 Task: Find connections with filter location Tangzhai with filter topic #lawfirmmarketingwith filter profile language English with filter current company Shahi Exports Pvt Ltd with filter school Manipal Academy of Higher Education with filter industry Measuring and Control Instrument Manufacturing with filter service category Bartending with filter keywords title Administrative Analyst
Action: Mouse moved to (186, 269)
Screenshot: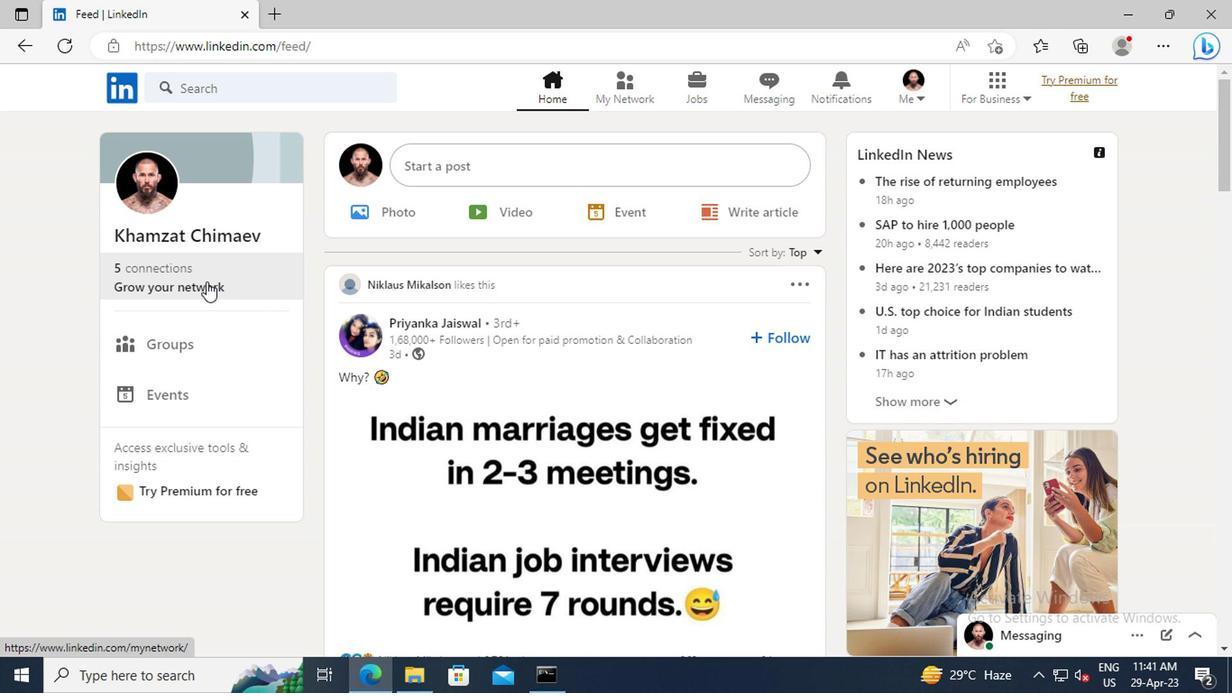 
Action: Mouse pressed left at (186, 269)
Screenshot: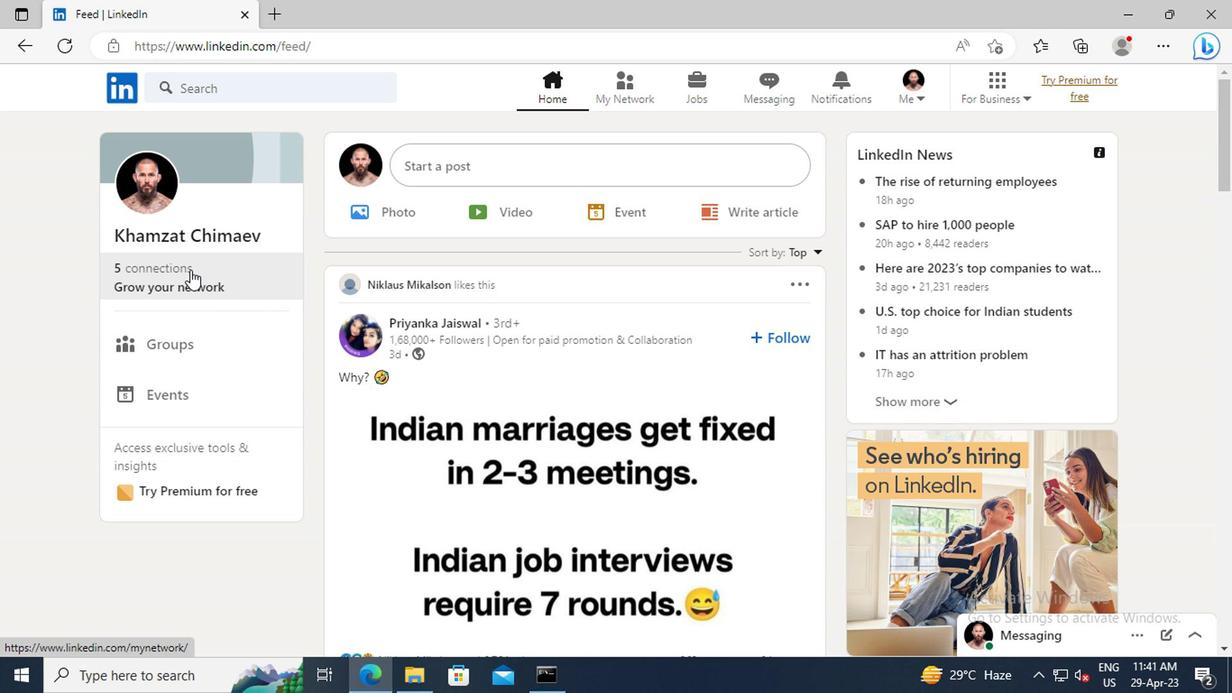
Action: Mouse moved to (181, 190)
Screenshot: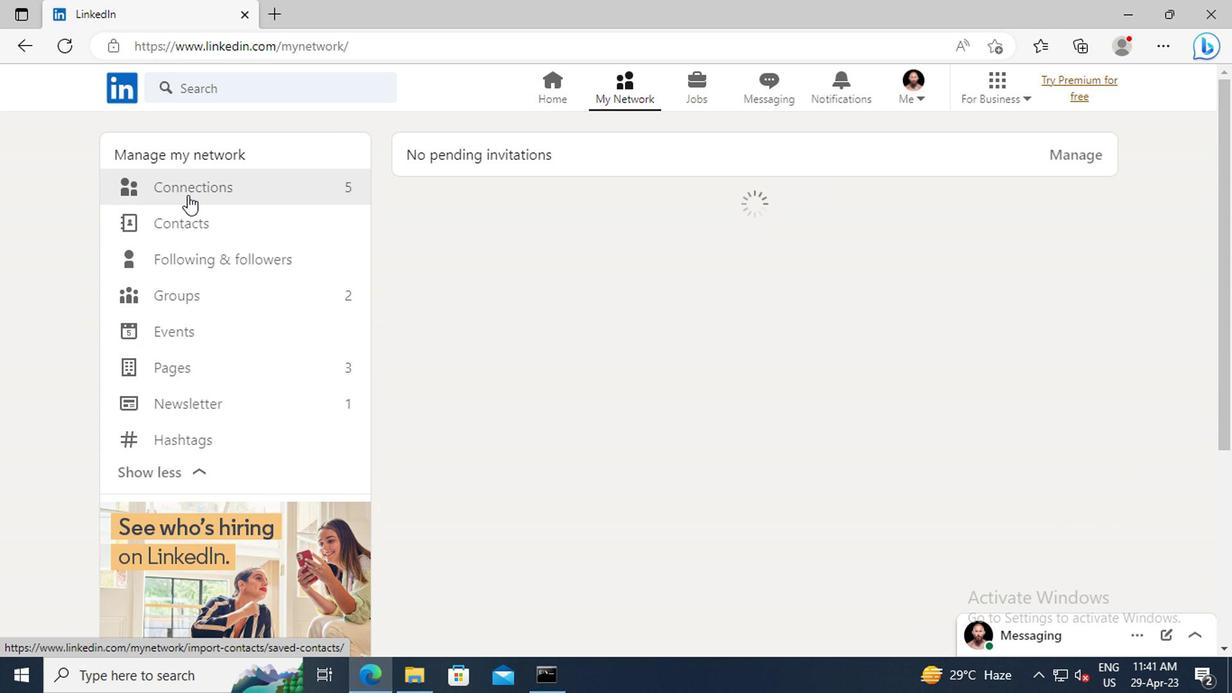 
Action: Mouse pressed left at (181, 190)
Screenshot: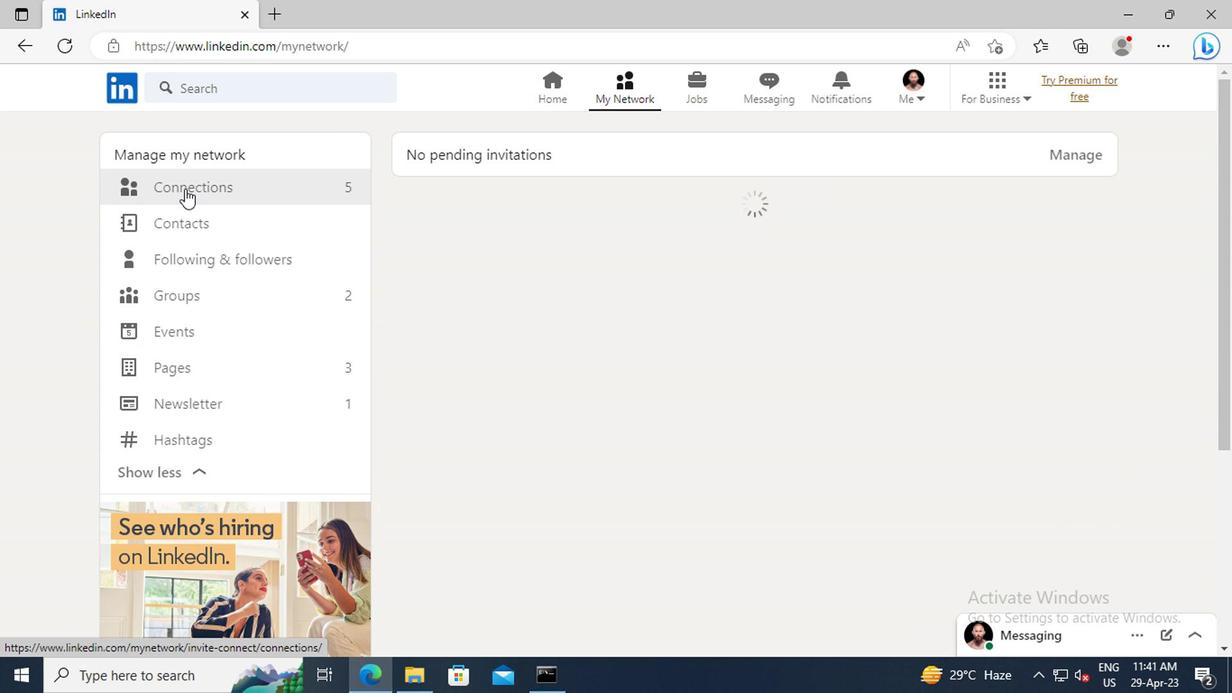 
Action: Mouse moved to (727, 193)
Screenshot: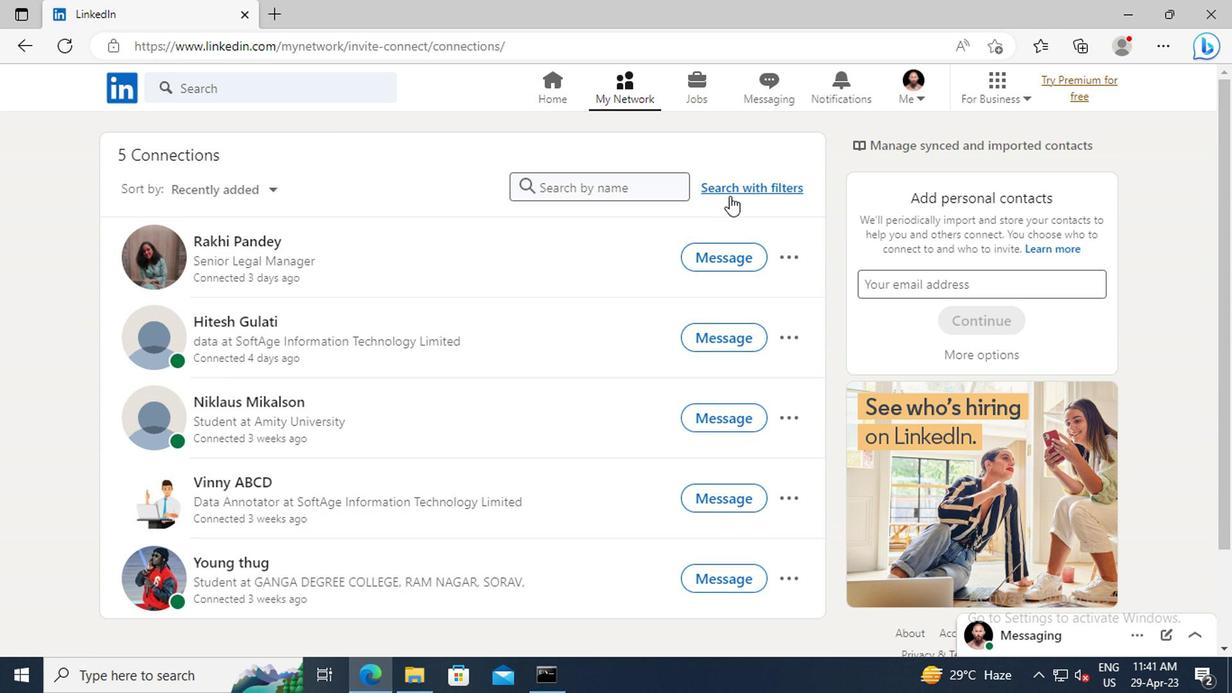 
Action: Mouse pressed left at (727, 193)
Screenshot: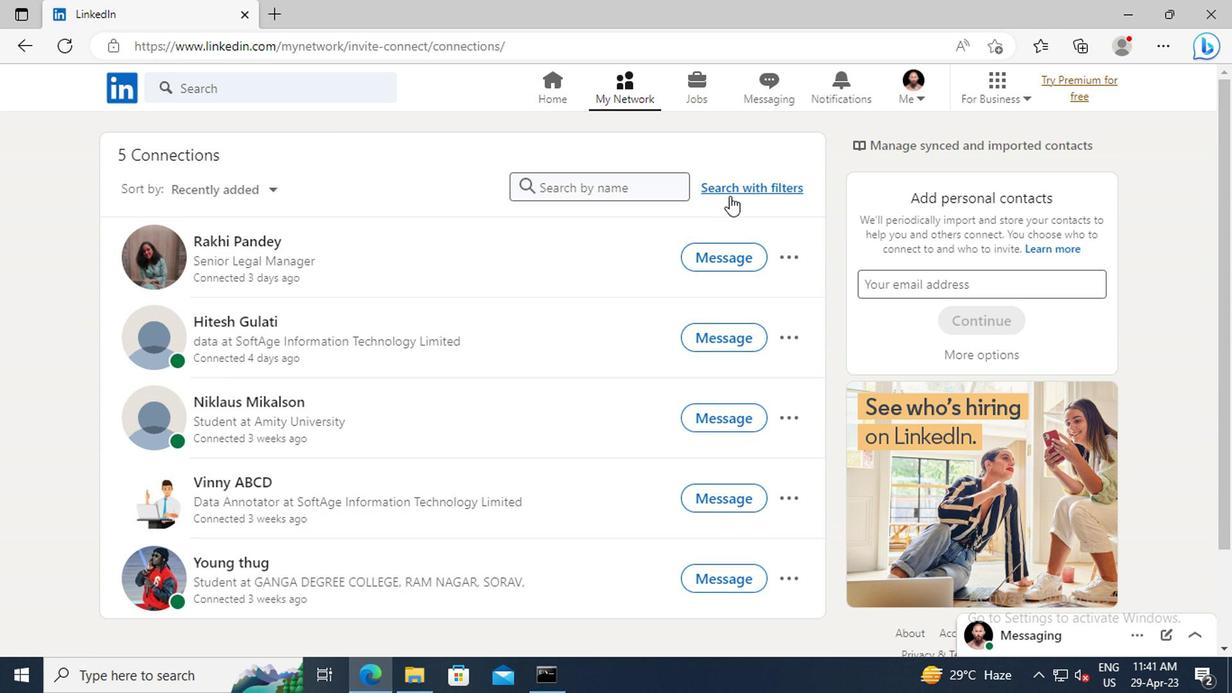 
Action: Mouse moved to (679, 144)
Screenshot: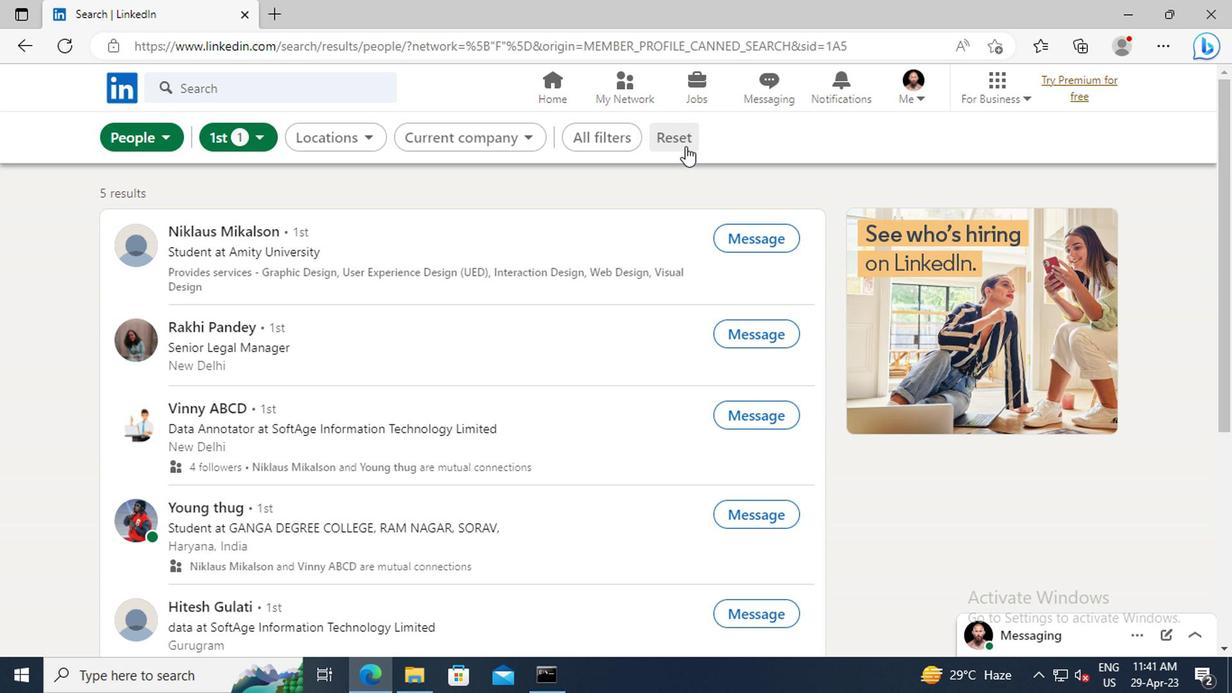 
Action: Mouse pressed left at (679, 144)
Screenshot: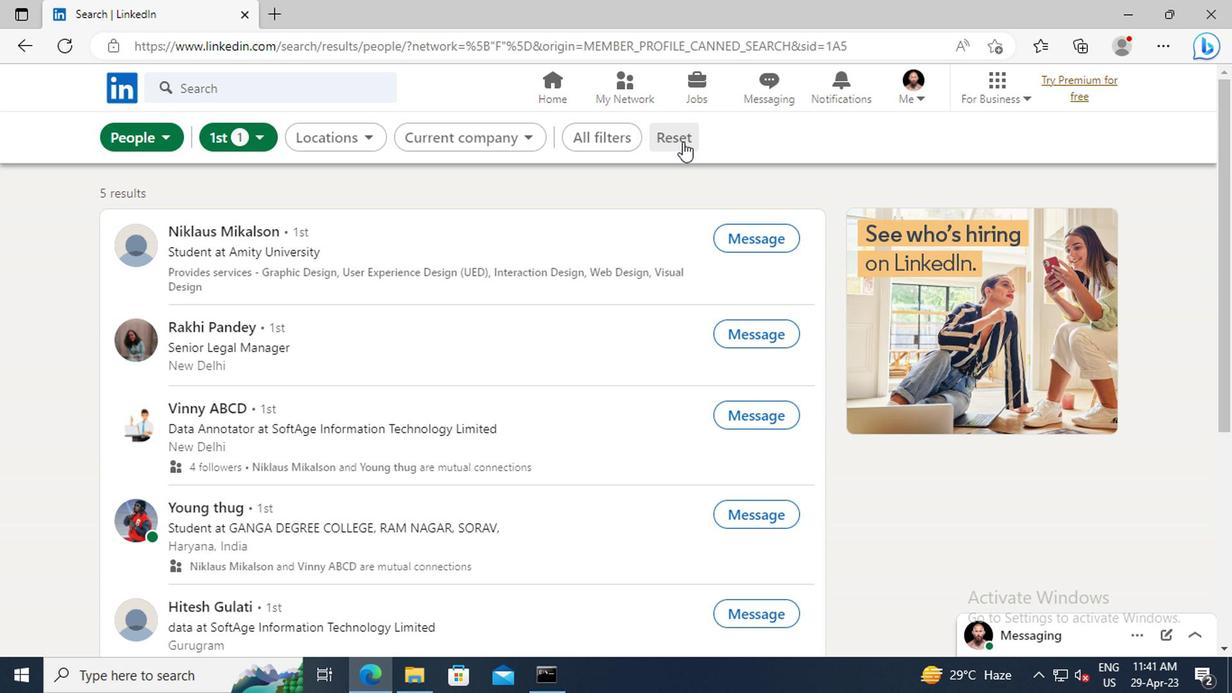 
Action: Mouse moved to (644, 139)
Screenshot: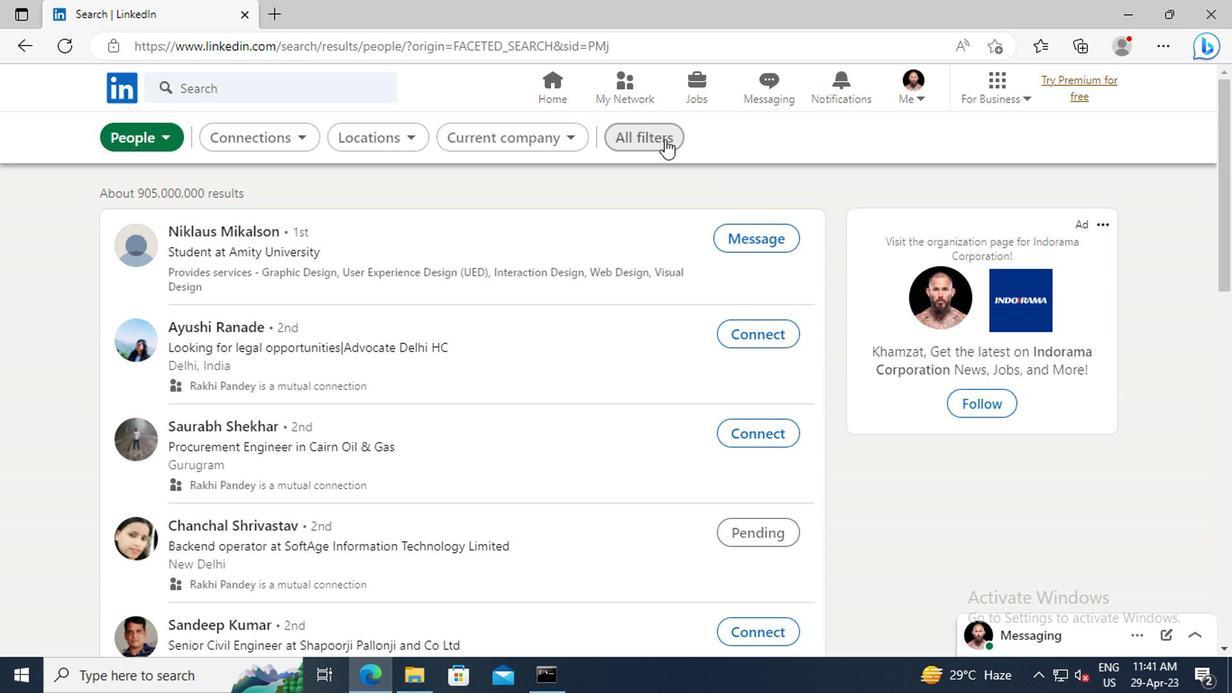 
Action: Mouse pressed left at (644, 139)
Screenshot: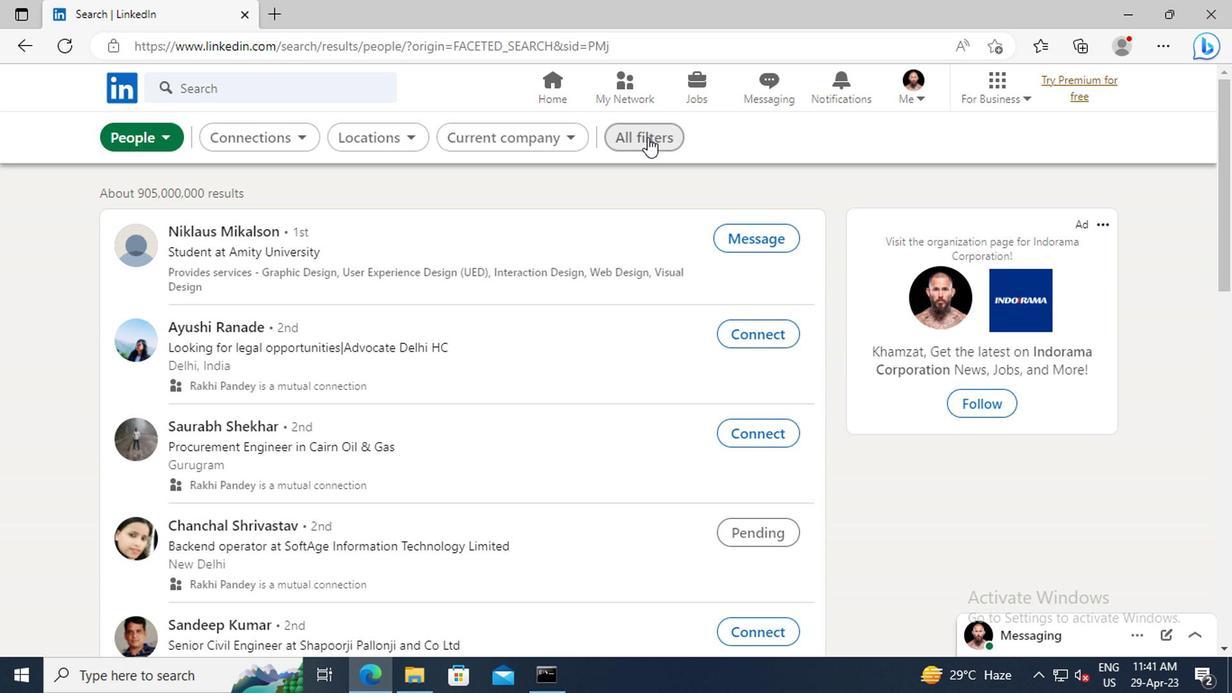
Action: Mouse moved to (1045, 324)
Screenshot: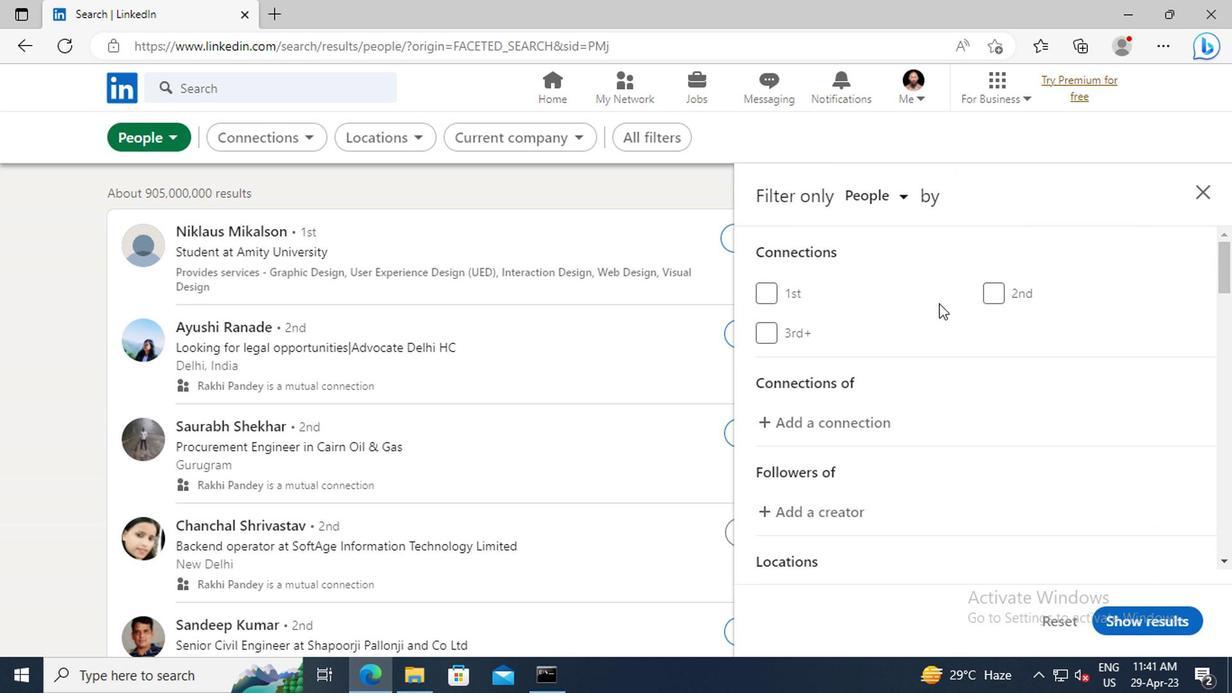 
Action: Mouse scrolled (1045, 324) with delta (0, 0)
Screenshot: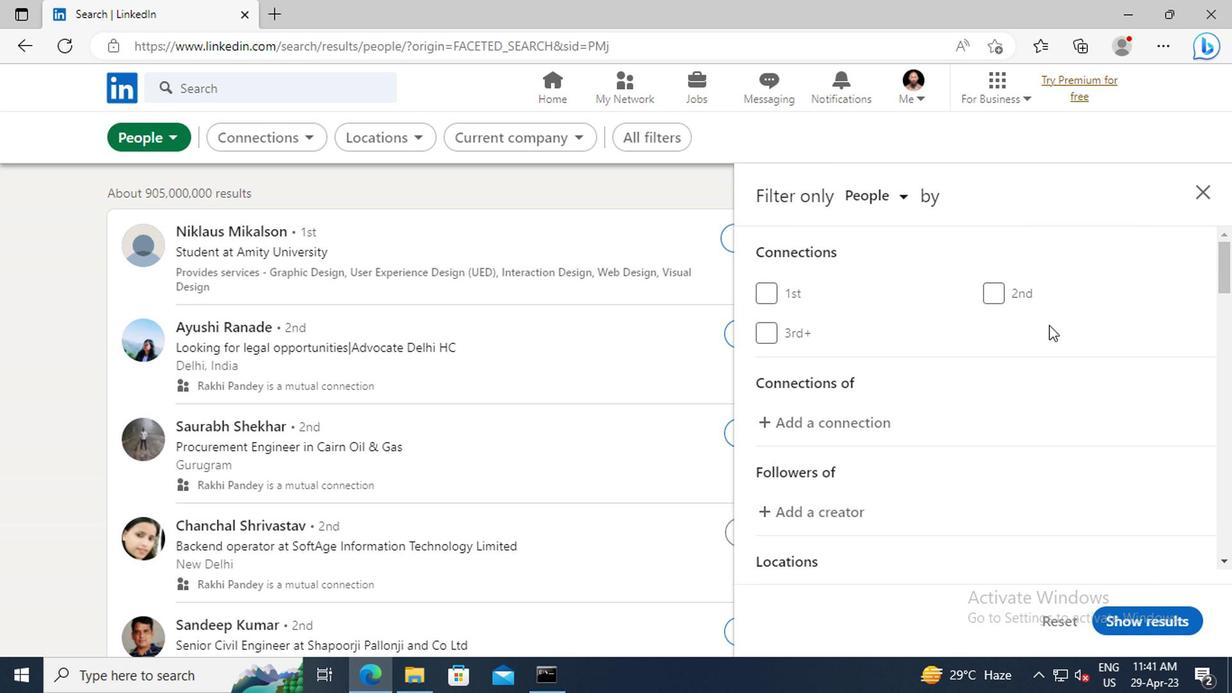 
Action: Mouse moved to (1044, 333)
Screenshot: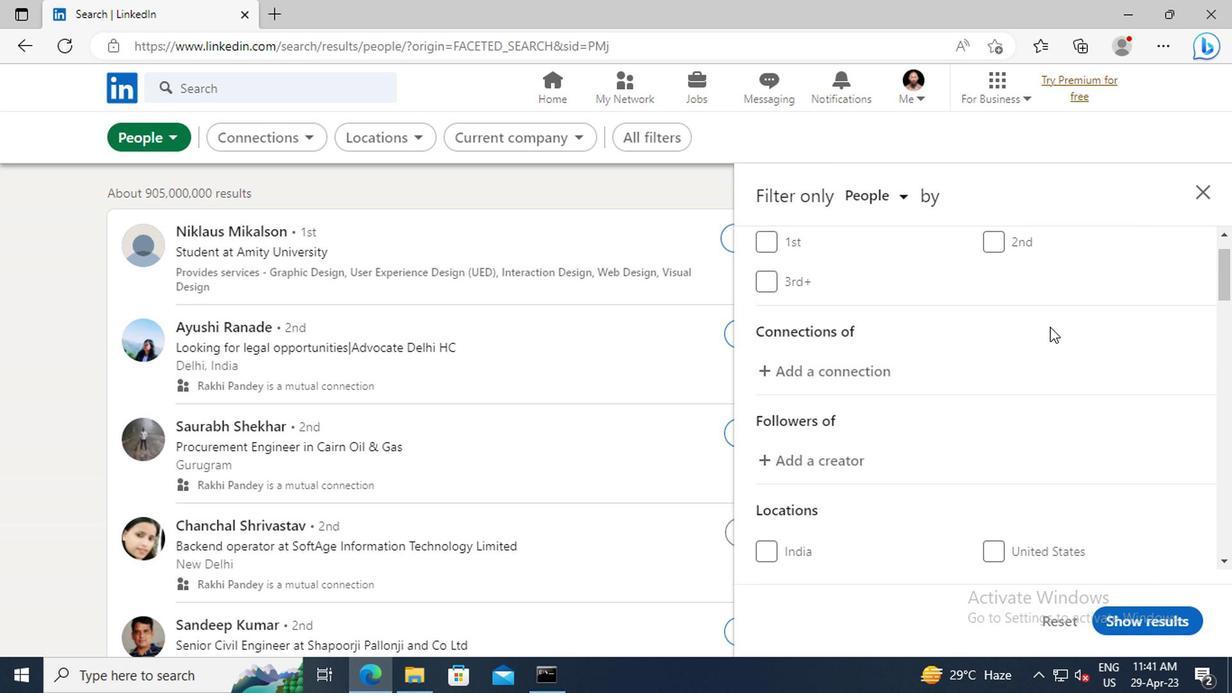 
Action: Mouse scrolled (1044, 331) with delta (0, -1)
Screenshot: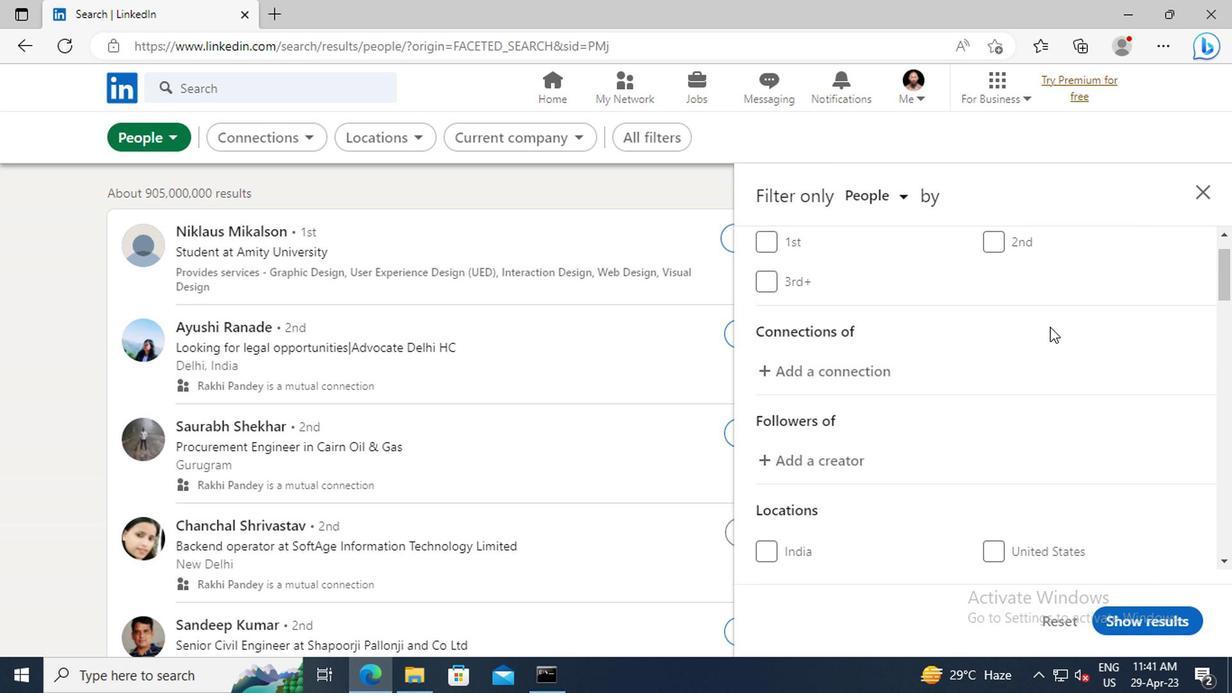
Action: Mouse scrolled (1044, 331) with delta (0, -1)
Screenshot: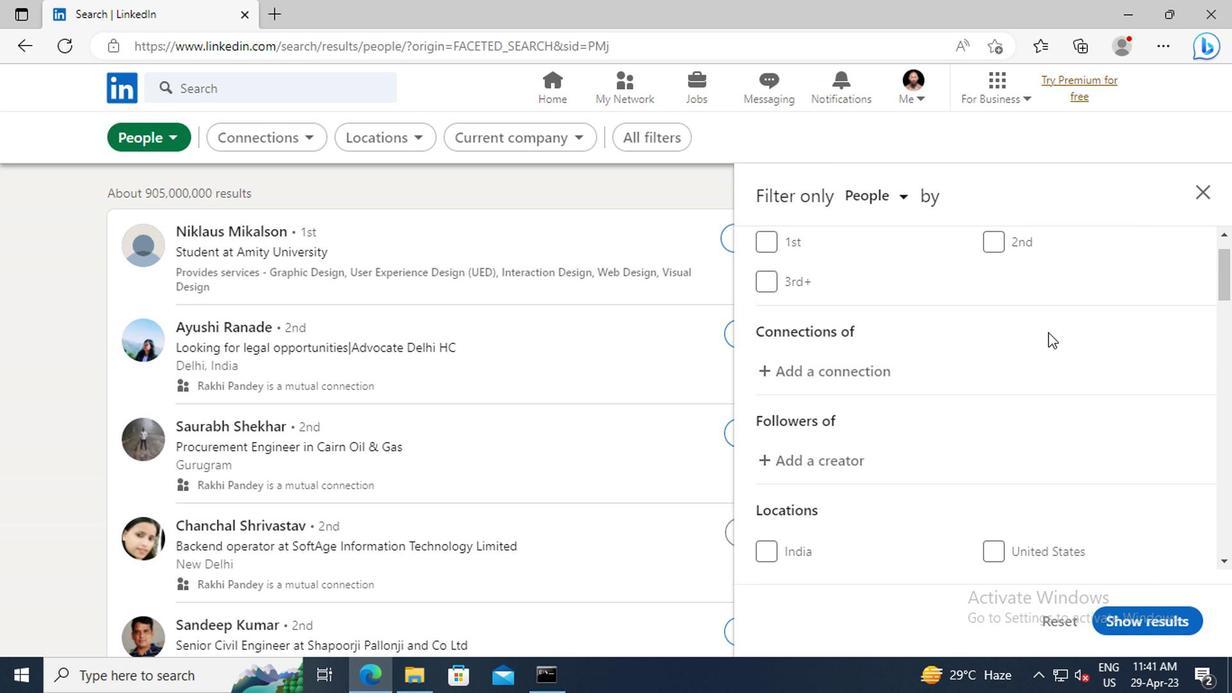 
Action: Mouse scrolled (1044, 331) with delta (0, -1)
Screenshot: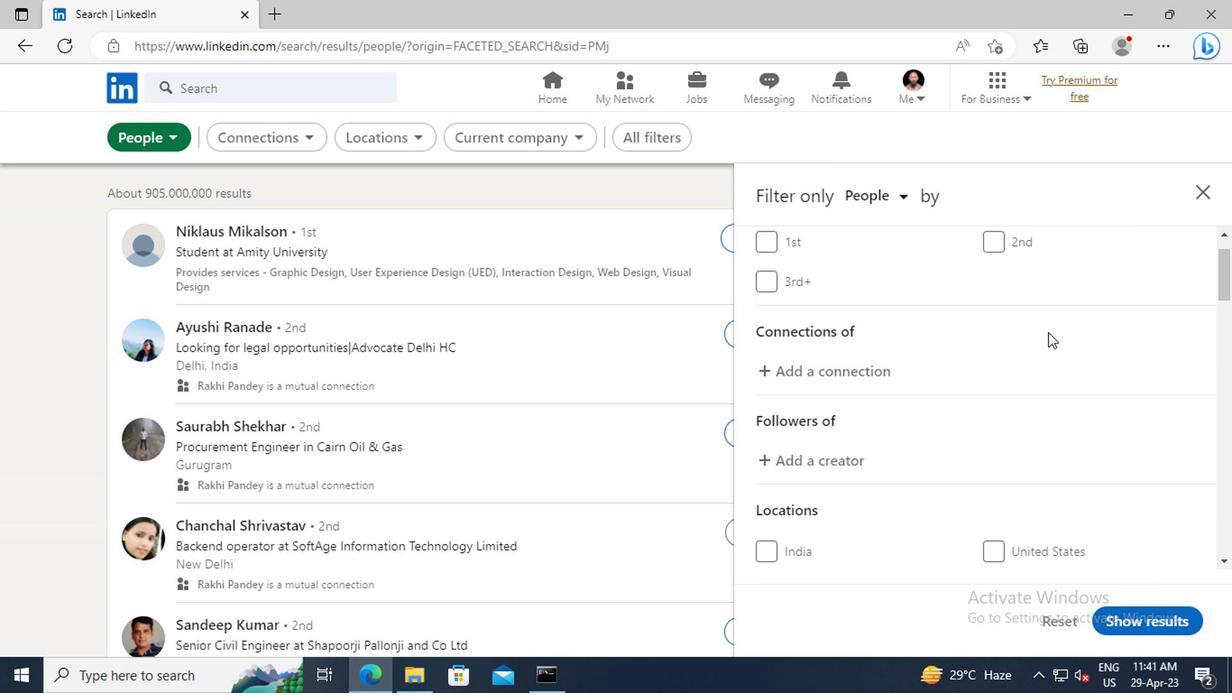 
Action: Mouse scrolled (1044, 331) with delta (0, -1)
Screenshot: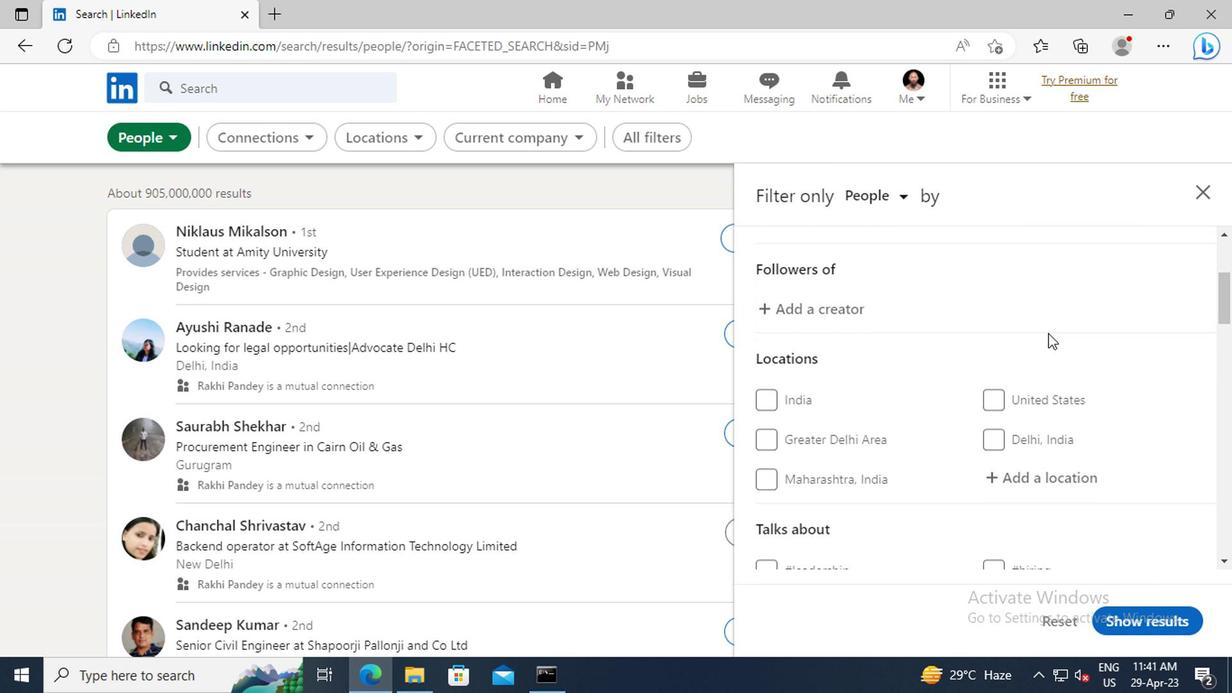 
Action: Mouse scrolled (1044, 331) with delta (0, -1)
Screenshot: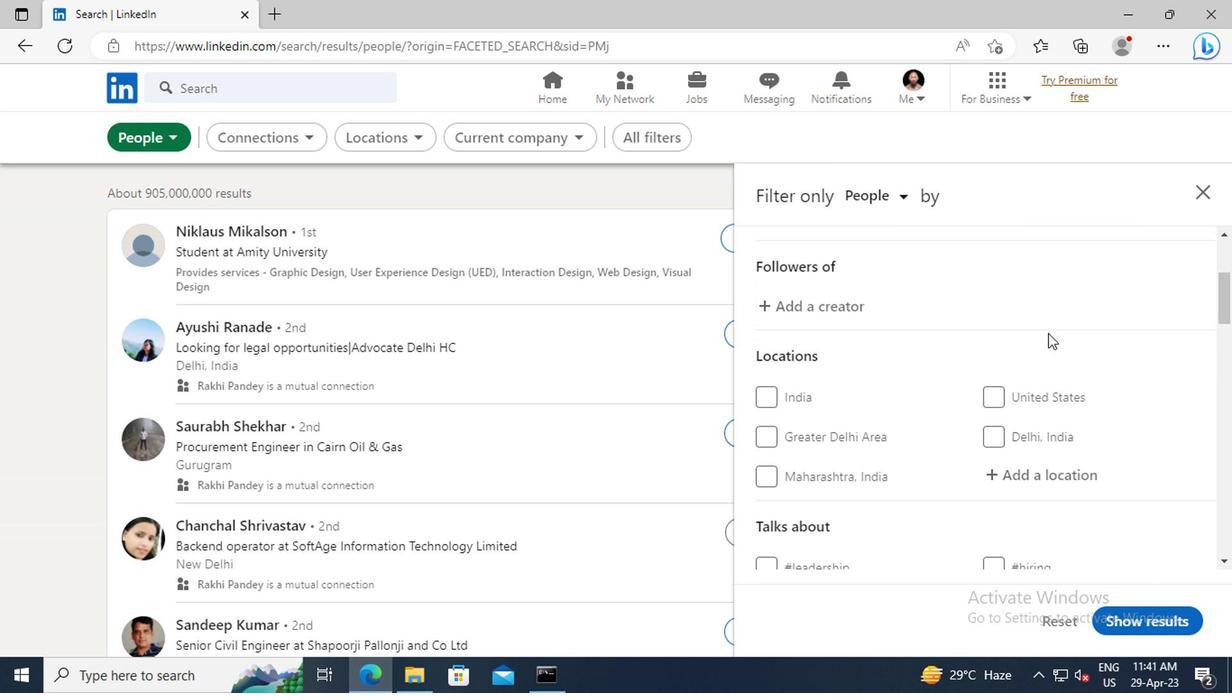 
Action: Mouse moved to (1001, 367)
Screenshot: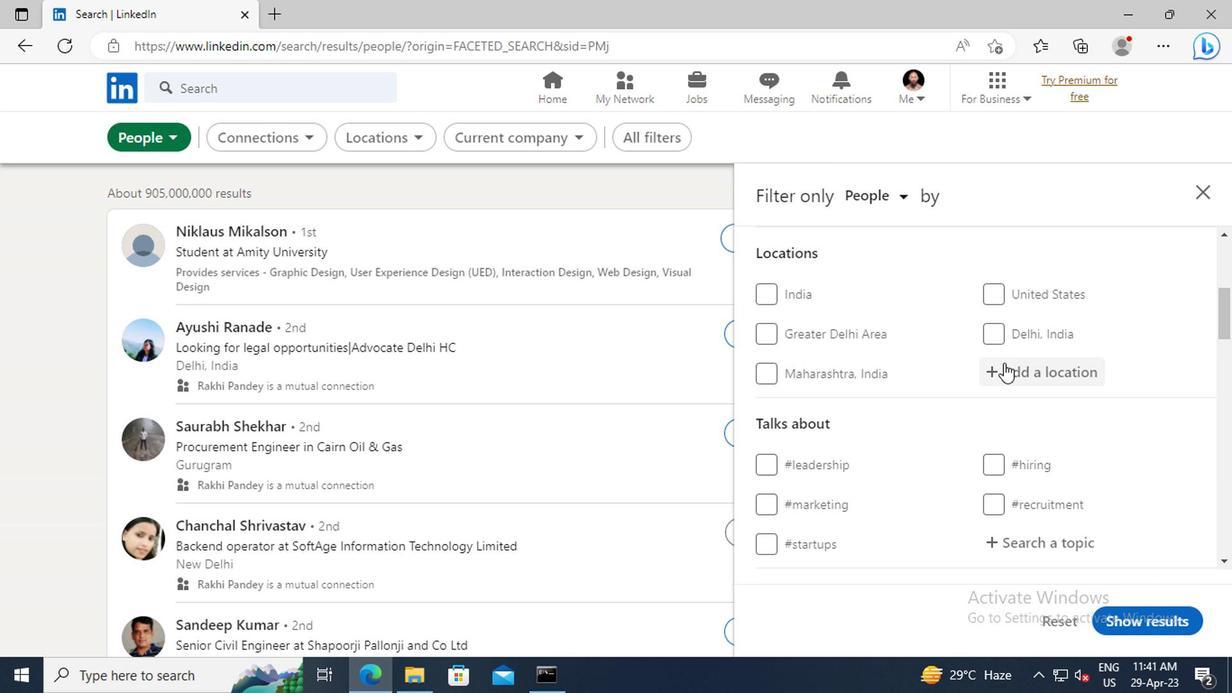 
Action: Mouse pressed left at (1001, 367)
Screenshot: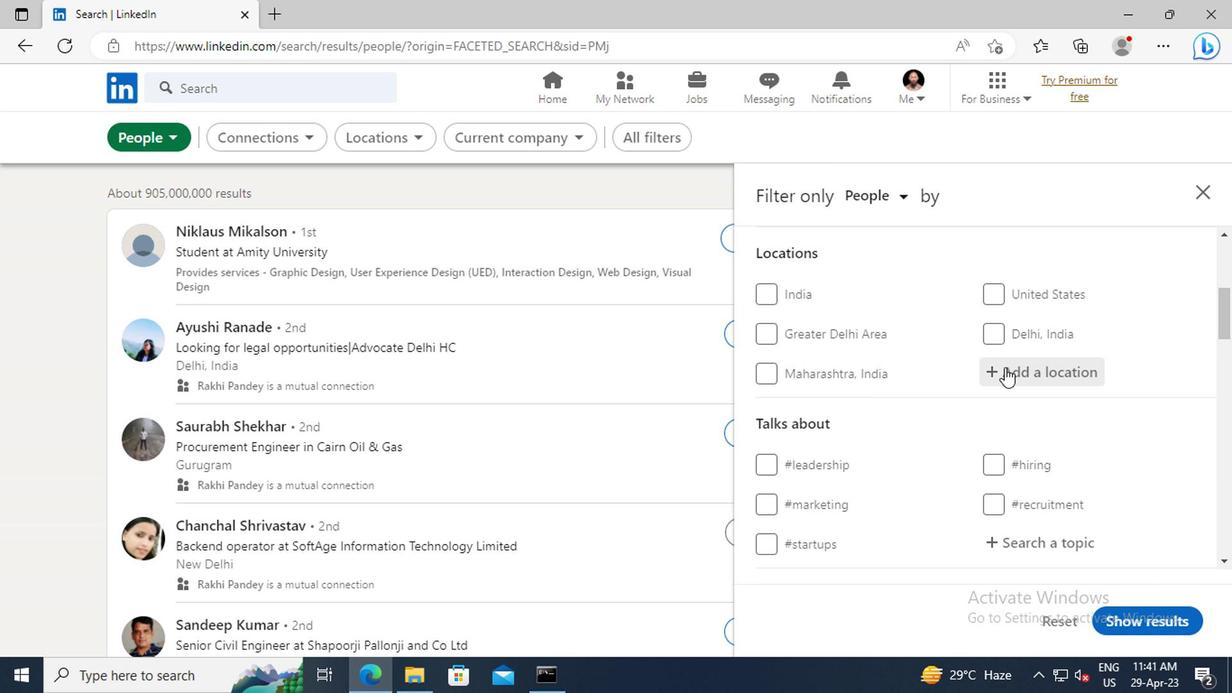 
Action: Key pressed <Key.shift>TANGZHAI<Key.enter>
Screenshot: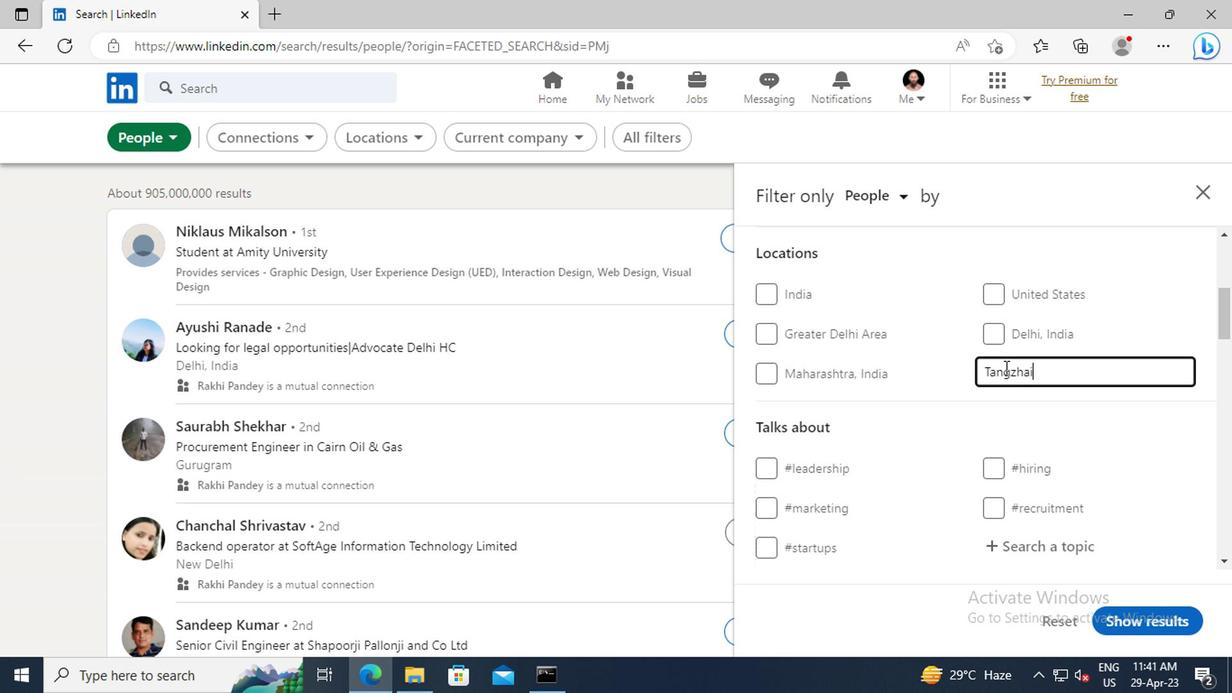 
Action: Mouse scrolled (1001, 365) with delta (0, -1)
Screenshot: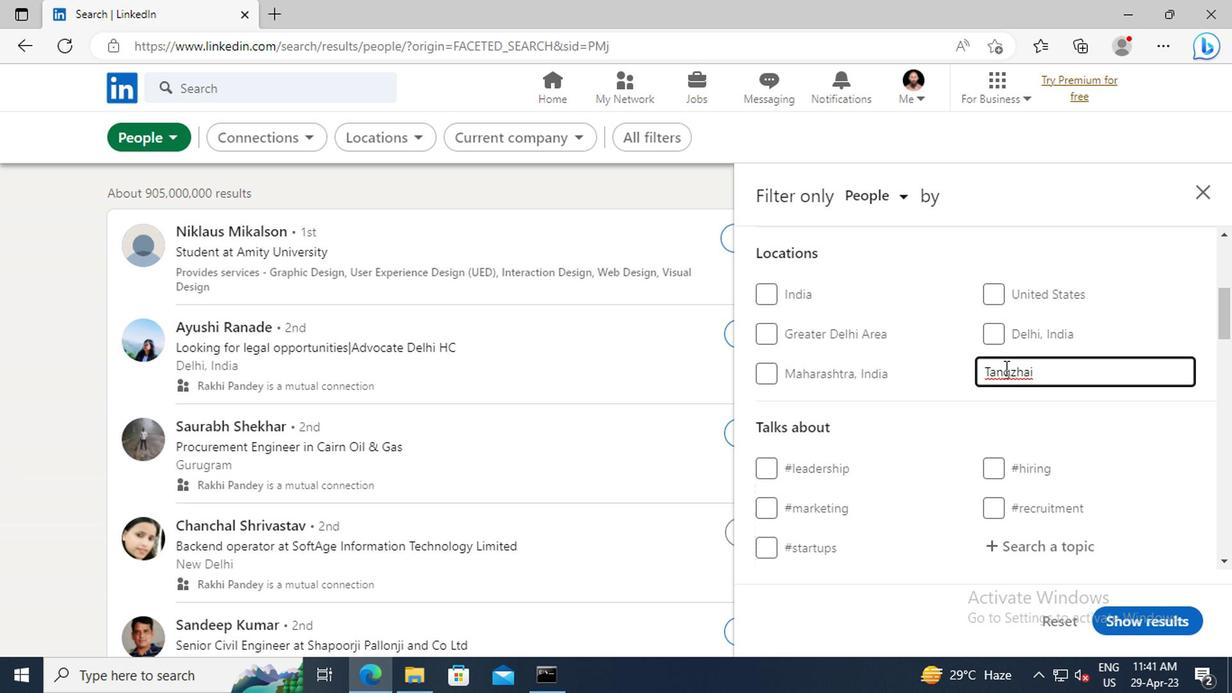 
Action: Mouse scrolled (1001, 365) with delta (0, -1)
Screenshot: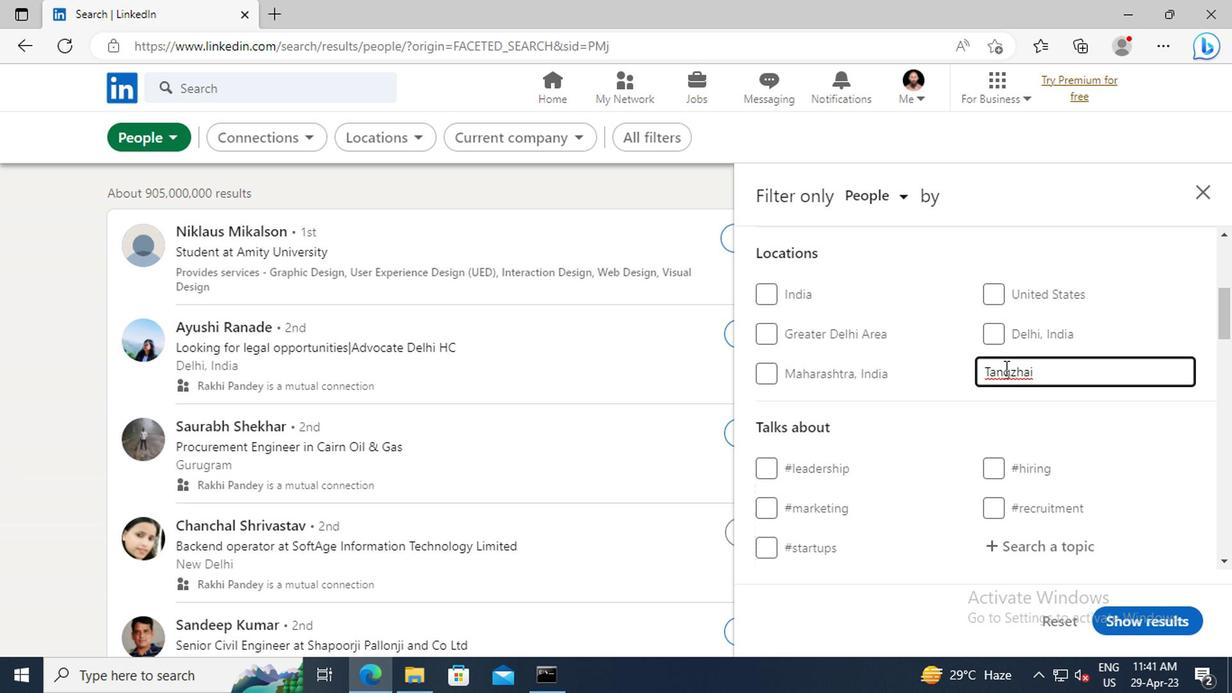 
Action: Mouse scrolled (1001, 365) with delta (0, -1)
Screenshot: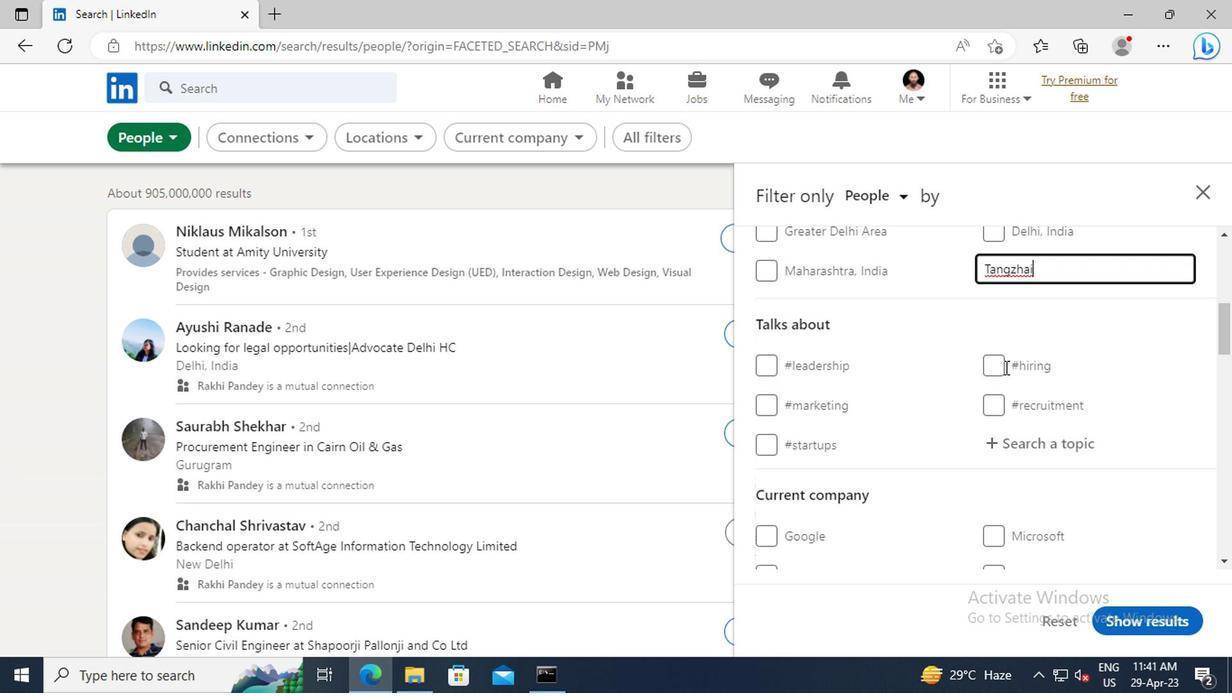 
Action: Mouse scrolled (1001, 365) with delta (0, -1)
Screenshot: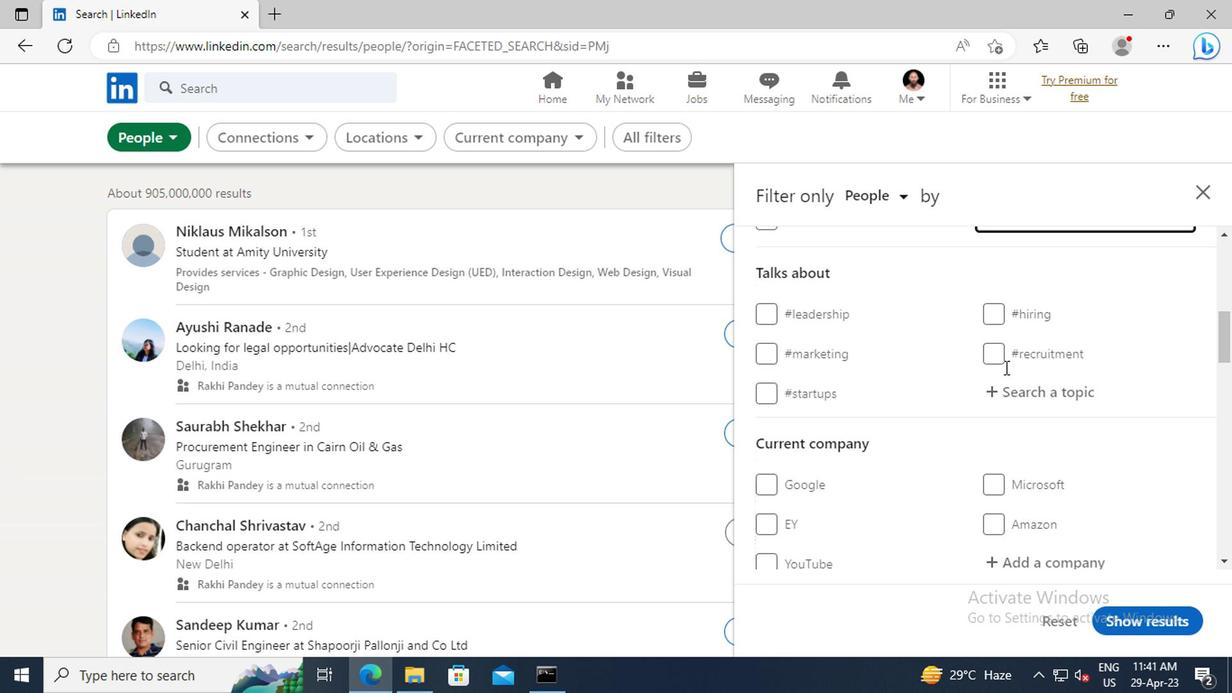 
Action: Mouse moved to (1004, 346)
Screenshot: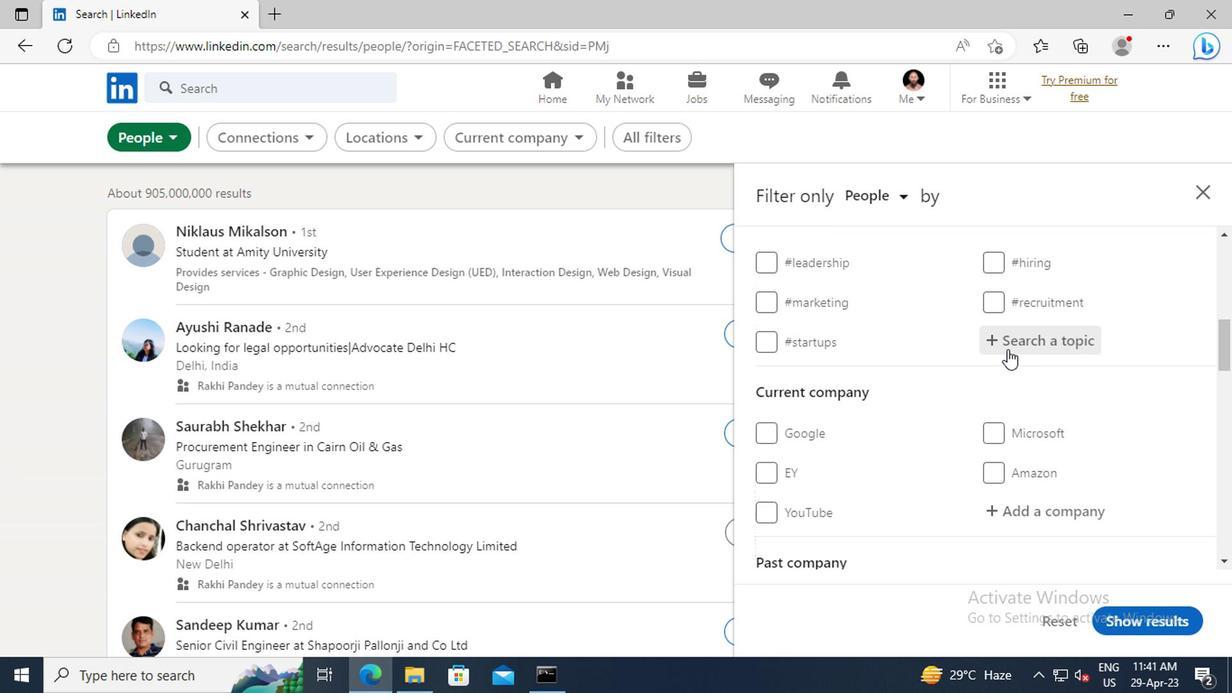 
Action: Mouse pressed left at (1004, 346)
Screenshot: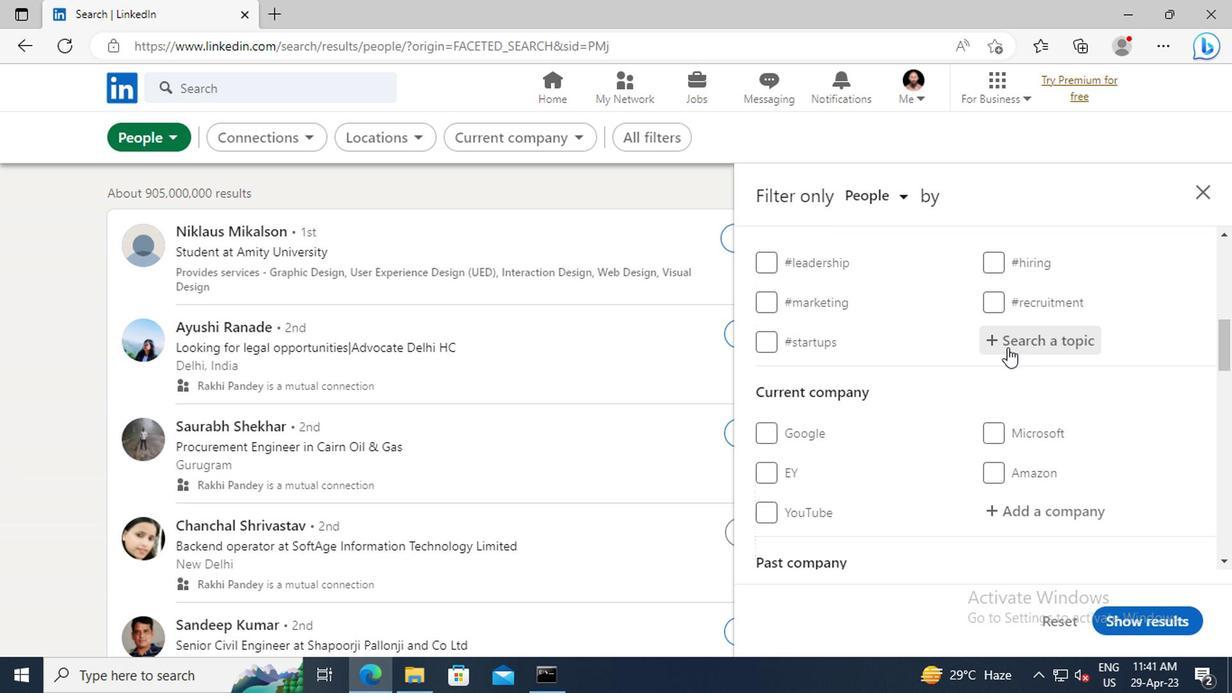 
Action: Key pressed LAWFIRMMARK
Screenshot: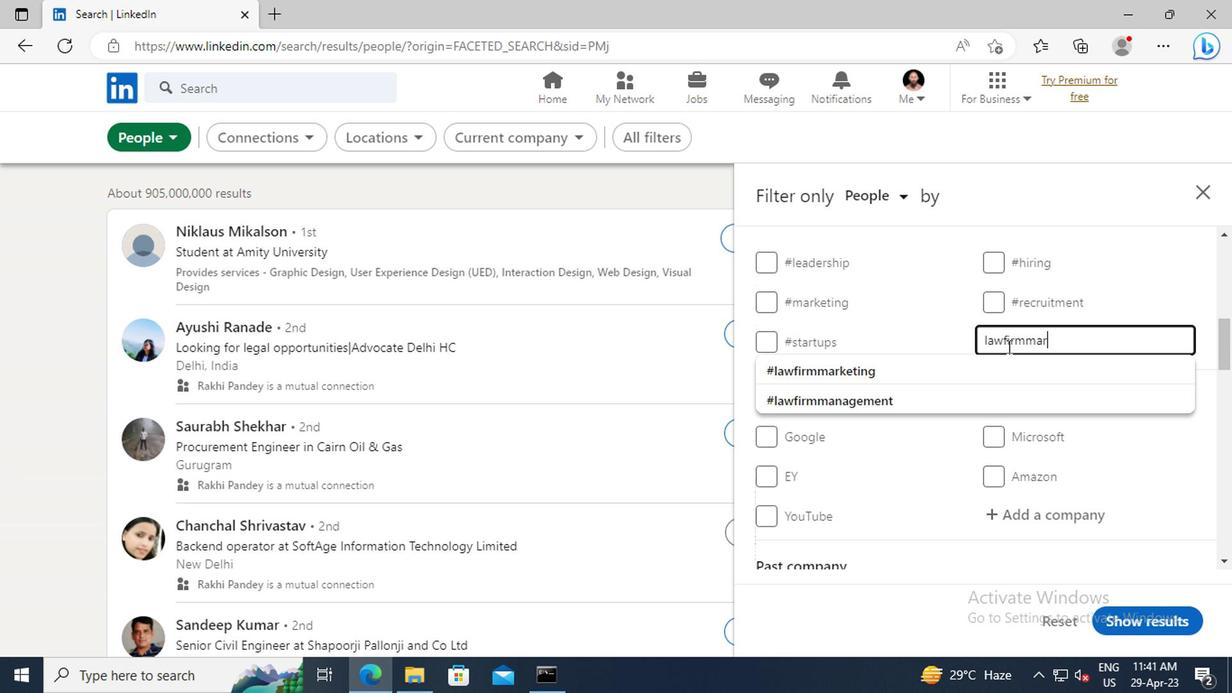
Action: Mouse moved to (997, 365)
Screenshot: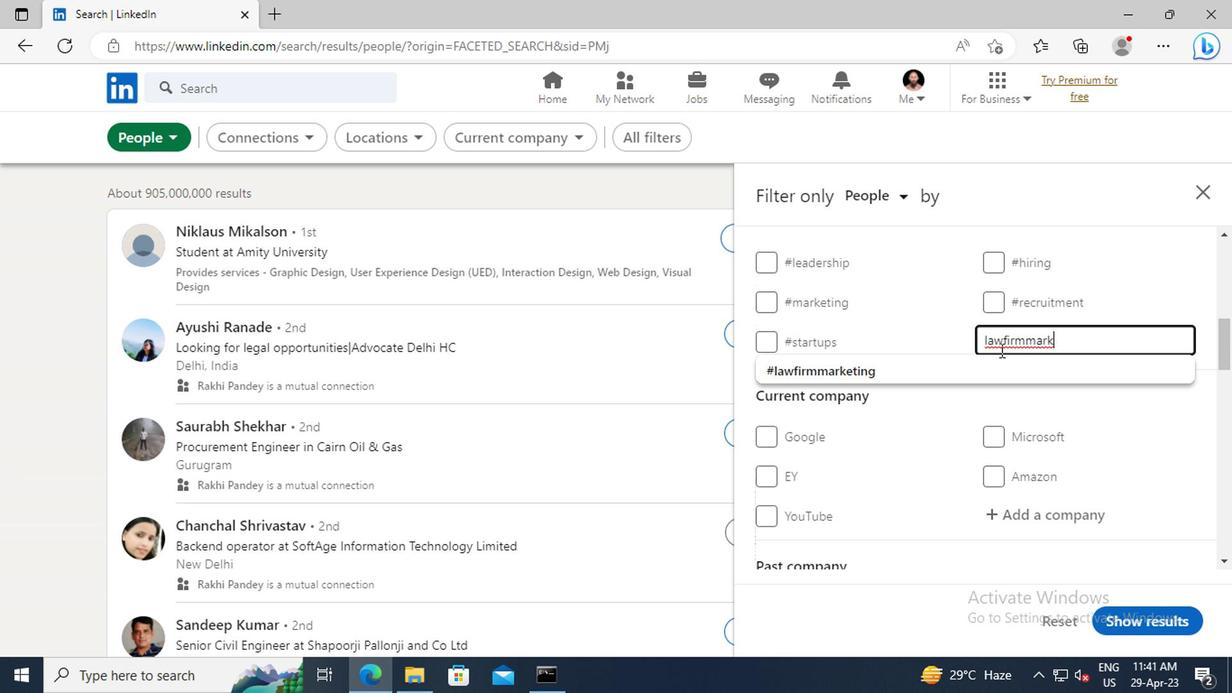 
Action: Mouse pressed left at (997, 365)
Screenshot: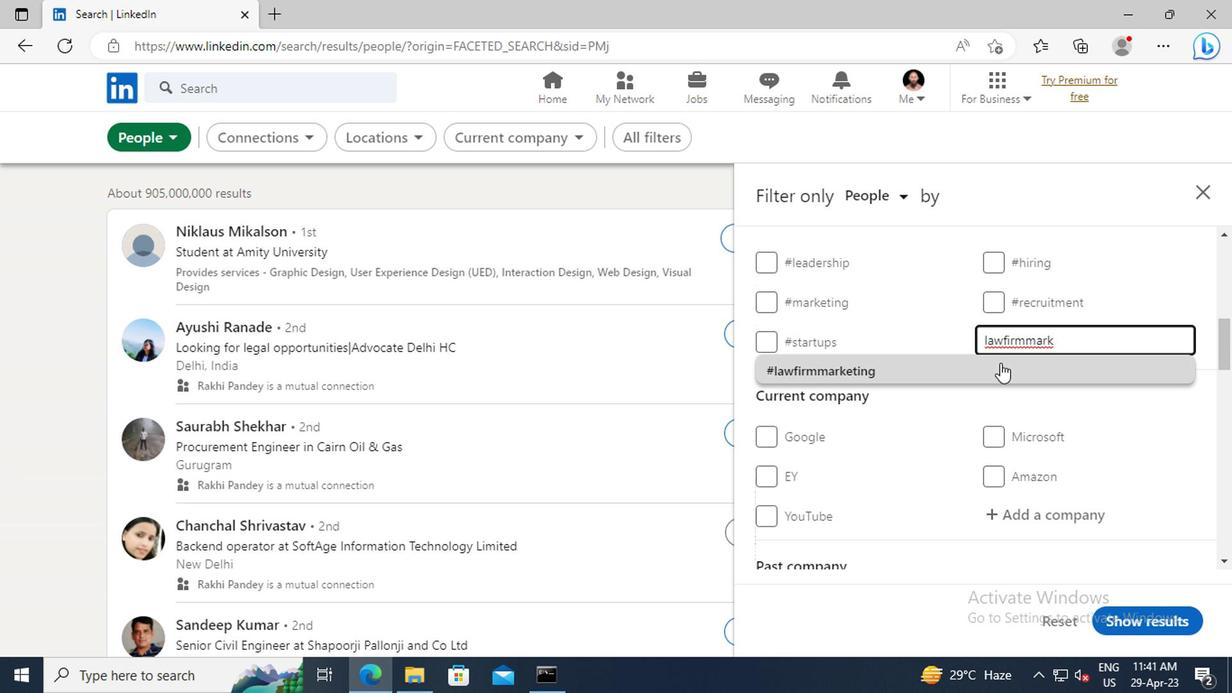 
Action: Mouse scrolled (997, 364) with delta (0, -1)
Screenshot: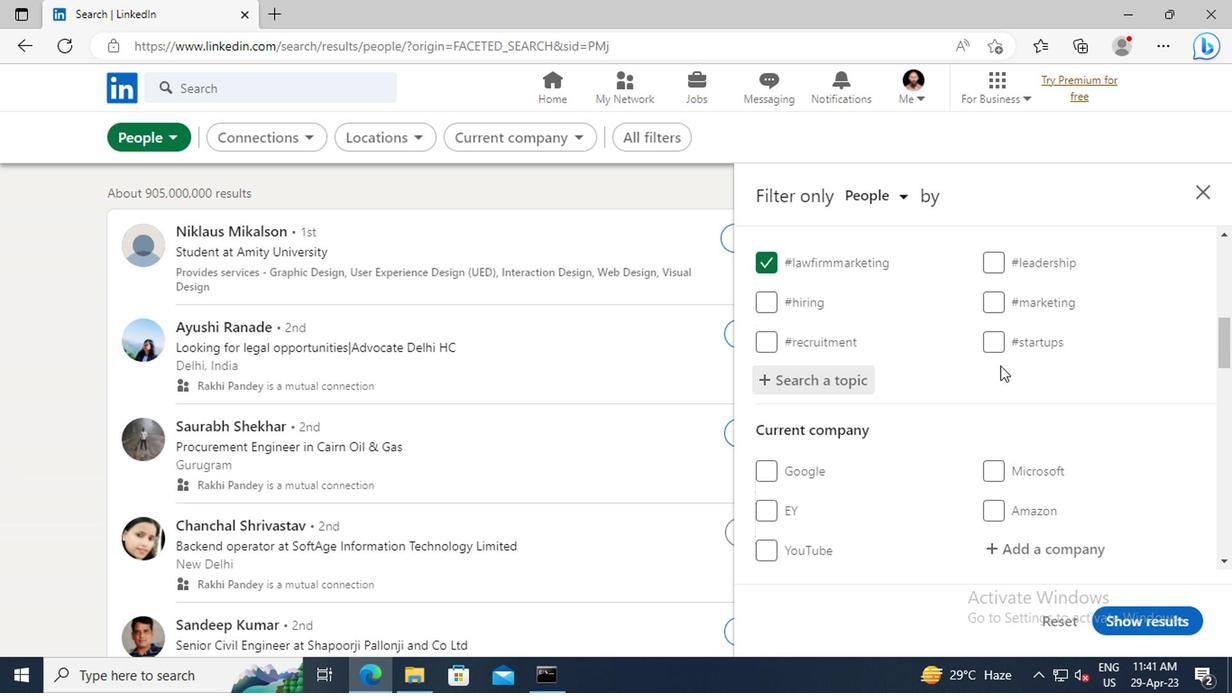 
Action: Mouse scrolled (997, 364) with delta (0, -1)
Screenshot: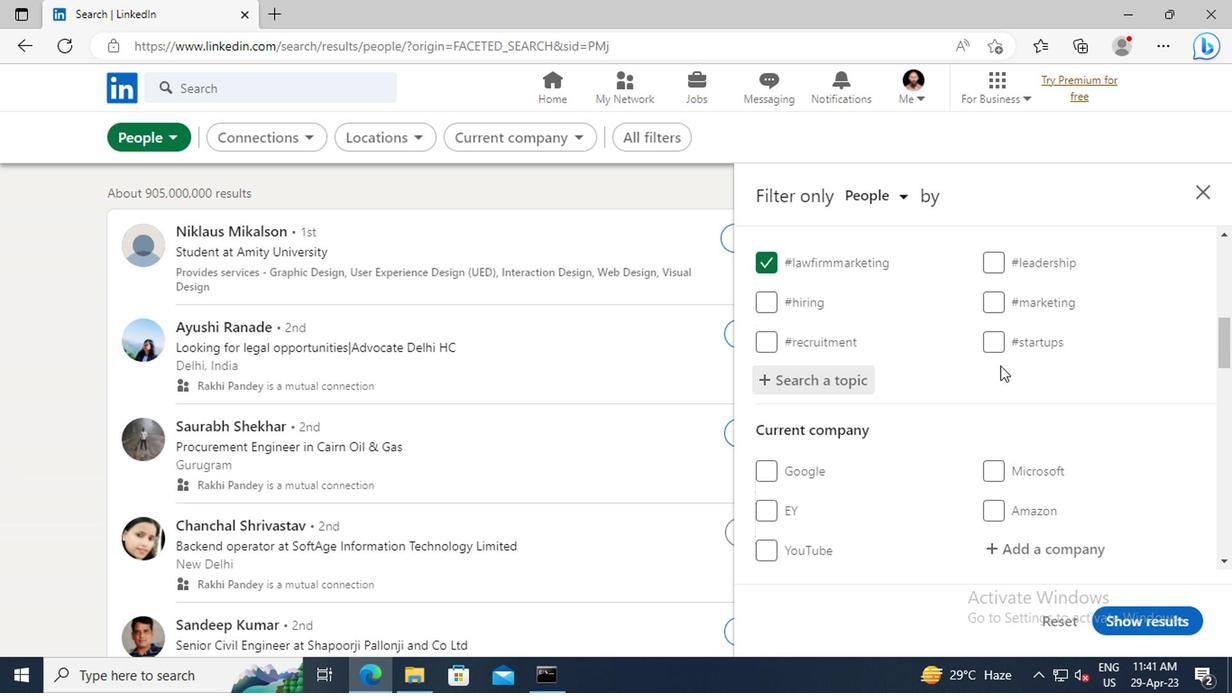 
Action: Mouse scrolled (997, 364) with delta (0, -1)
Screenshot: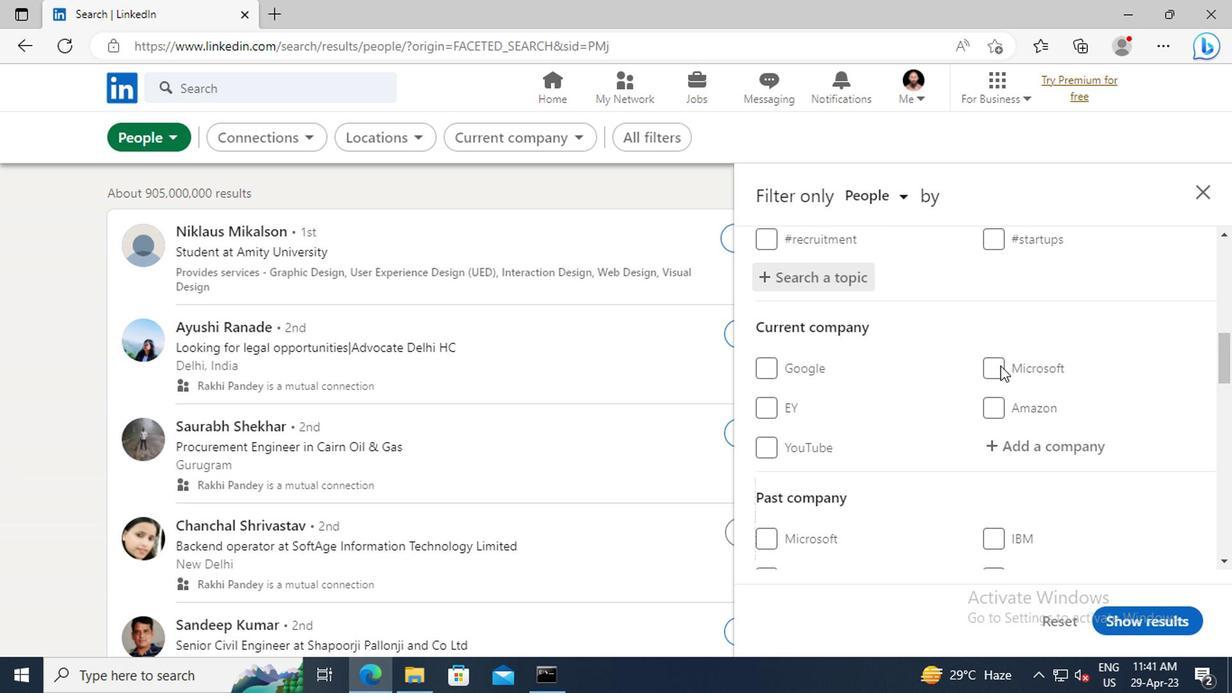
Action: Mouse scrolled (997, 364) with delta (0, -1)
Screenshot: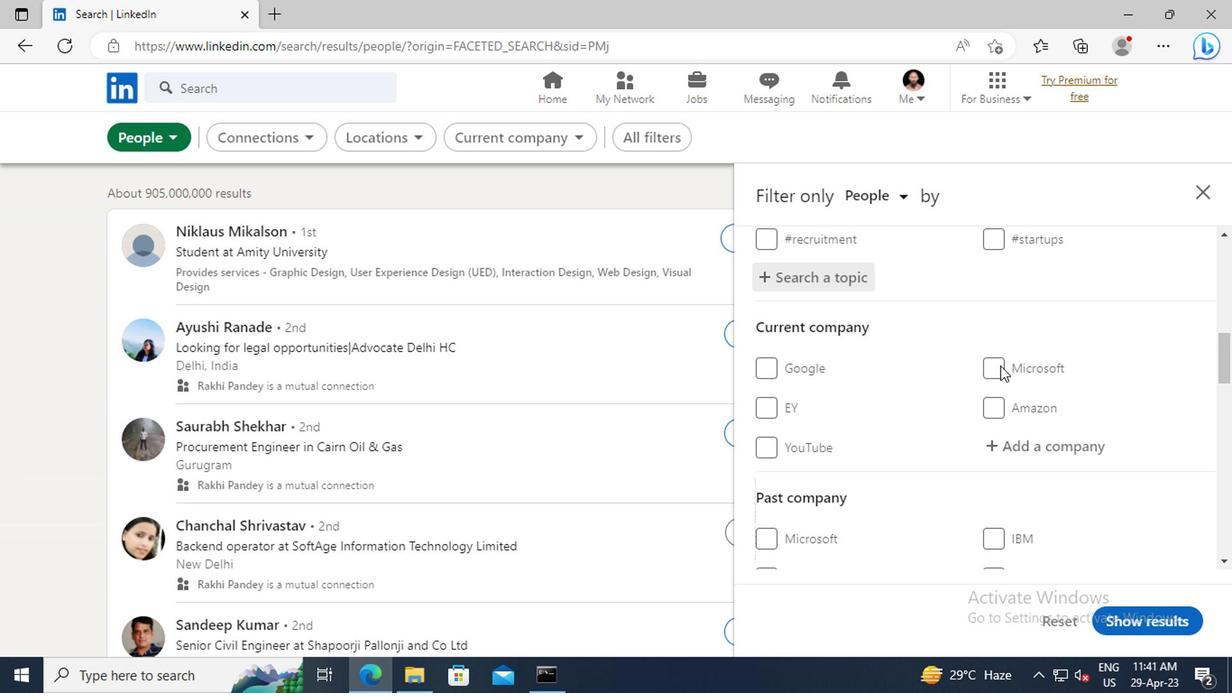 
Action: Mouse scrolled (997, 364) with delta (0, -1)
Screenshot: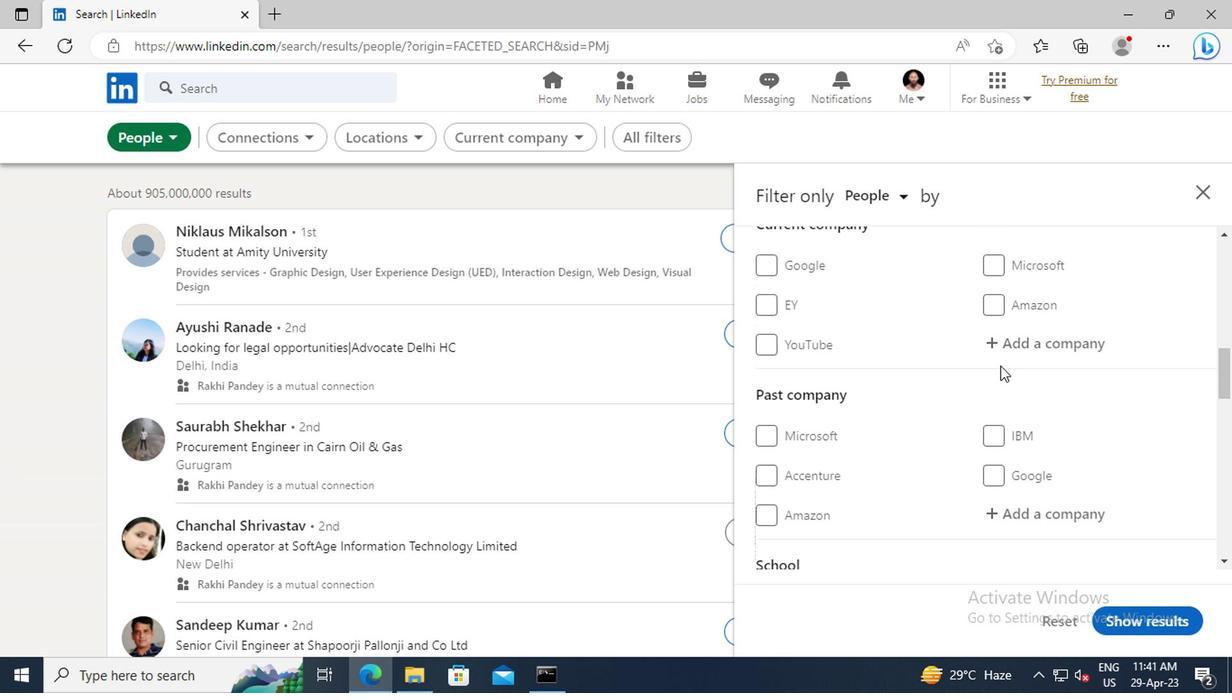 
Action: Mouse scrolled (997, 364) with delta (0, -1)
Screenshot: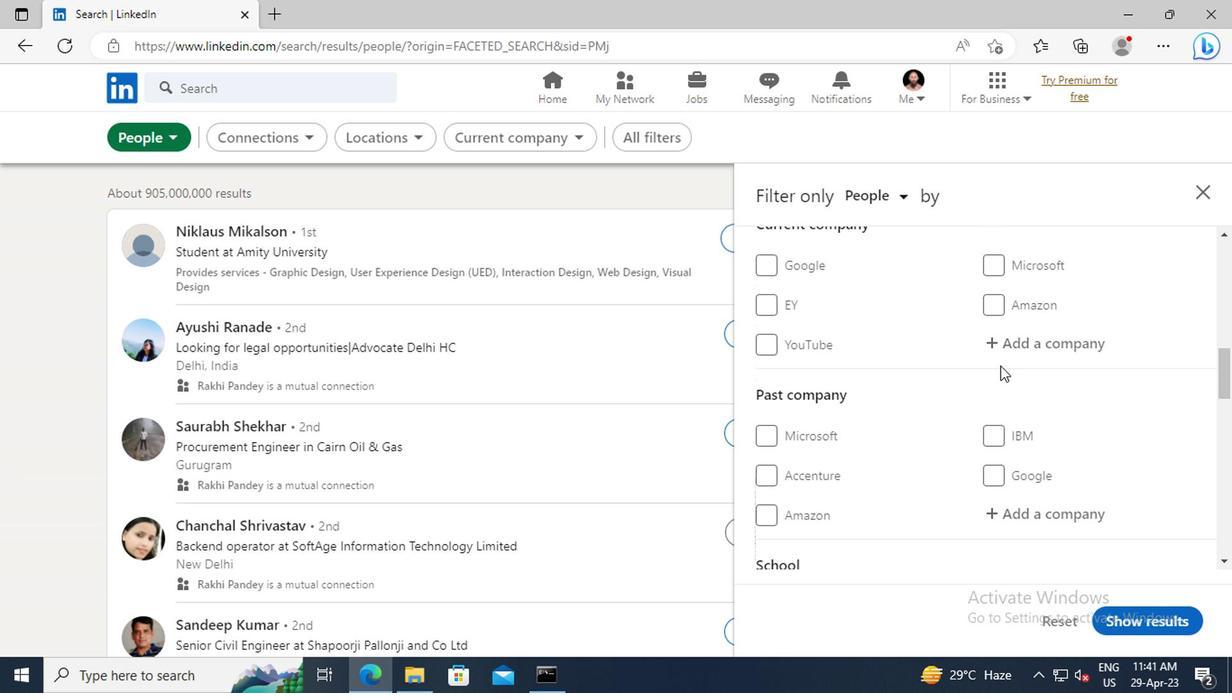 
Action: Mouse scrolled (997, 364) with delta (0, -1)
Screenshot: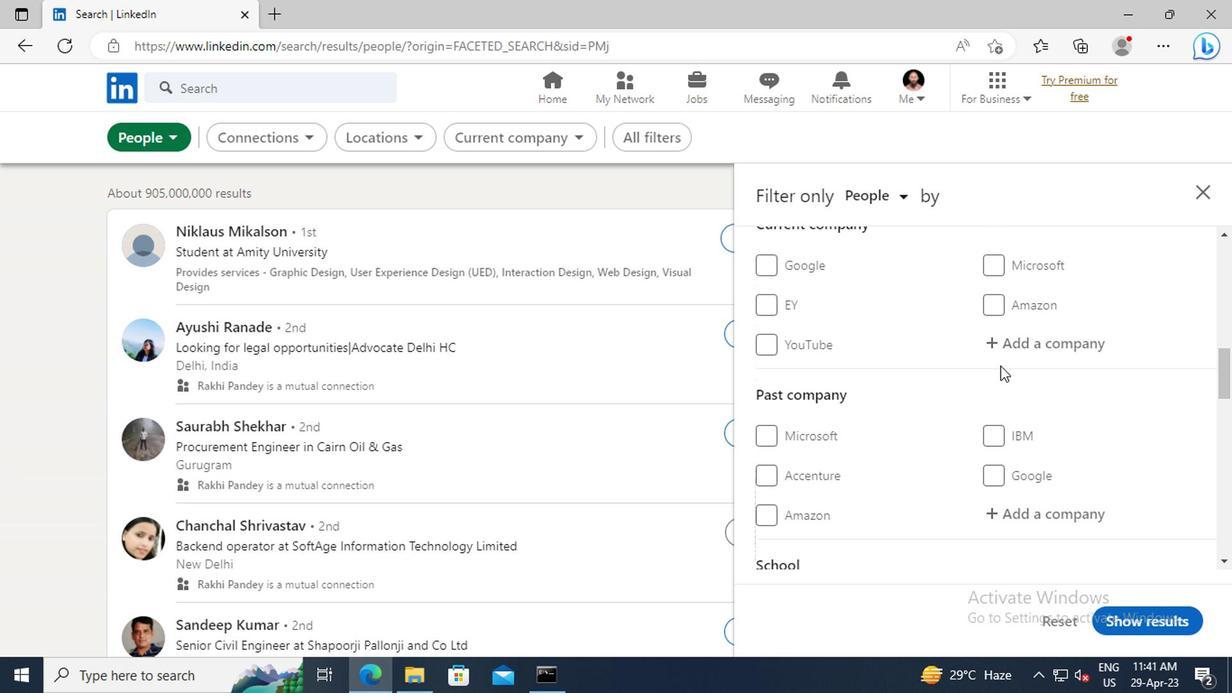 
Action: Mouse scrolled (997, 364) with delta (0, -1)
Screenshot: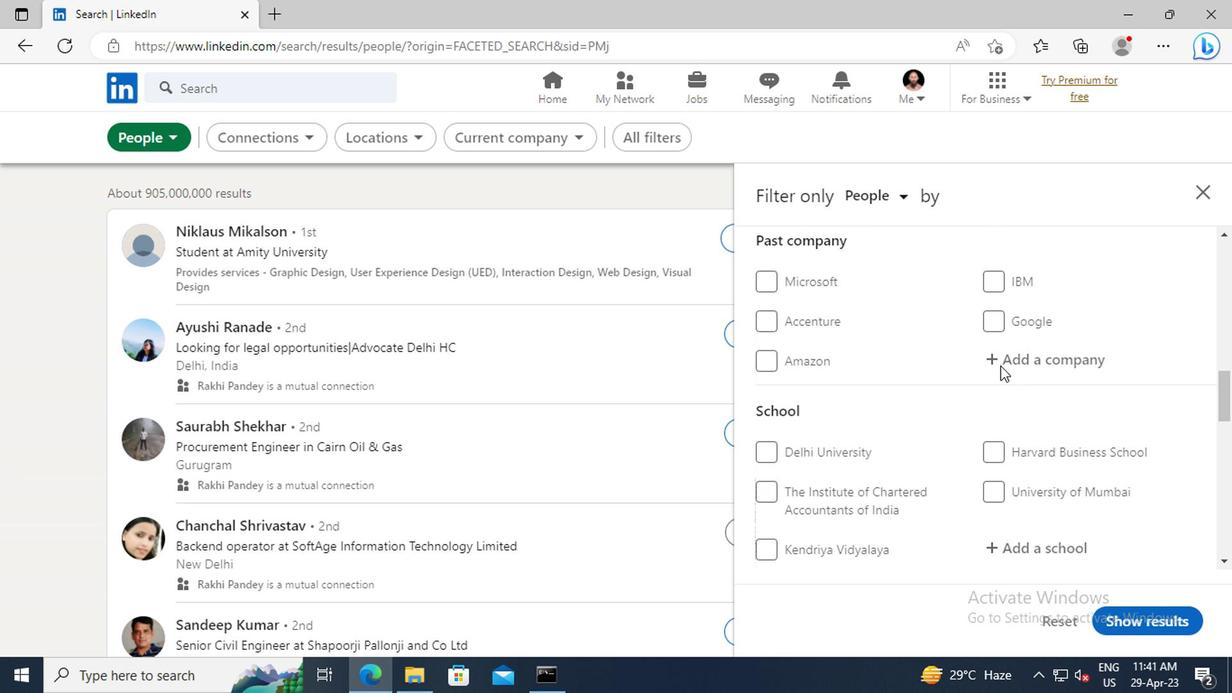 
Action: Mouse scrolled (997, 364) with delta (0, -1)
Screenshot: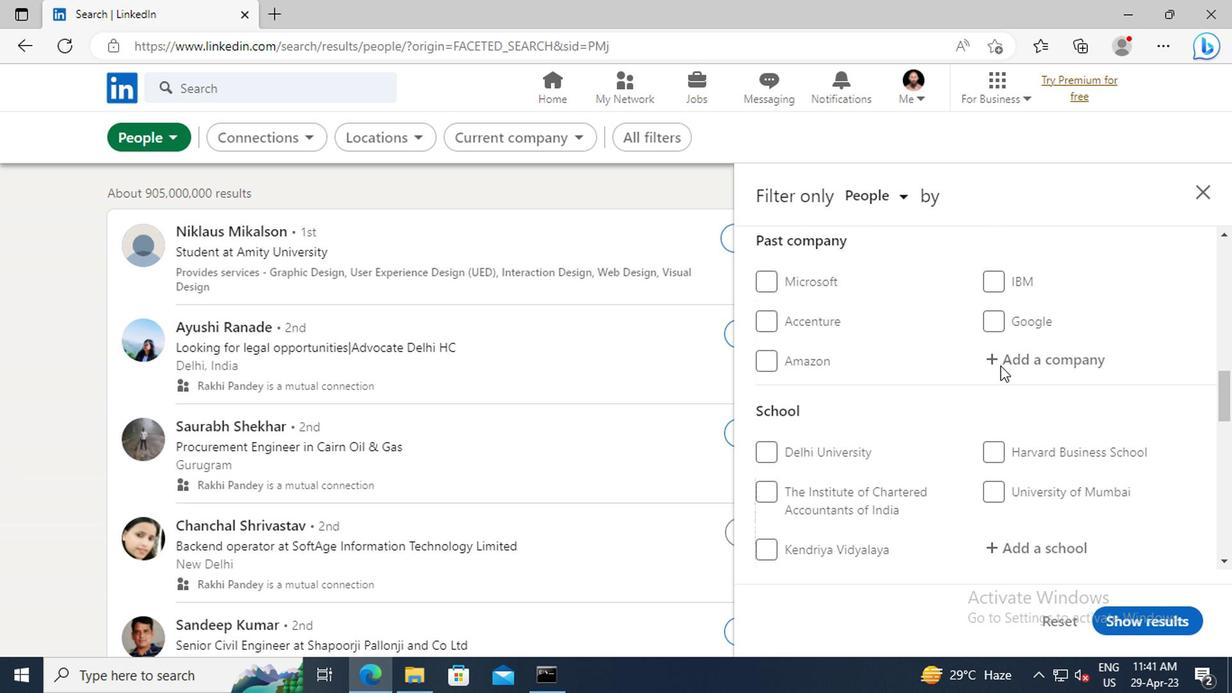 
Action: Mouse scrolled (997, 364) with delta (0, -1)
Screenshot: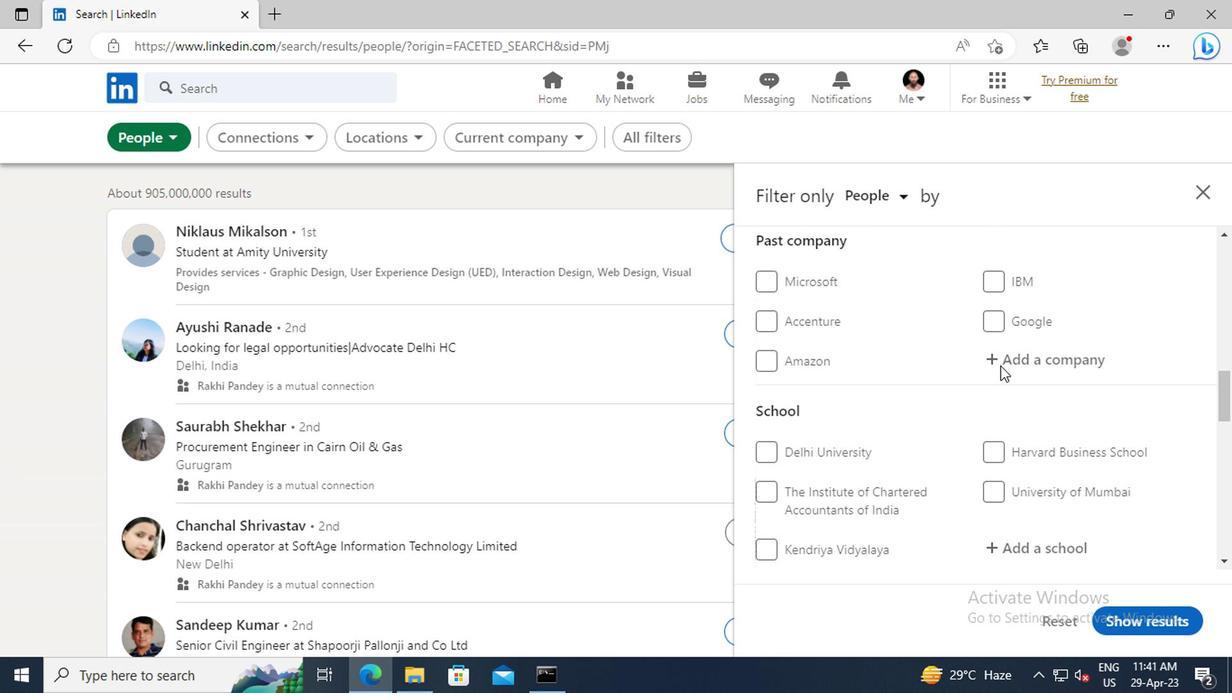 
Action: Mouse scrolled (997, 364) with delta (0, -1)
Screenshot: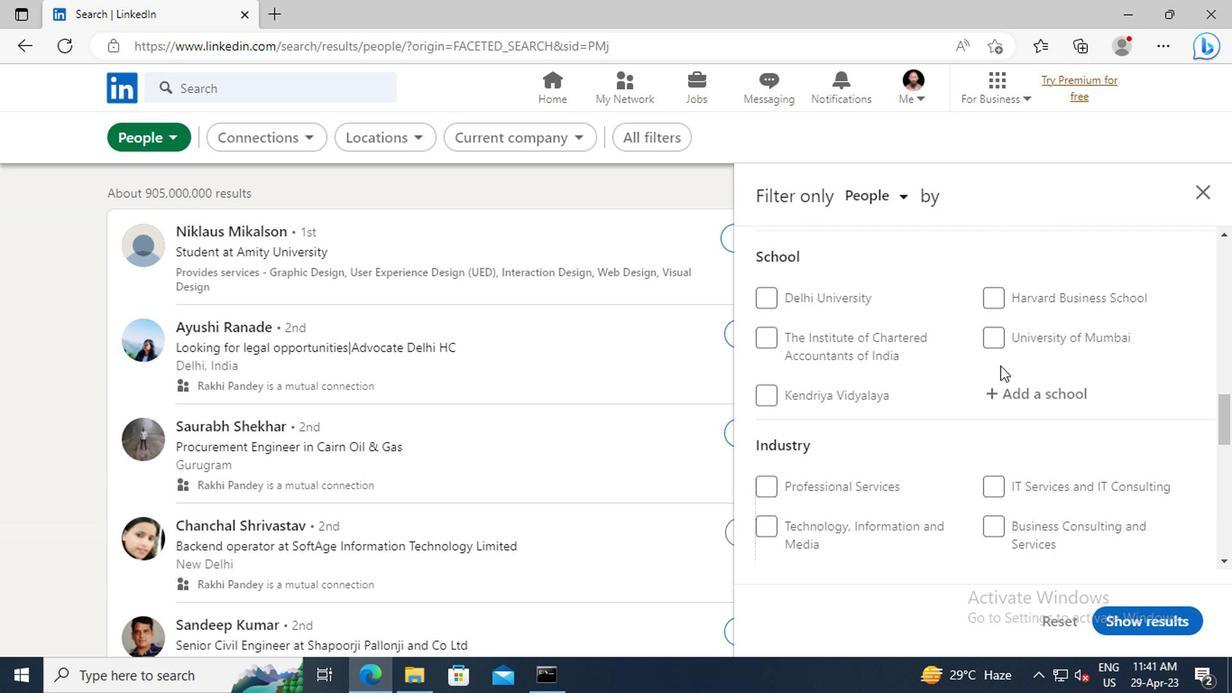 
Action: Mouse scrolled (997, 364) with delta (0, -1)
Screenshot: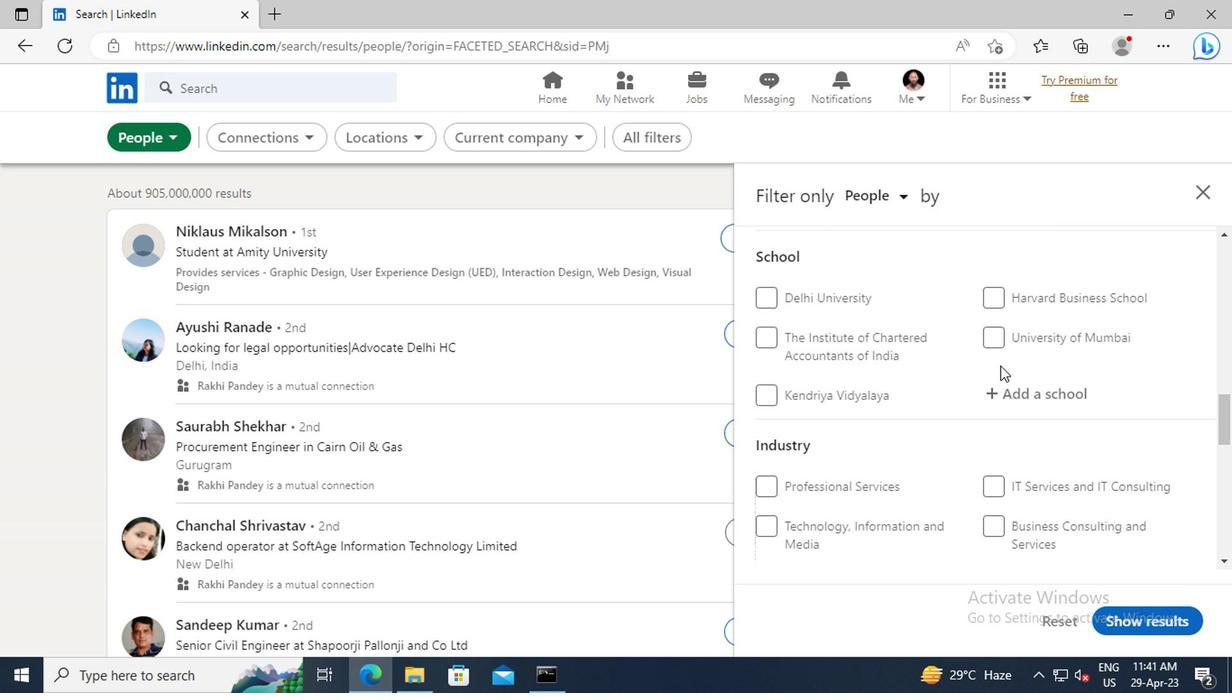 
Action: Mouse scrolled (997, 364) with delta (0, -1)
Screenshot: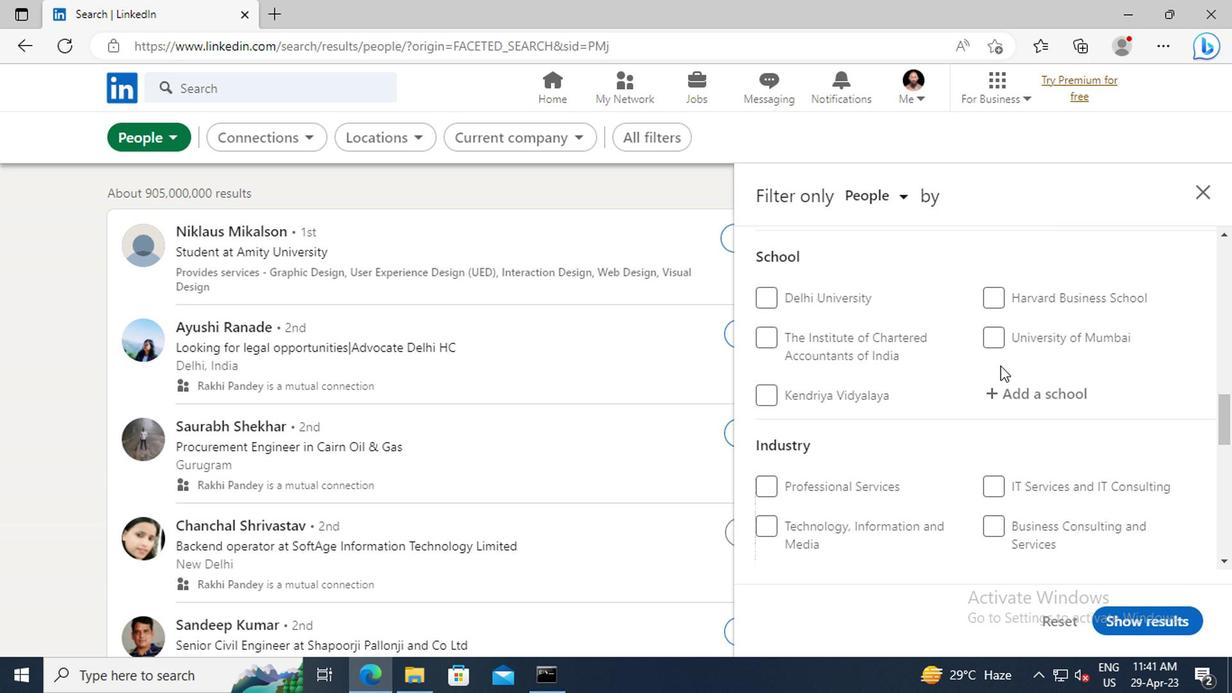 
Action: Mouse scrolled (997, 364) with delta (0, -1)
Screenshot: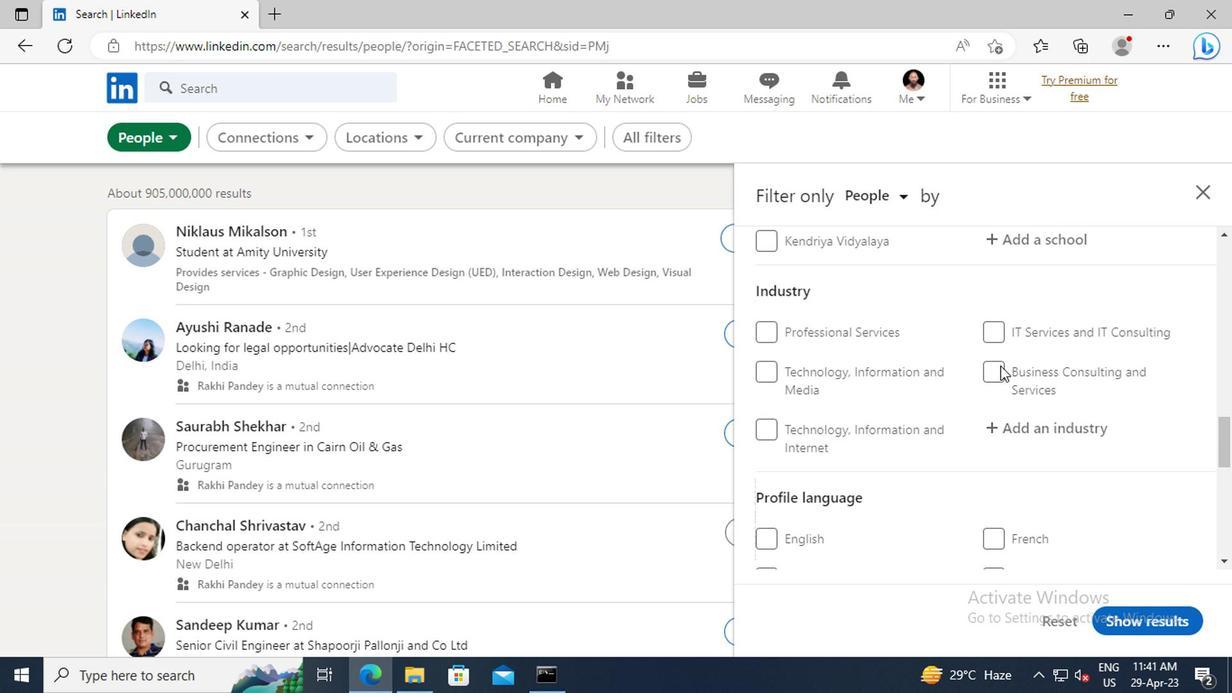 
Action: Mouse scrolled (997, 364) with delta (0, -1)
Screenshot: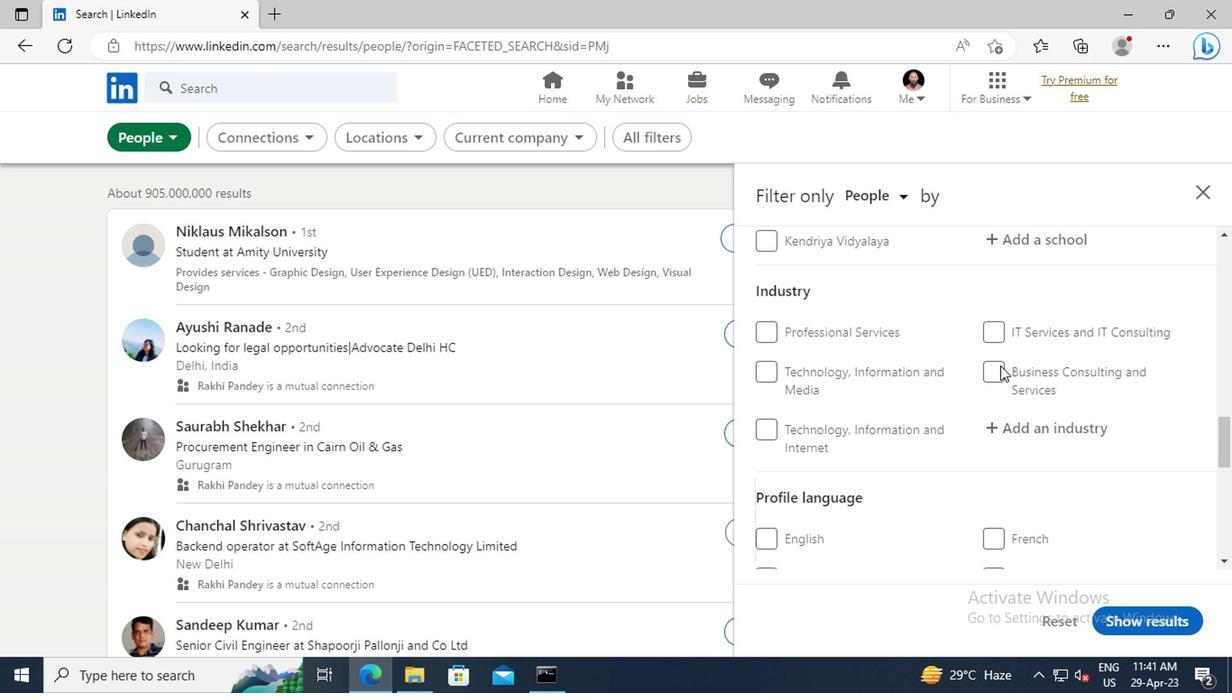 
Action: Mouse moved to (764, 437)
Screenshot: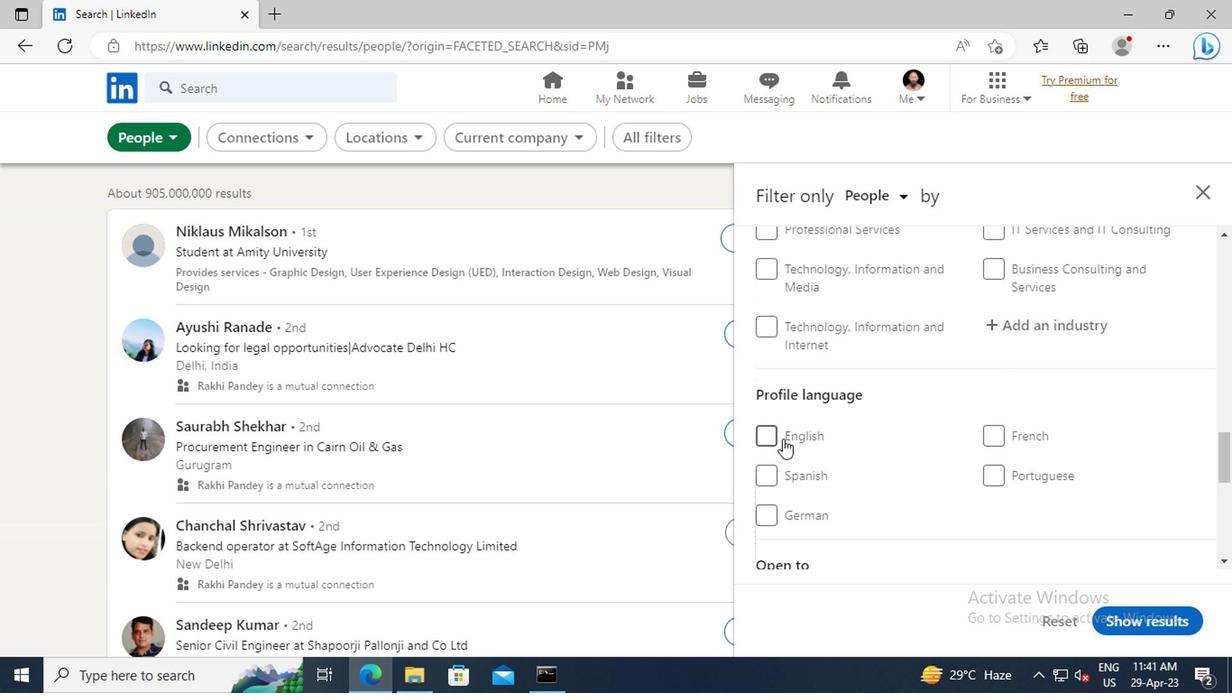 
Action: Mouse pressed left at (764, 437)
Screenshot: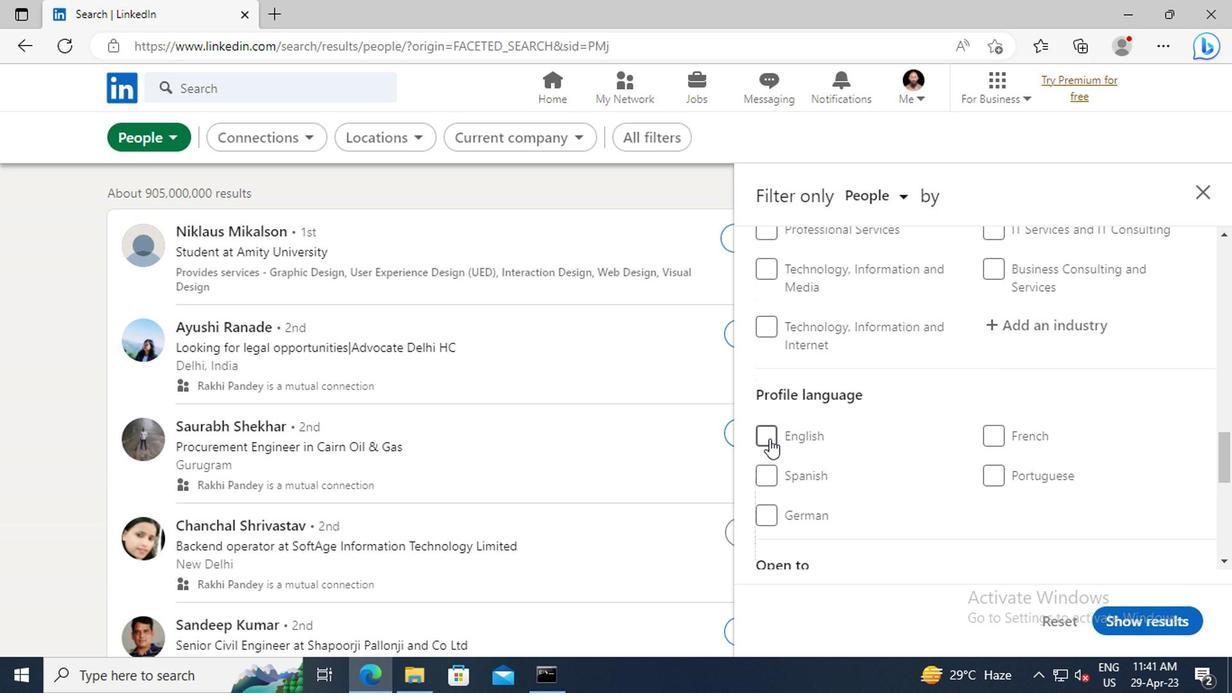 
Action: Mouse moved to (990, 416)
Screenshot: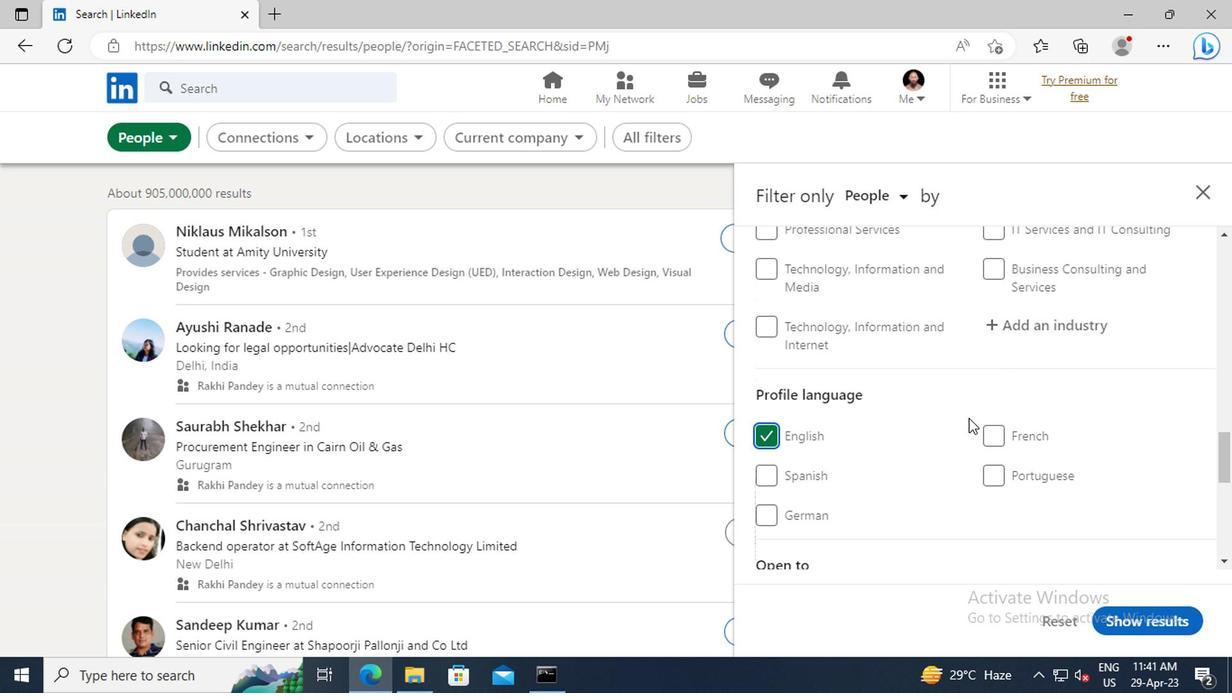 
Action: Mouse scrolled (990, 417) with delta (0, 1)
Screenshot: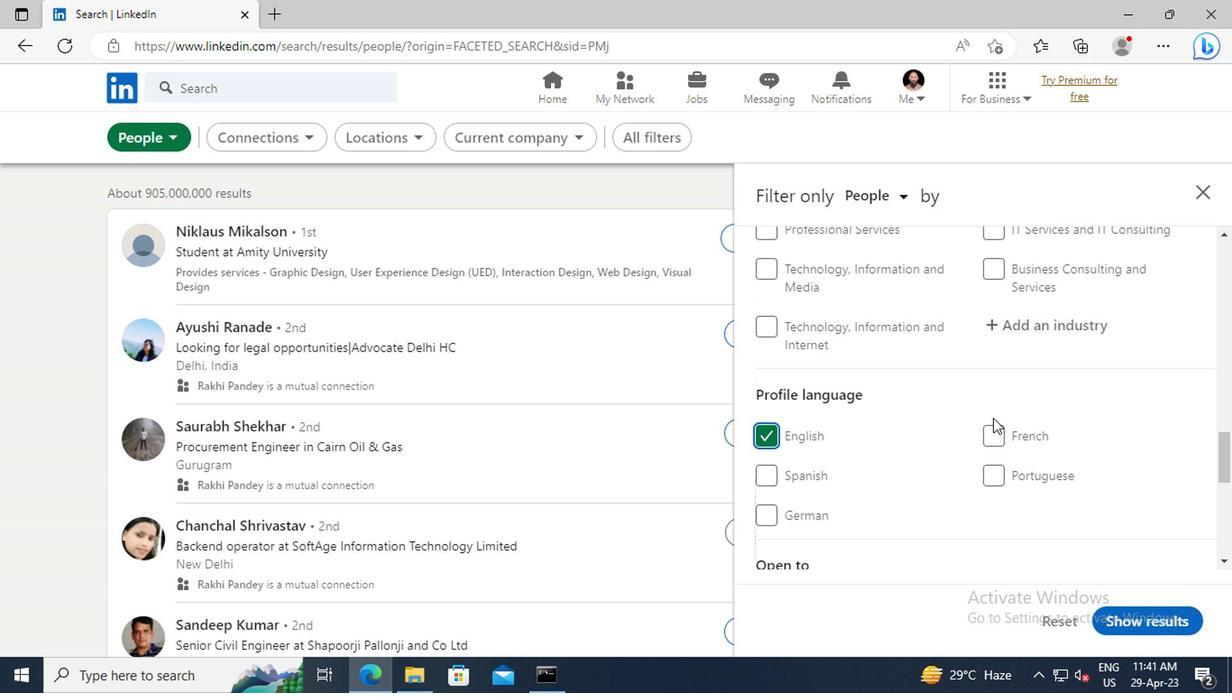
Action: Mouse scrolled (990, 417) with delta (0, 1)
Screenshot: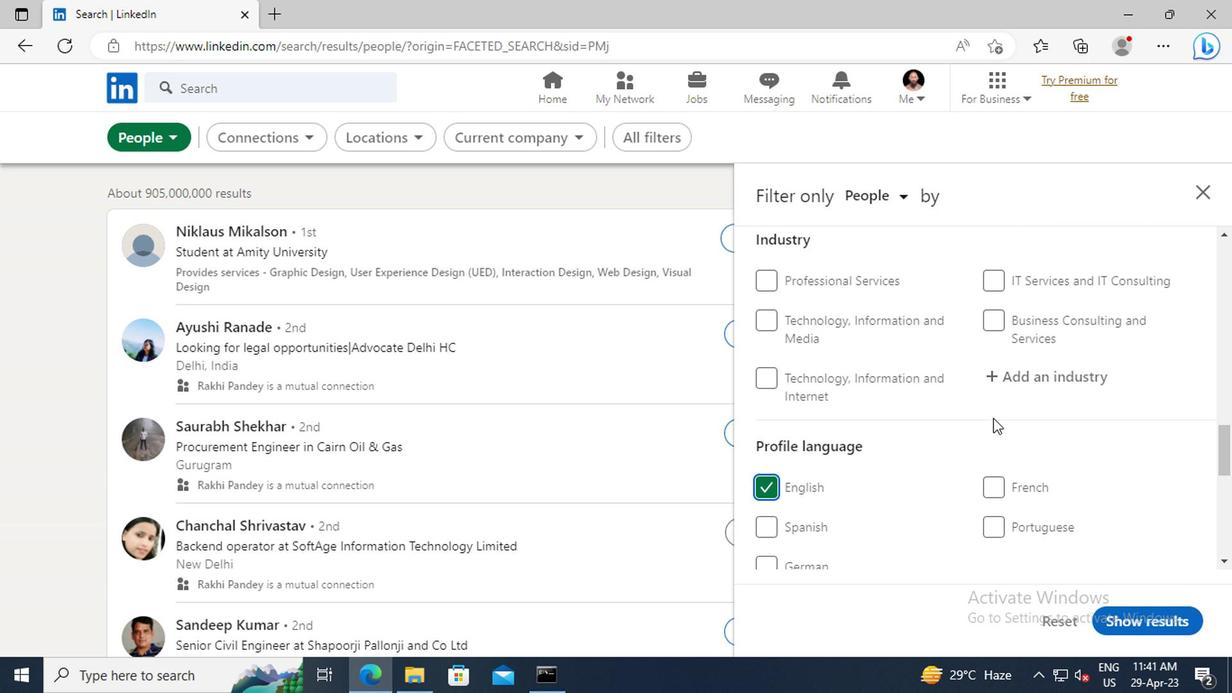 
Action: Mouse scrolled (990, 417) with delta (0, 1)
Screenshot: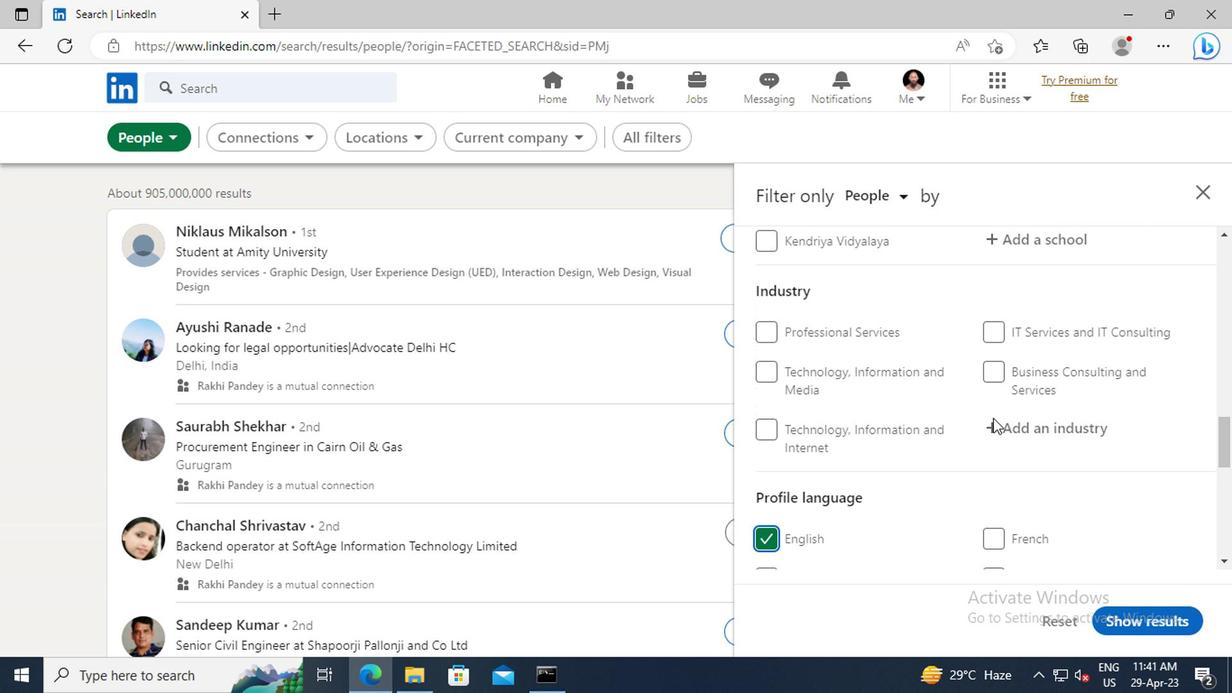 
Action: Mouse scrolled (990, 417) with delta (0, 1)
Screenshot: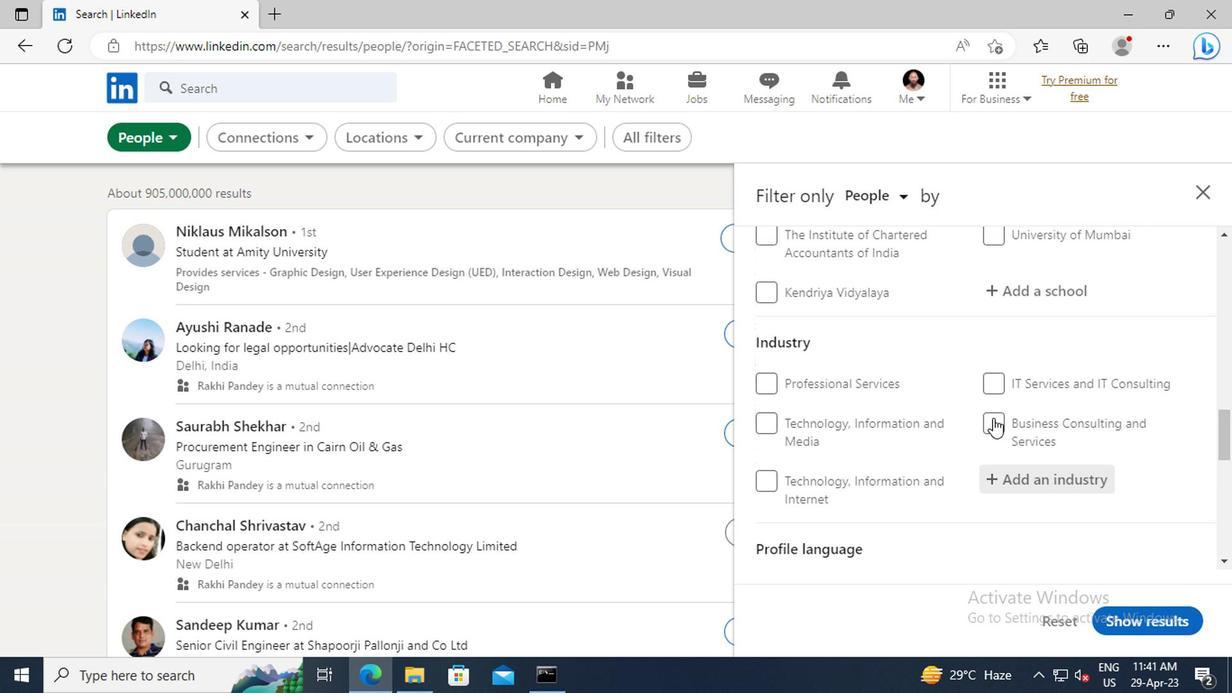 
Action: Mouse scrolled (990, 417) with delta (0, 1)
Screenshot: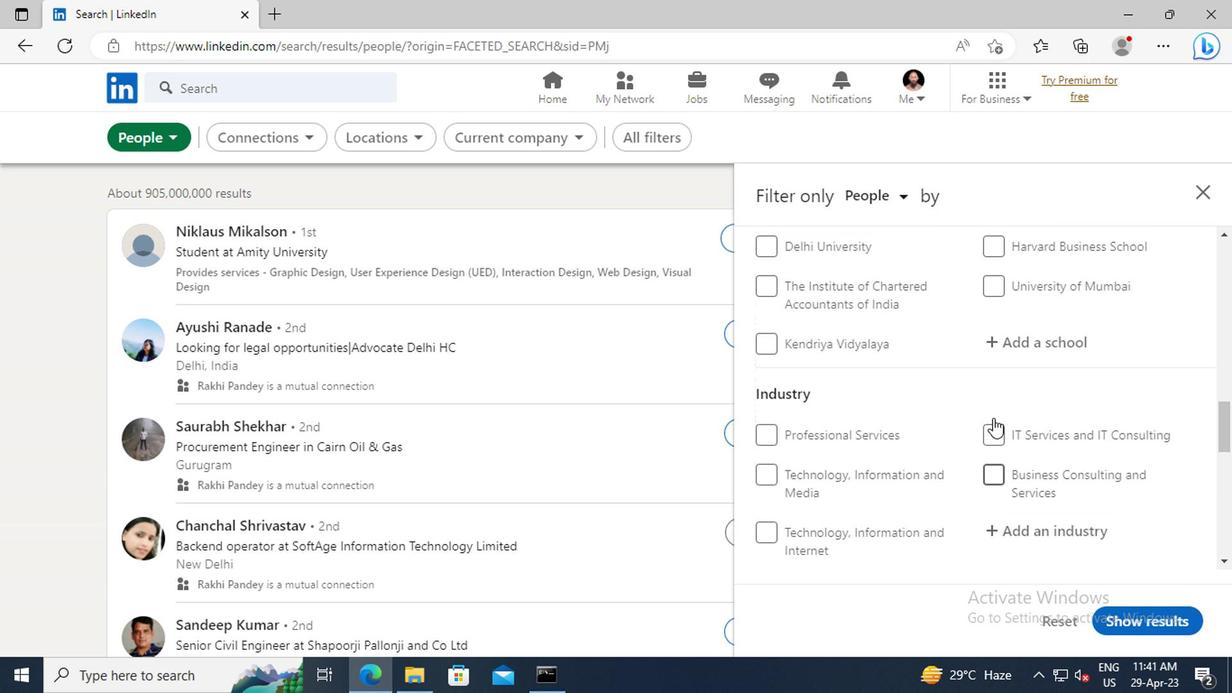 
Action: Mouse scrolled (990, 417) with delta (0, 1)
Screenshot: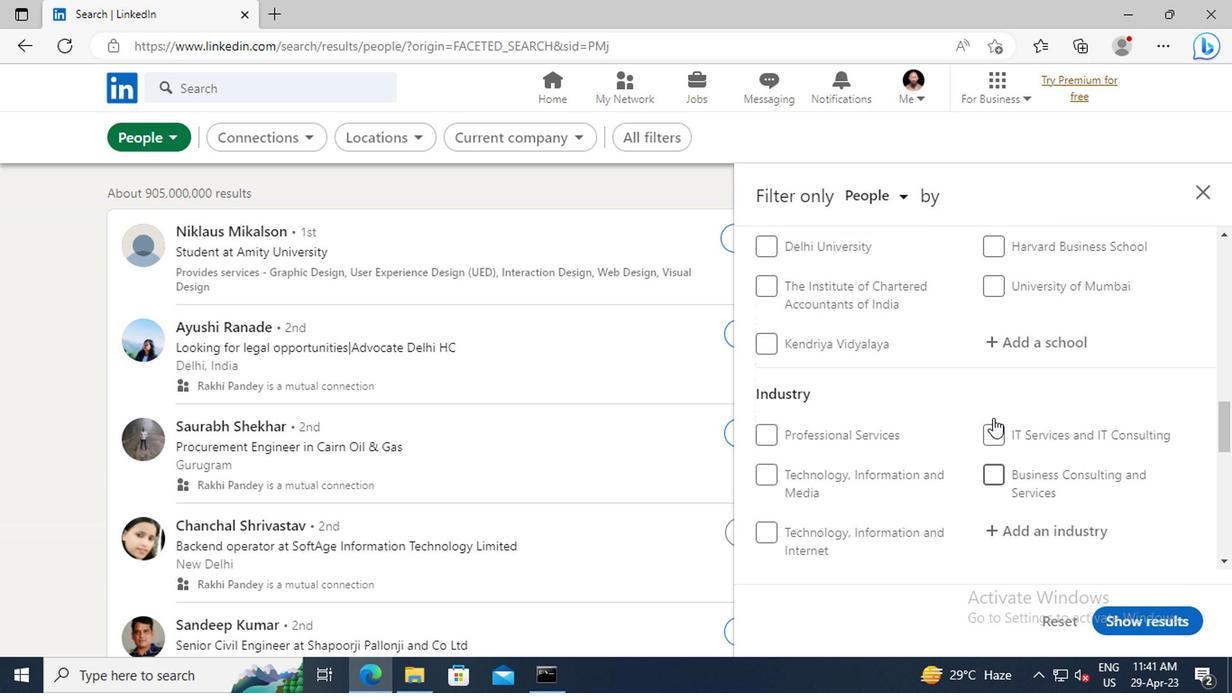 
Action: Mouse scrolled (990, 417) with delta (0, 1)
Screenshot: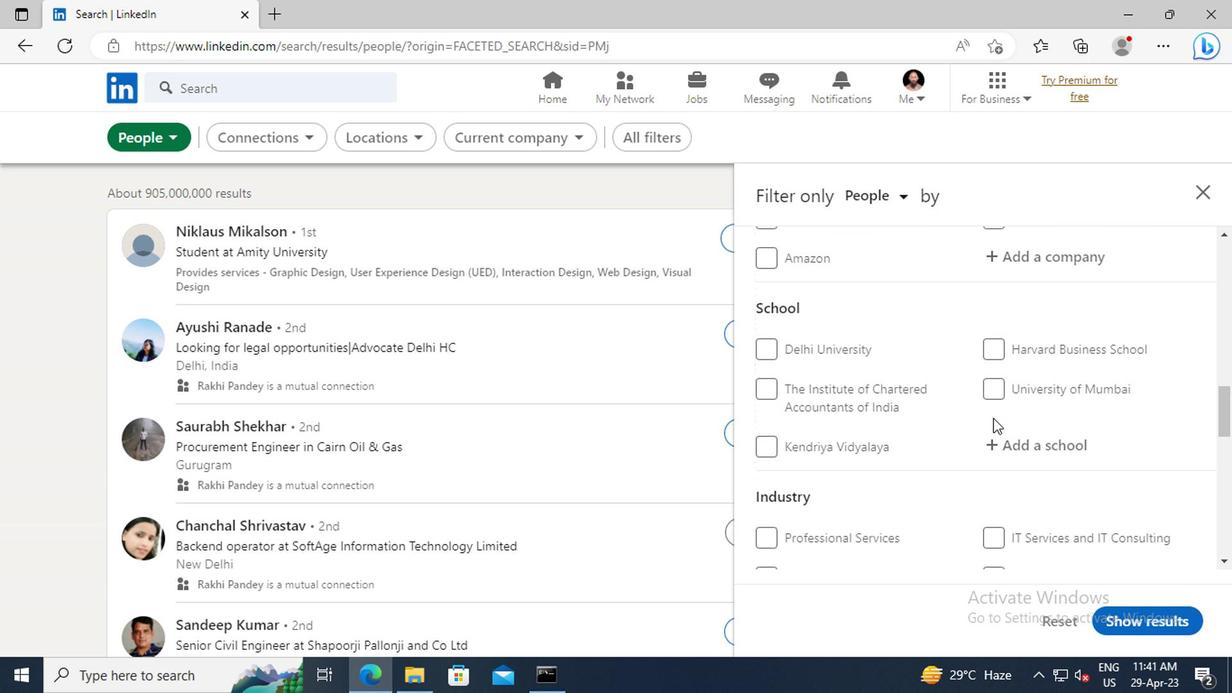 
Action: Mouse scrolled (990, 417) with delta (0, 1)
Screenshot: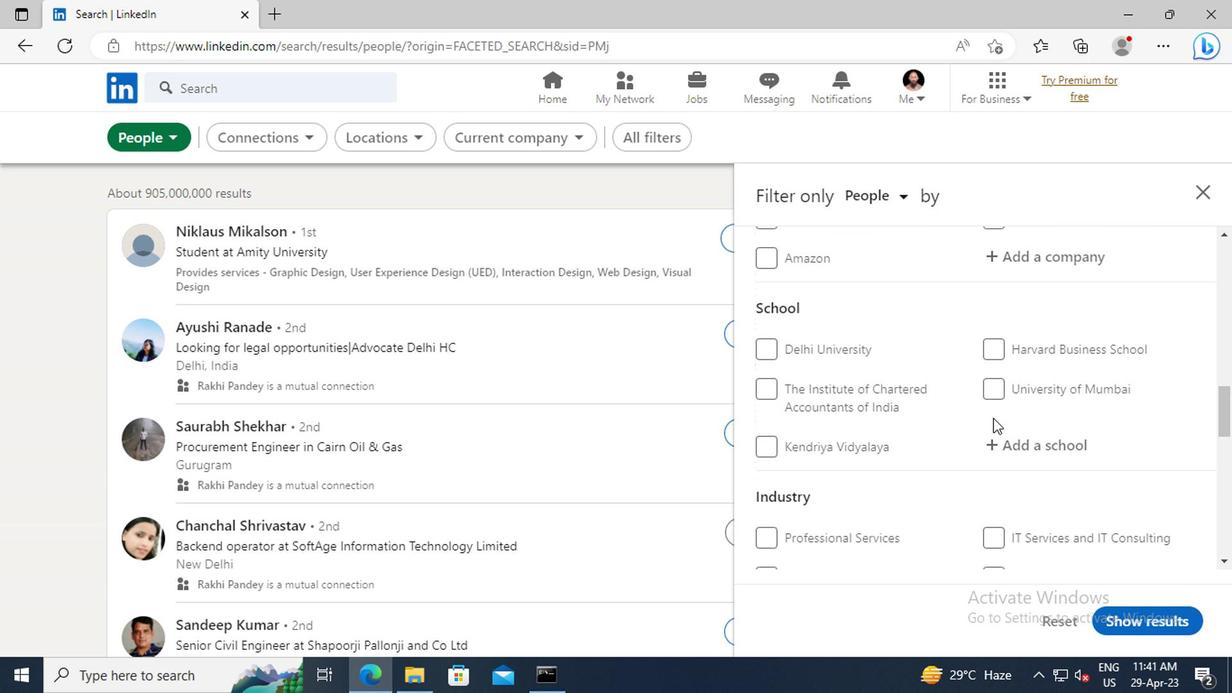 
Action: Mouse moved to (990, 416)
Screenshot: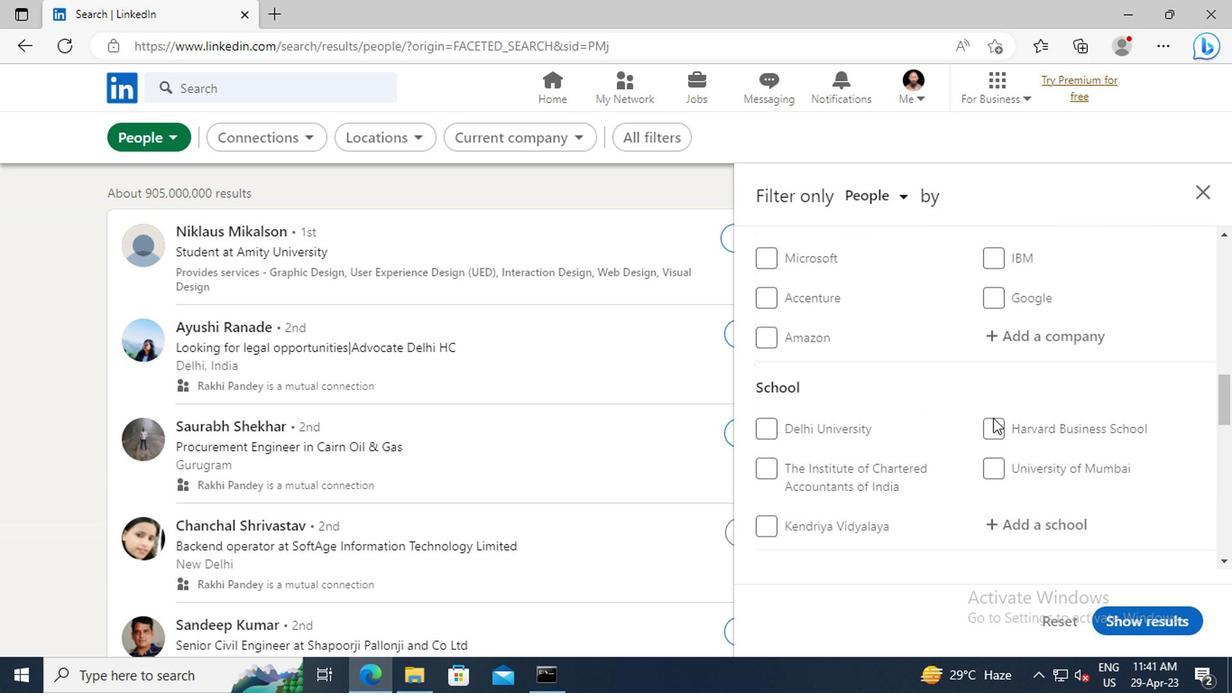 
Action: Mouse scrolled (990, 416) with delta (0, 0)
Screenshot: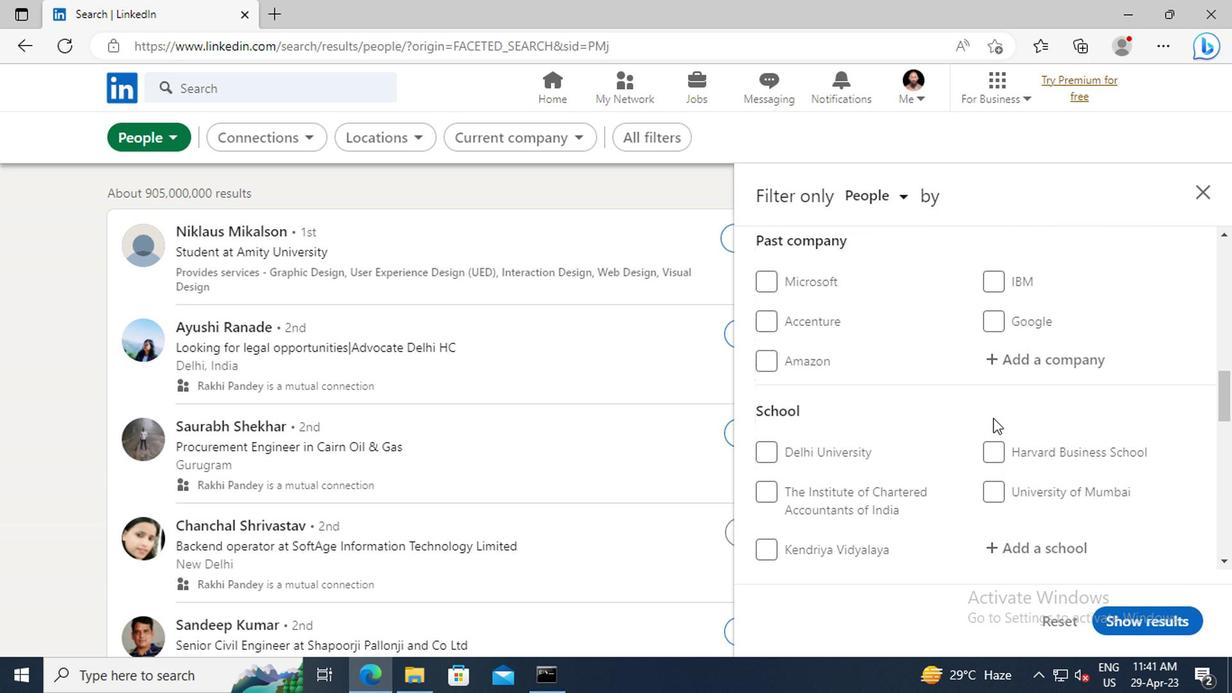 
Action: Mouse scrolled (990, 416) with delta (0, 0)
Screenshot: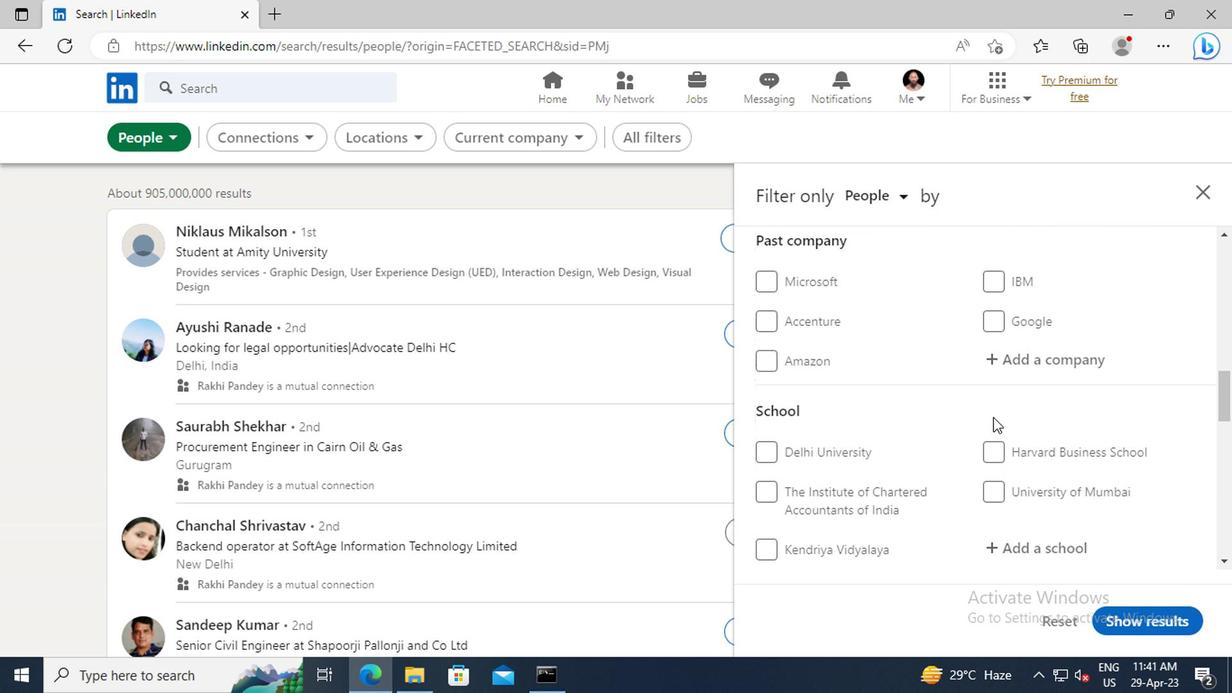 
Action: Mouse scrolled (990, 416) with delta (0, 0)
Screenshot: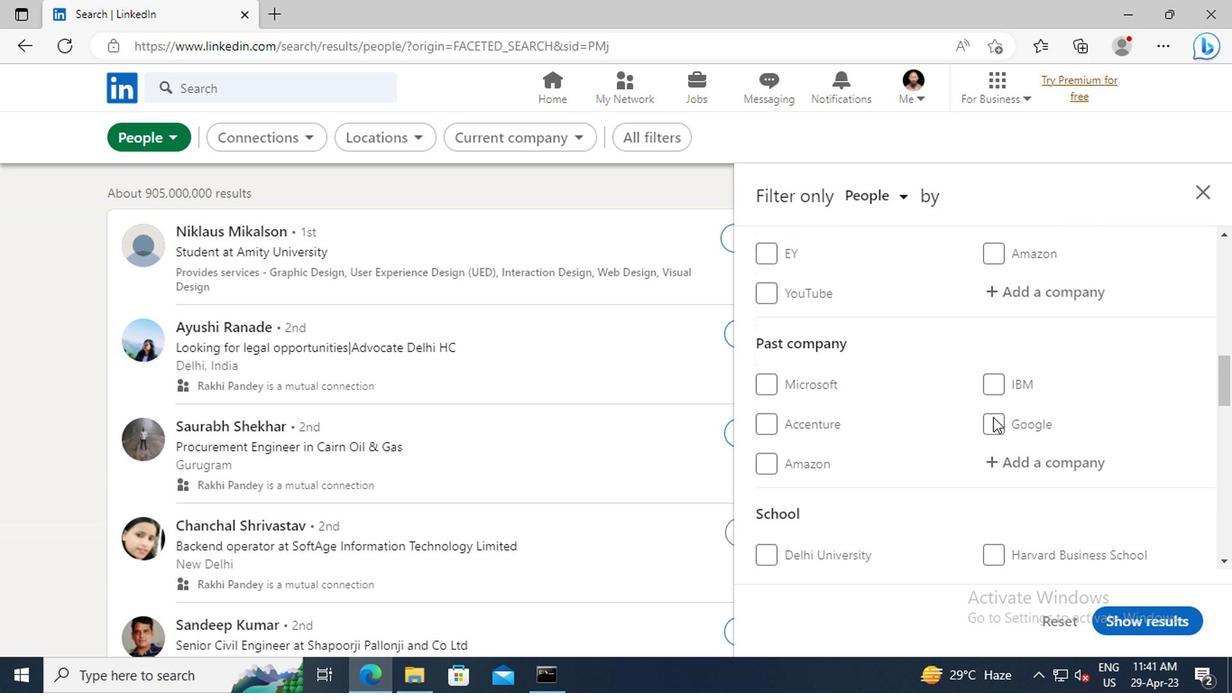 
Action: Mouse scrolled (990, 416) with delta (0, 0)
Screenshot: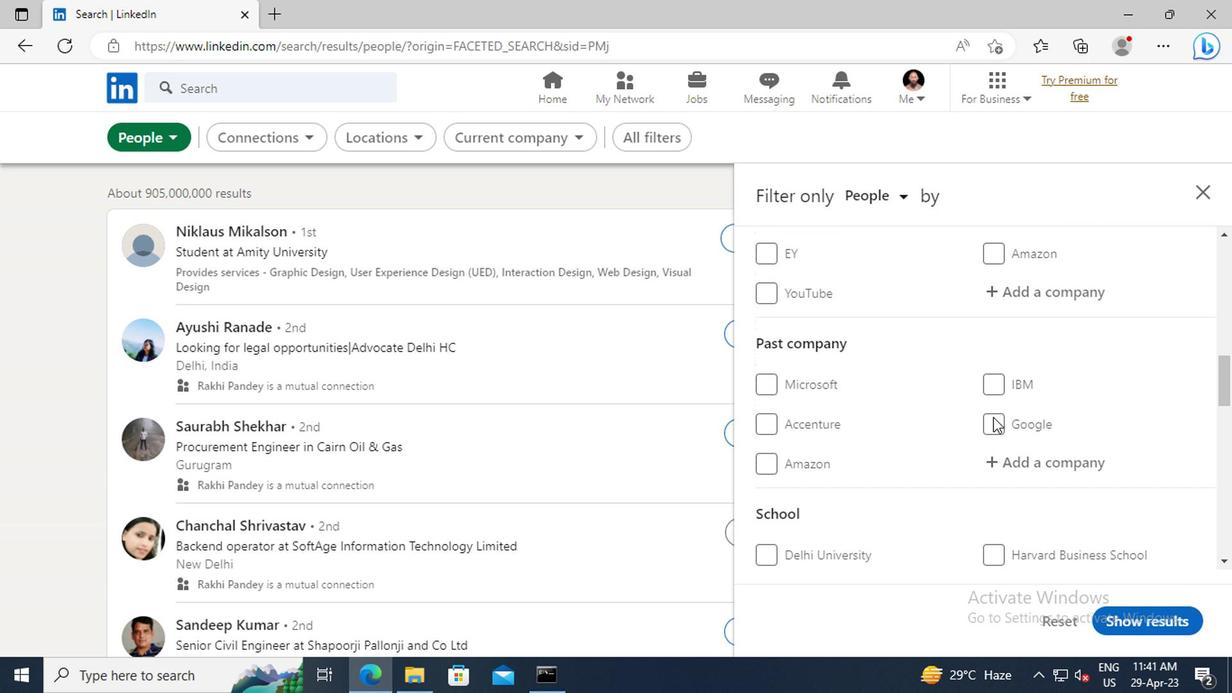 
Action: Mouse moved to (997, 398)
Screenshot: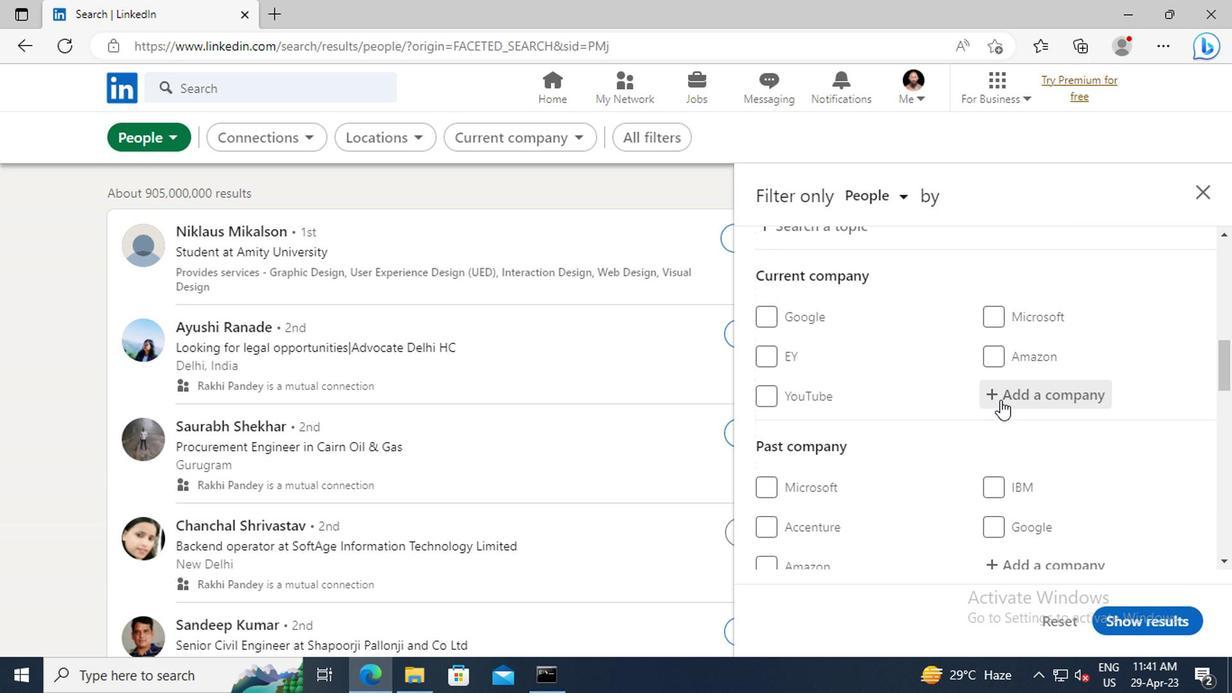 
Action: Mouse pressed left at (997, 398)
Screenshot: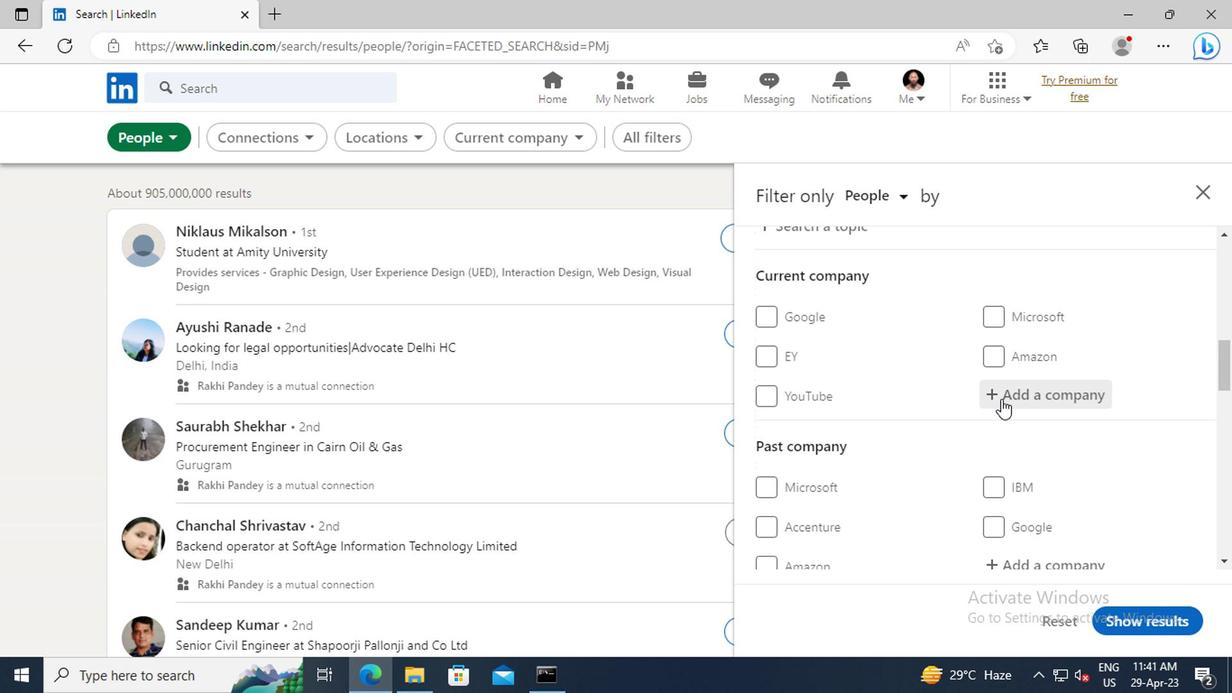 
Action: Key pressed <Key.shift>SHAHI<Key.space><Key.shift>EX
Screenshot: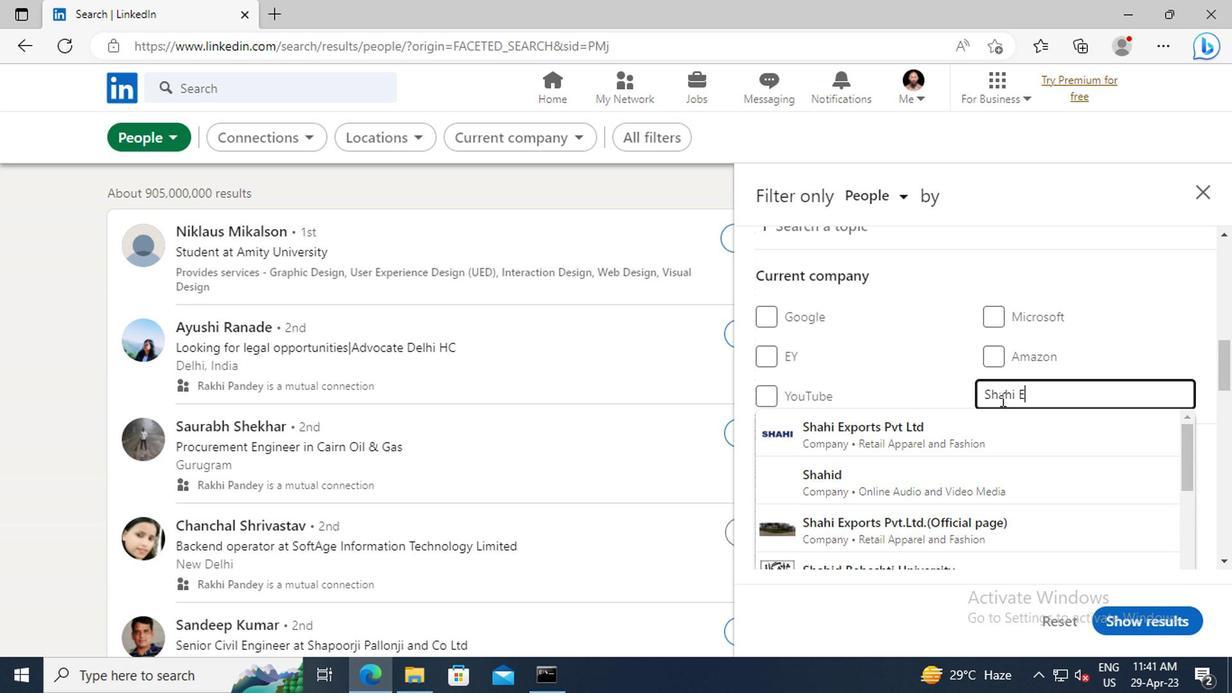 
Action: Mouse moved to (986, 422)
Screenshot: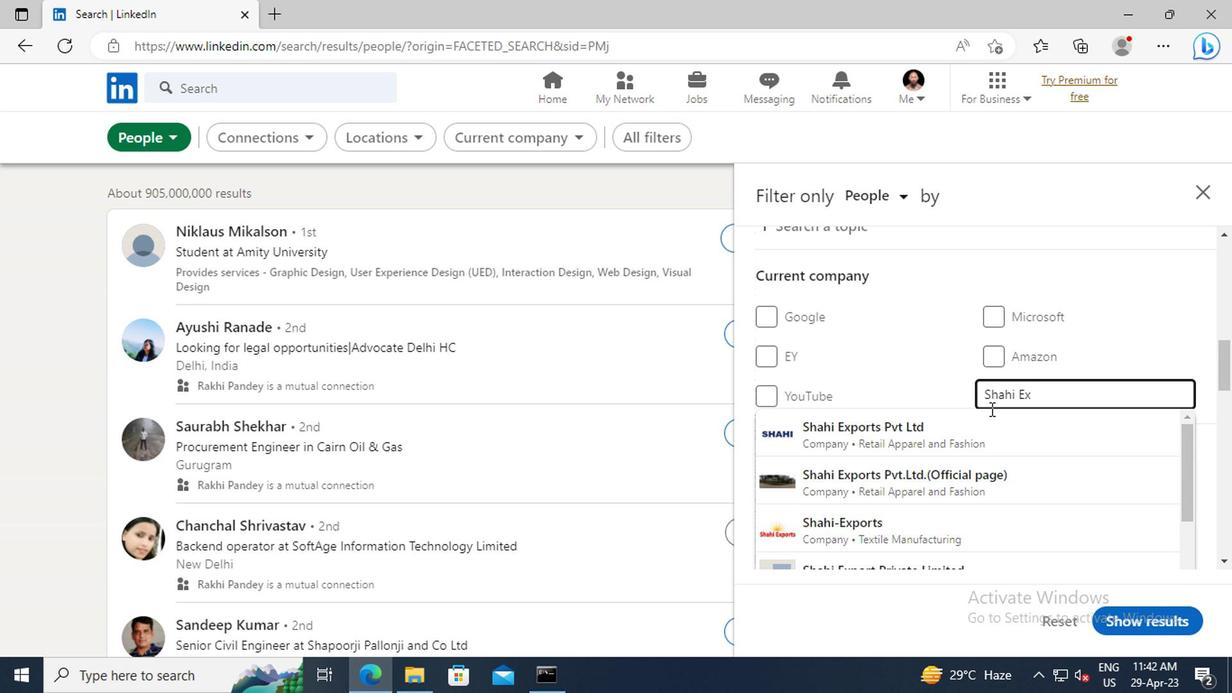 
Action: Mouse pressed left at (986, 422)
Screenshot: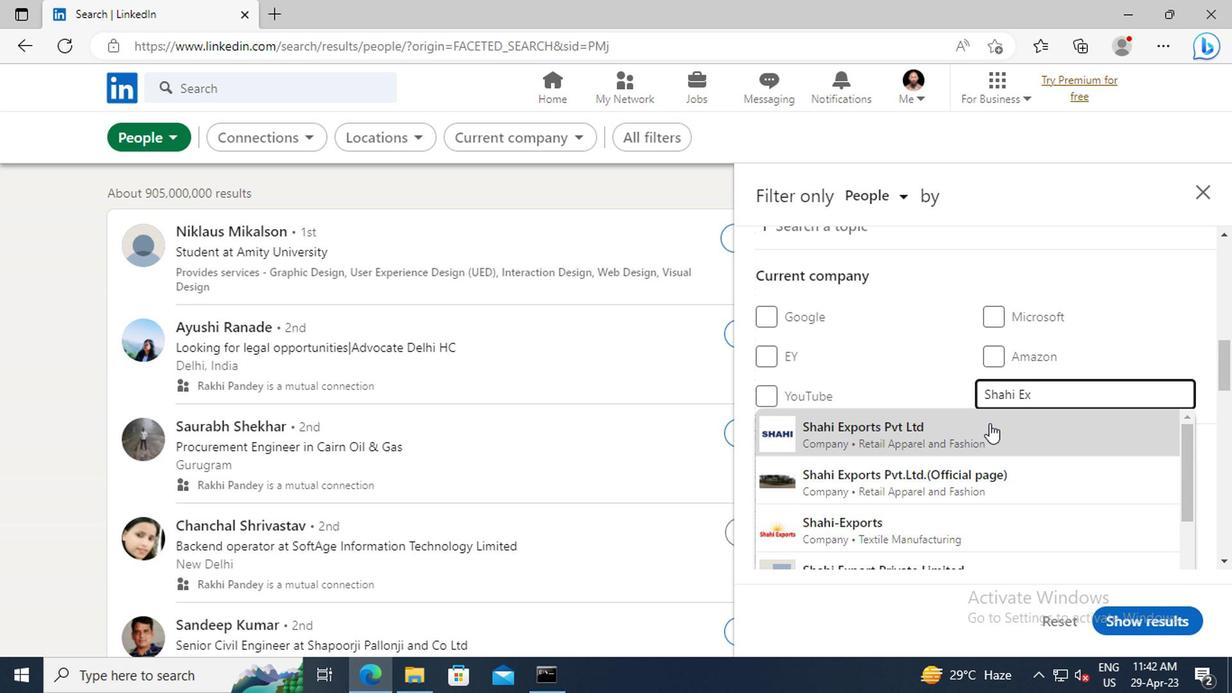 
Action: Mouse scrolled (986, 421) with delta (0, -1)
Screenshot: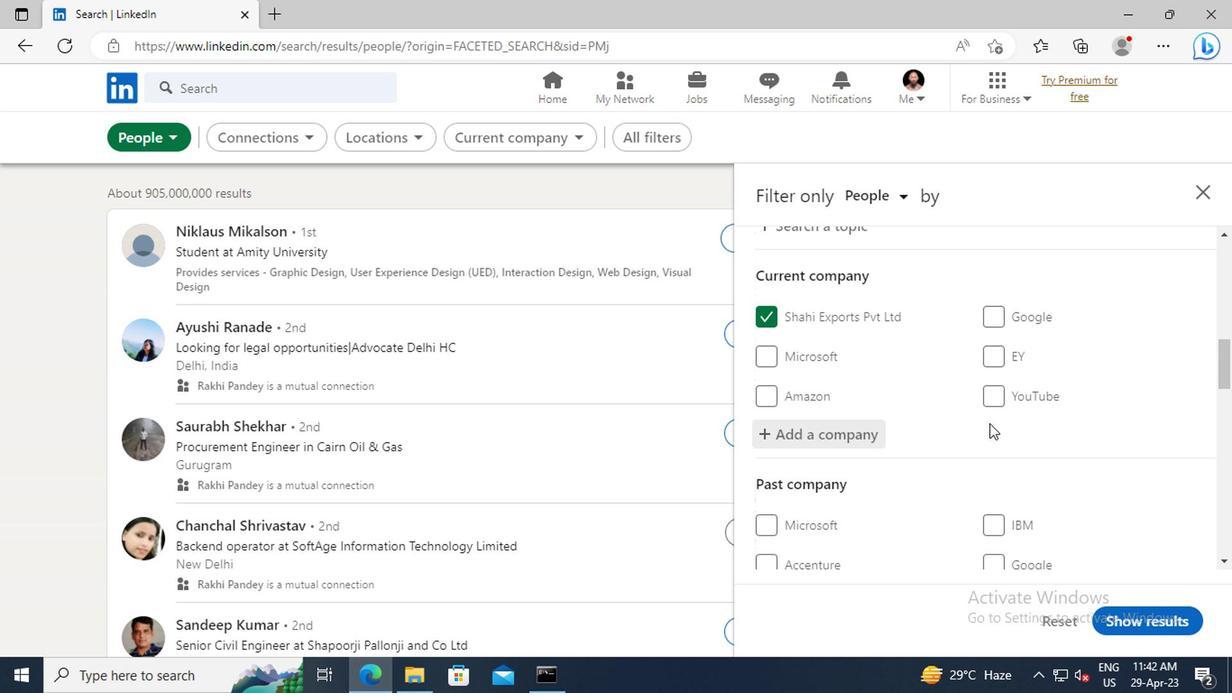 
Action: Mouse scrolled (986, 421) with delta (0, -1)
Screenshot: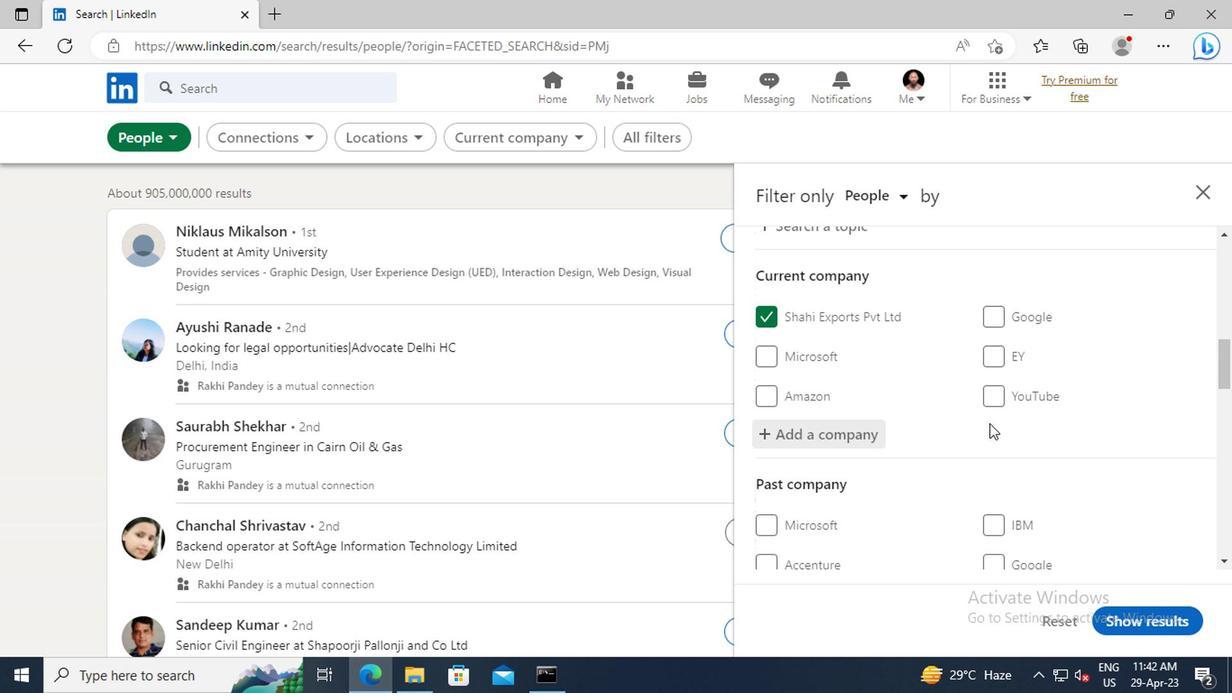 
Action: Mouse scrolled (986, 421) with delta (0, -1)
Screenshot: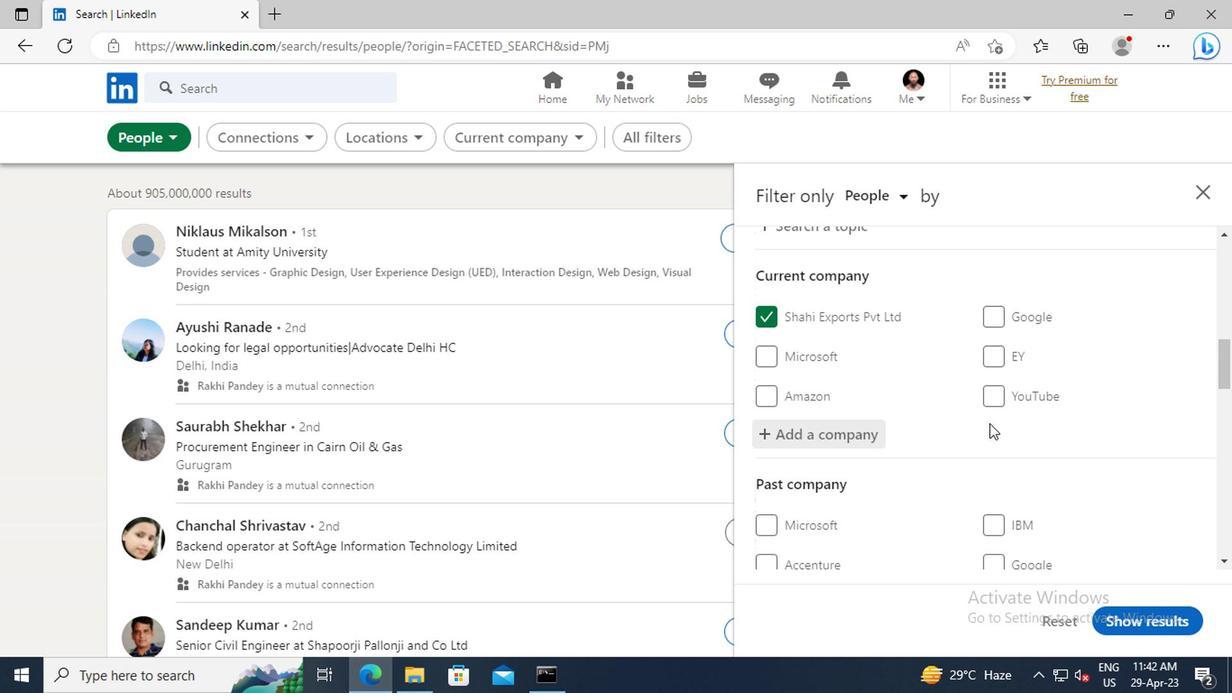 
Action: Mouse scrolled (986, 421) with delta (0, -1)
Screenshot: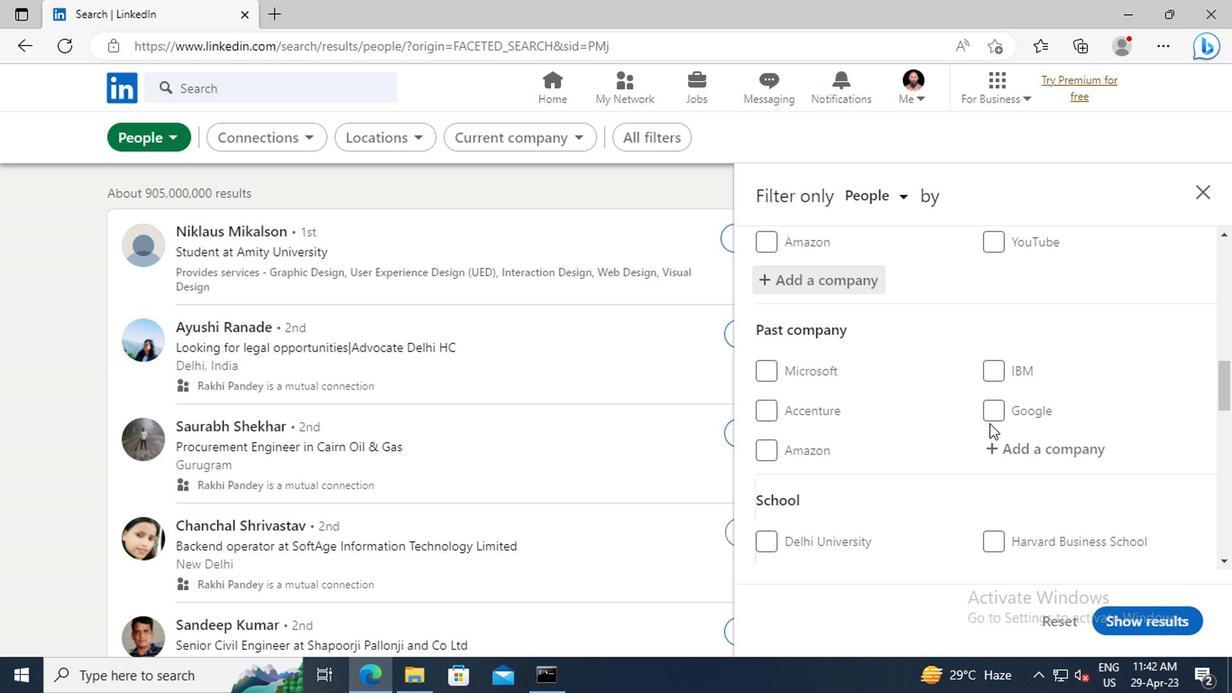 
Action: Mouse scrolled (986, 421) with delta (0, -1)
Screenshot: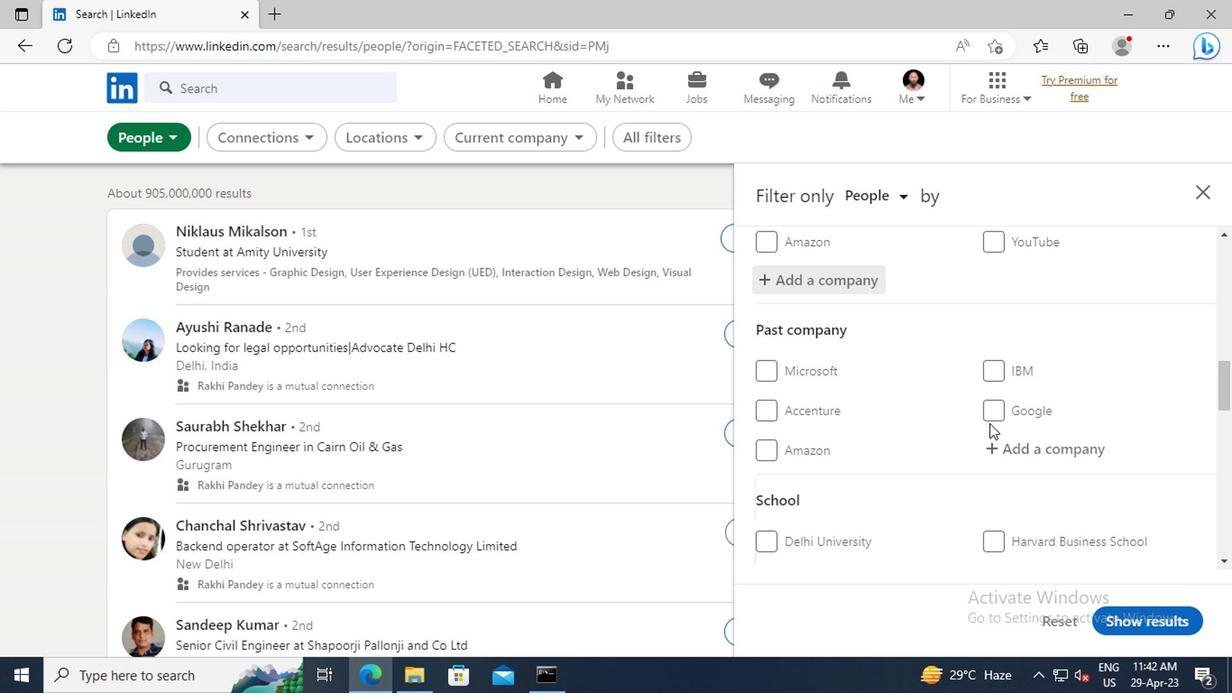 
Action: Mouse moved to (985, 406)
Screenshot: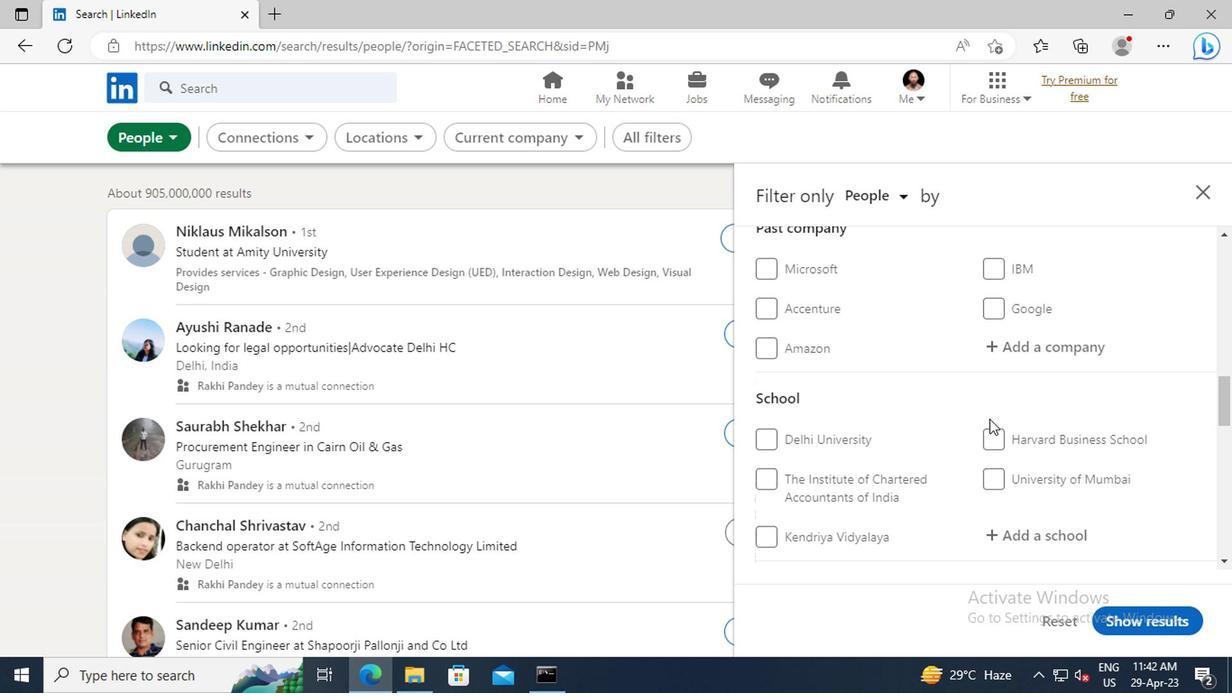 
Action: Mouse scrolled (985, 405) with delta (0, -1)
Screenshot: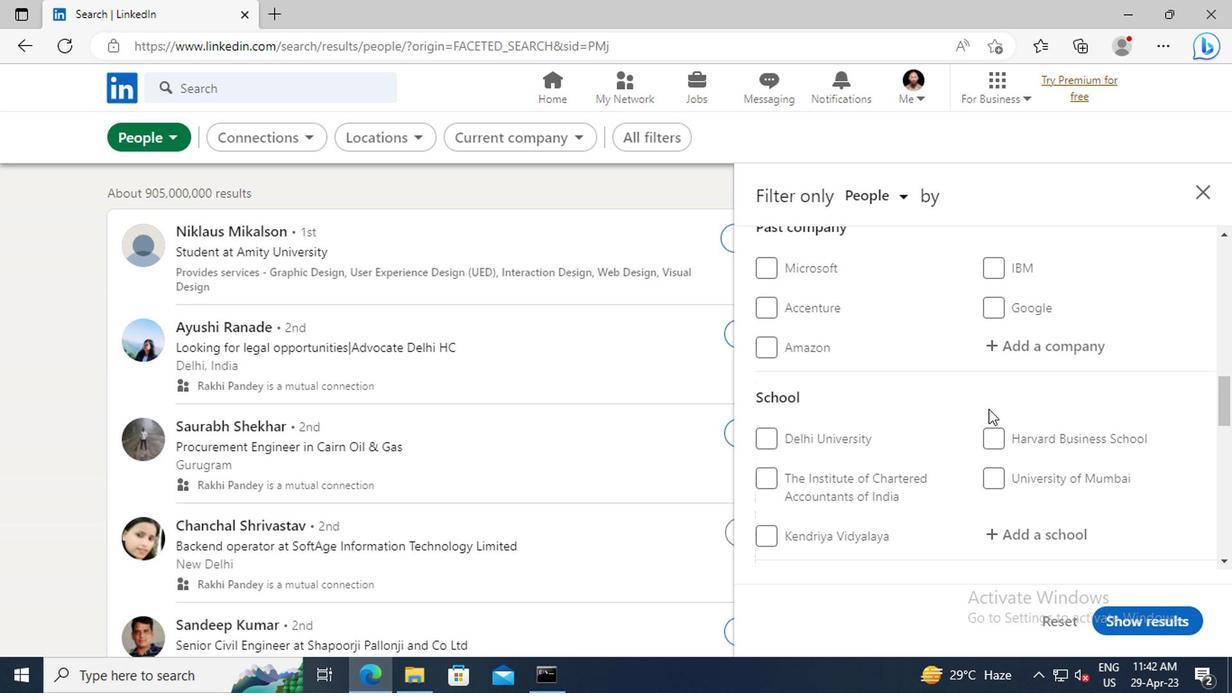 
Action: Mouse scrolled (985, 405) with delta (0, -1)
Screenshot: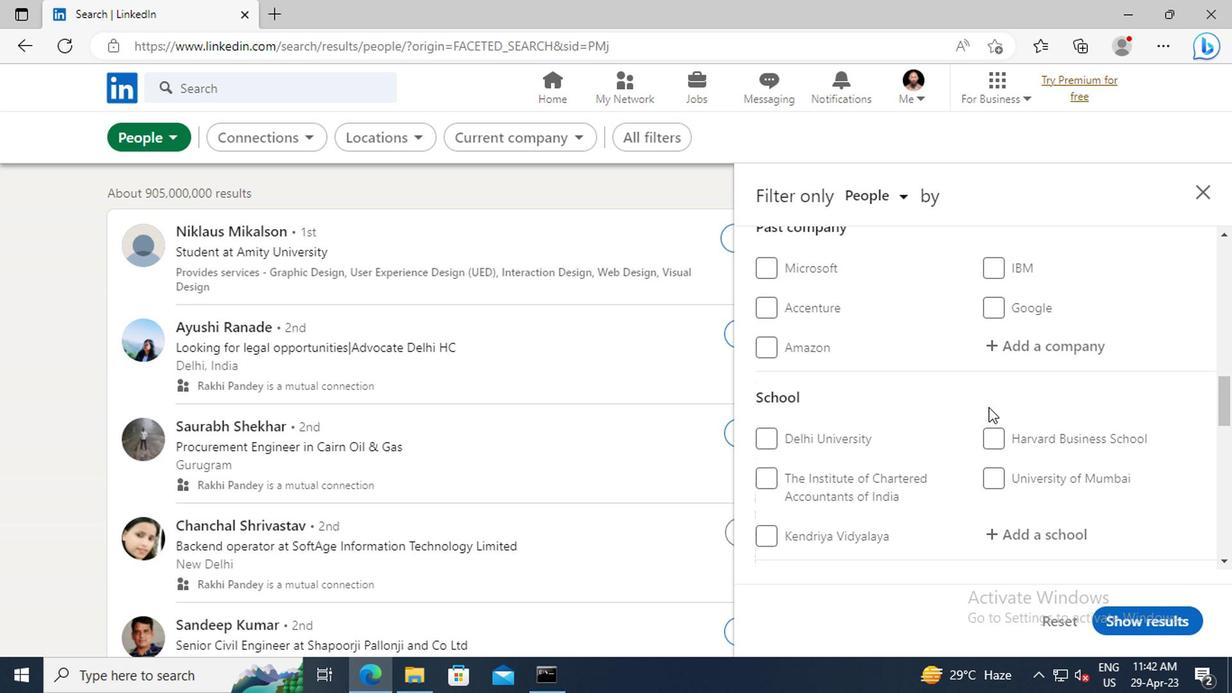 
Action: Mouse moved to (995, 425)
Screenshot: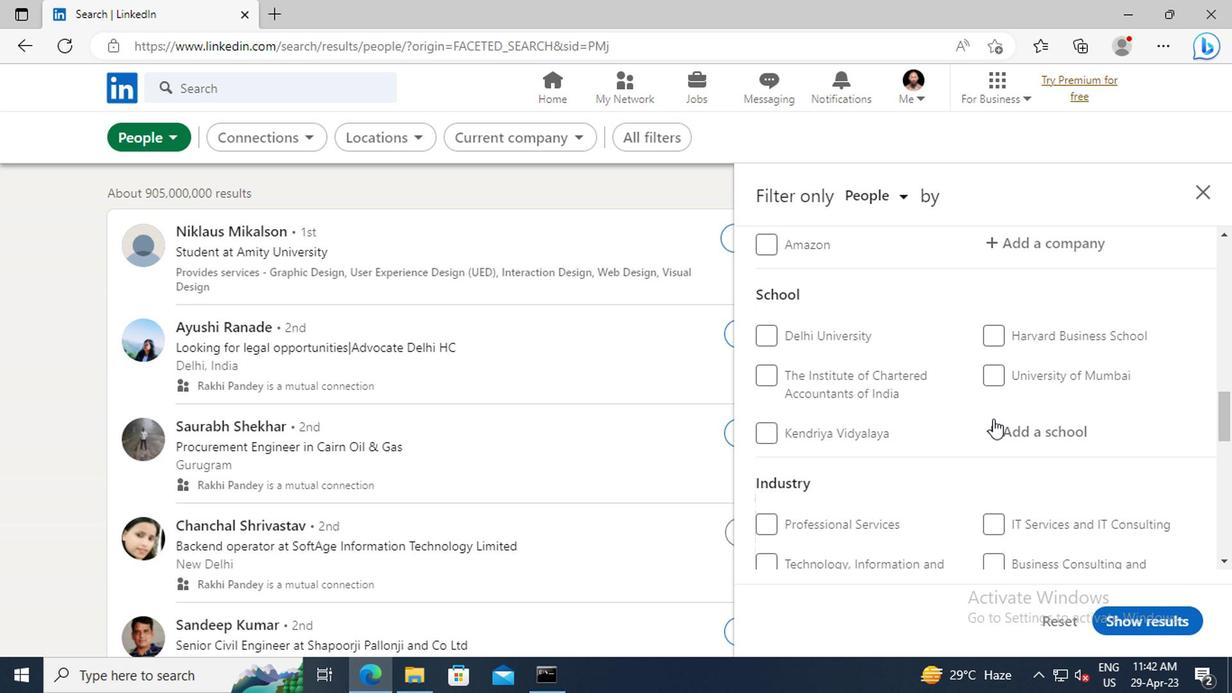 
Action: Mouse pressed left at (995, 425)
Screenshot: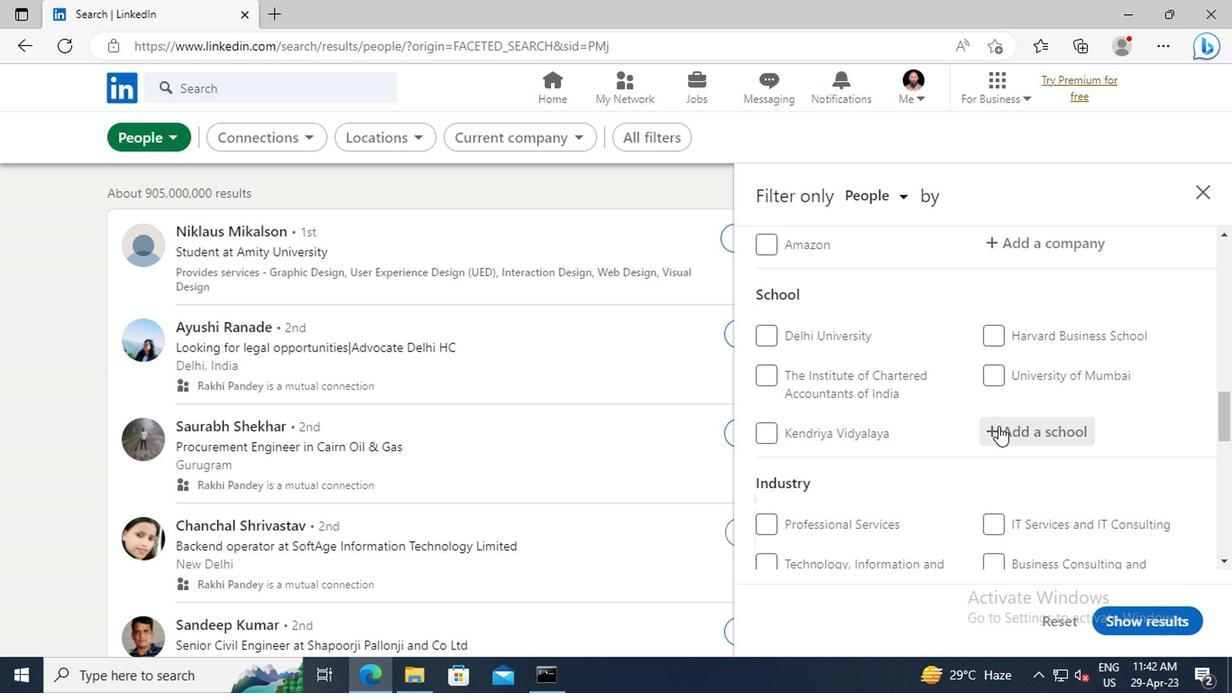 
Action: Key pressed <Key.shift>MANIPAL<Key.space><Key.shift>ACADEMY
Screenshot: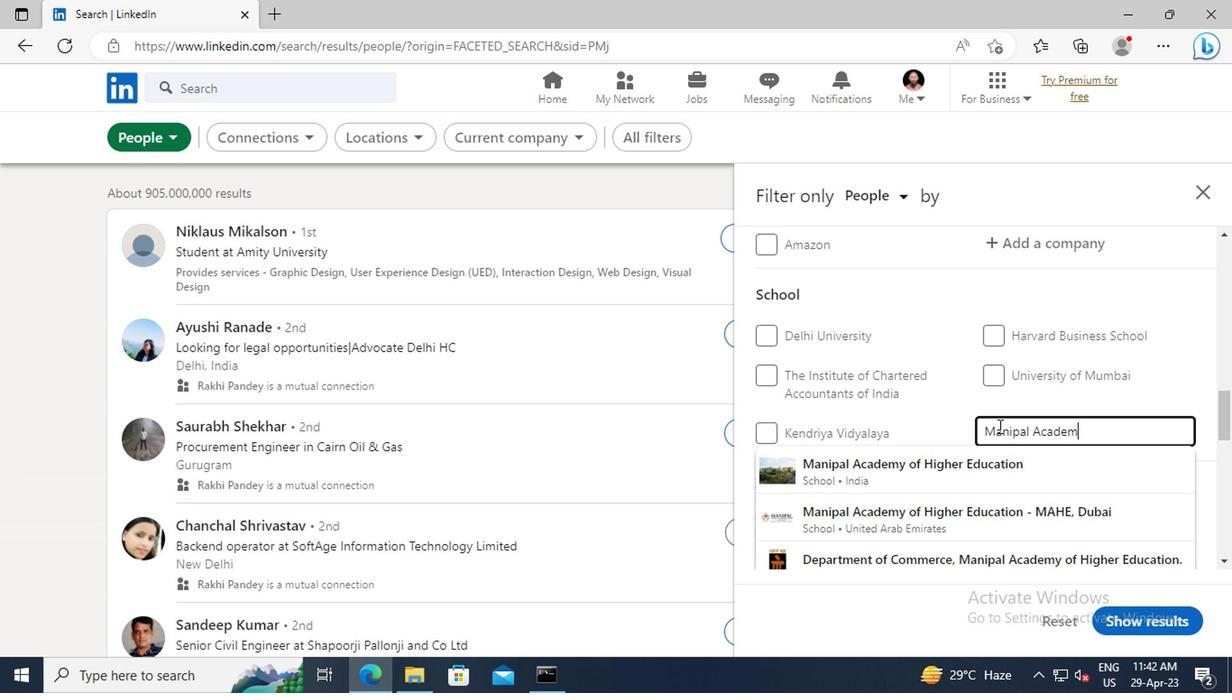 
Action: Mouse moved to (990, 467)
Screenshot: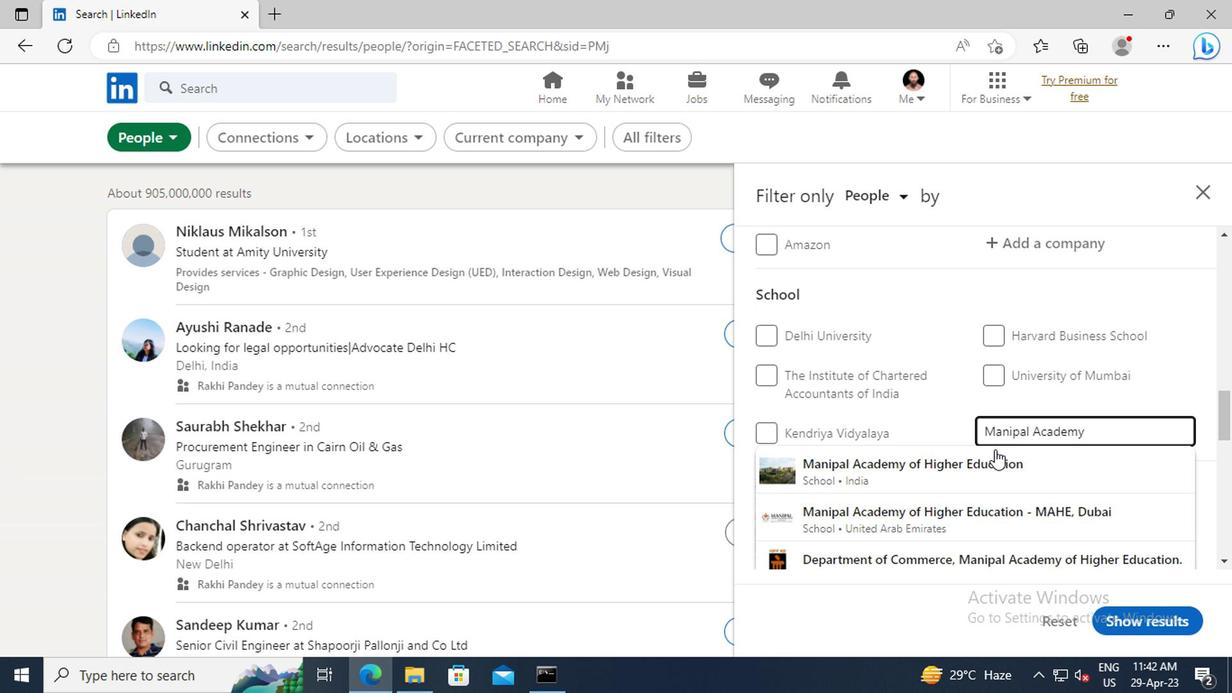 
Action: Mouse pressed left at (990, 467)
Screenshot: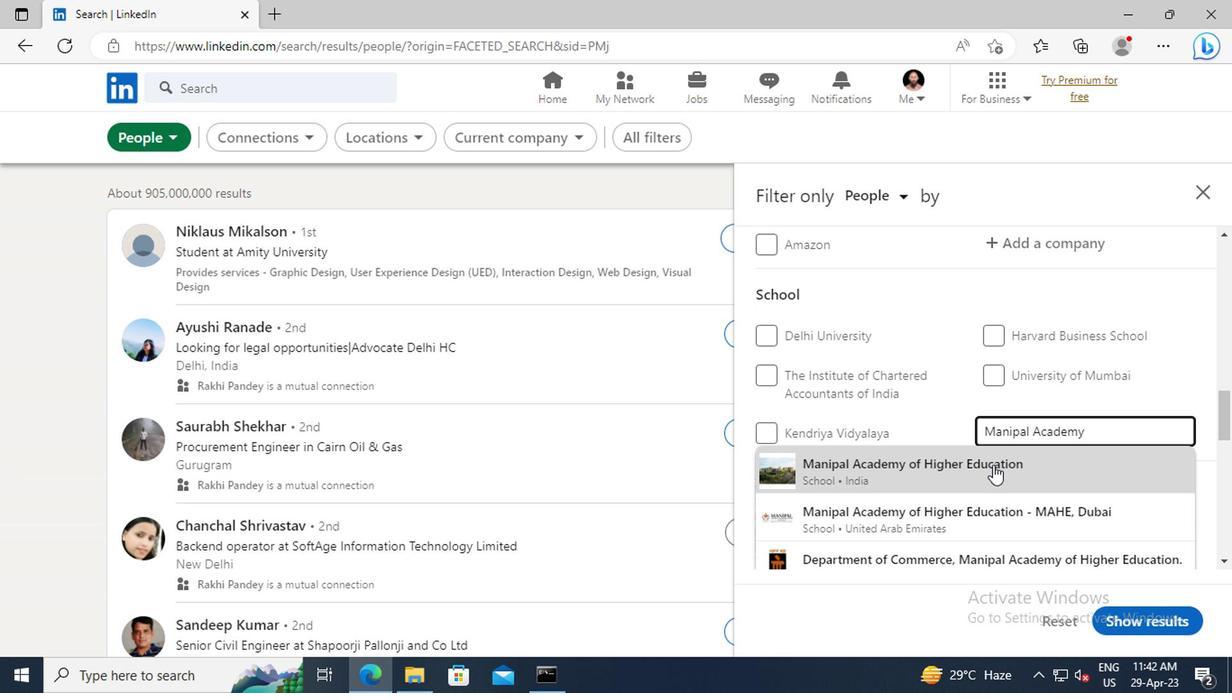 
Action: Mouse scrolled (990, 466) with delta (0, 0)
Screenshot: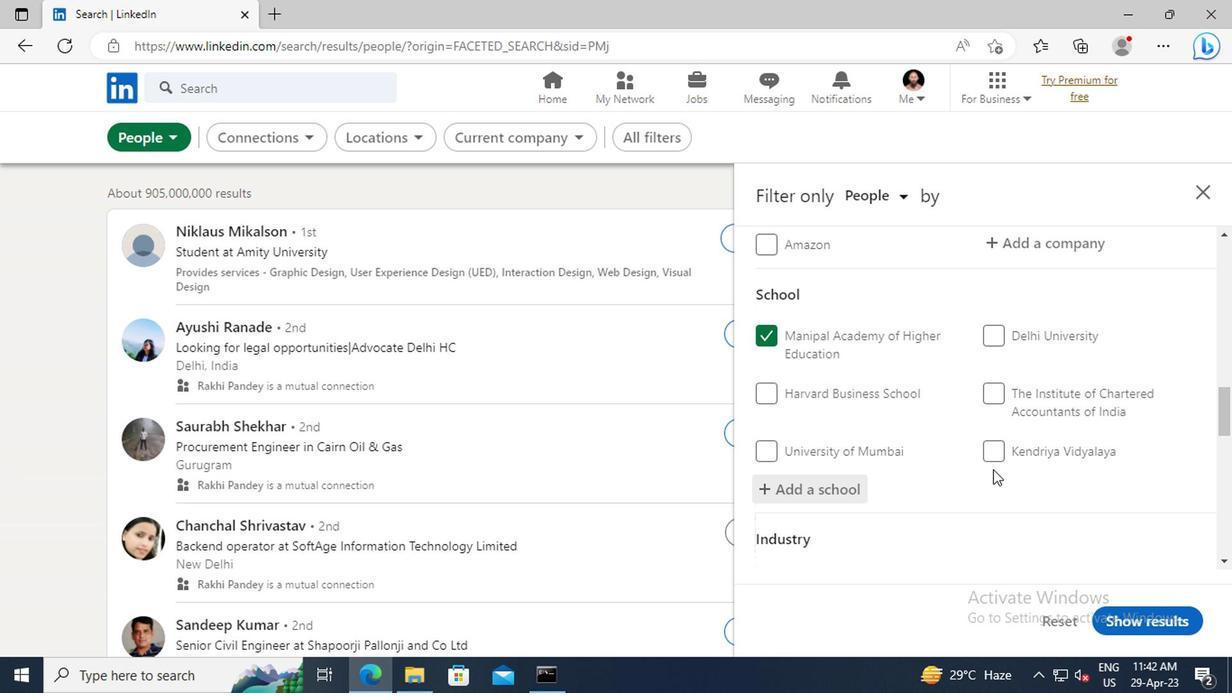 
Action: Mouse scrolled (990, 466) with delta (0, 0)
Screenshot: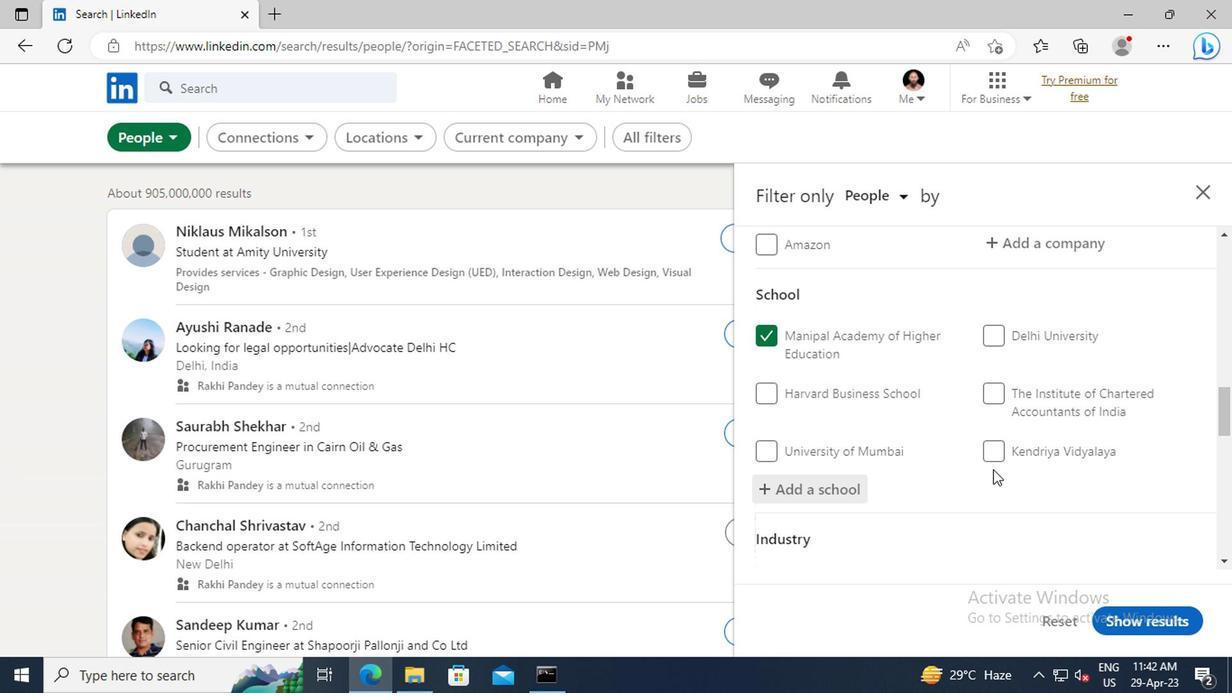 
Action: Mouse moved to (982, 453)
Screenshot: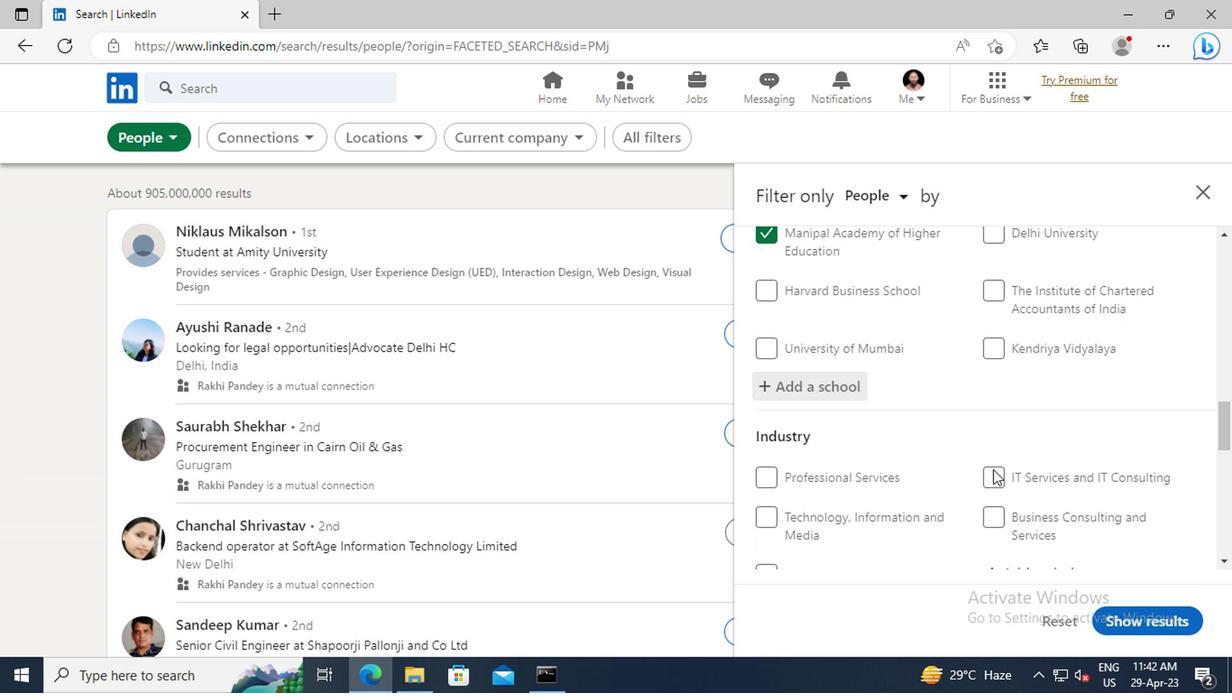 
Action: Mouse scrolled (982, 452) with delta (0, 0)
Screenshot: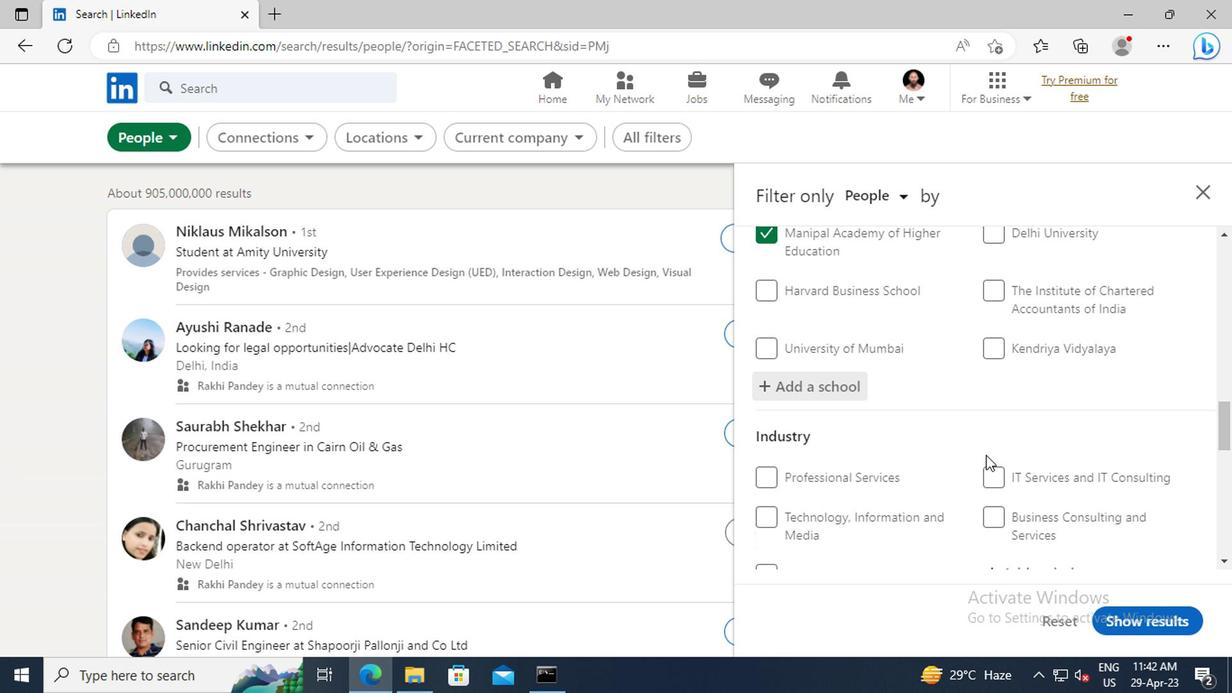 
Action: Mouse scrolled (982, 452) with delta (0, 0)
Screenshot: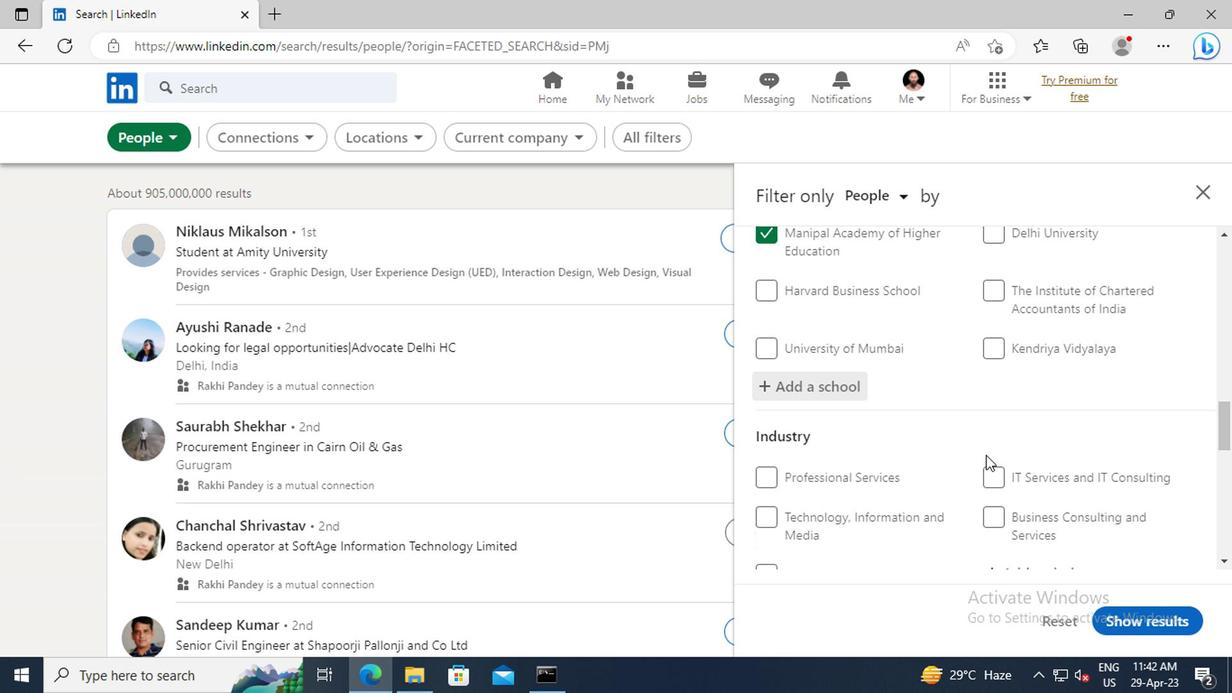 
Action: Mouse moved to (995, 464)
Screenshot: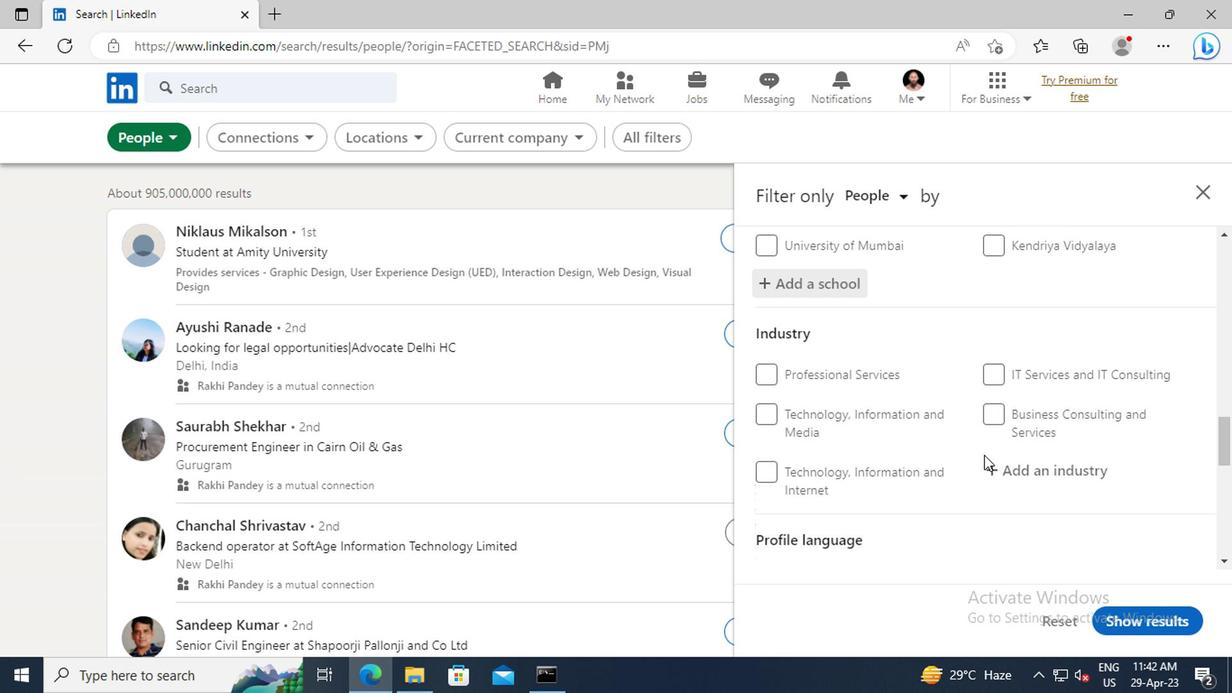 
Action: Mouse pressed left at (995, 464)
Screenshot: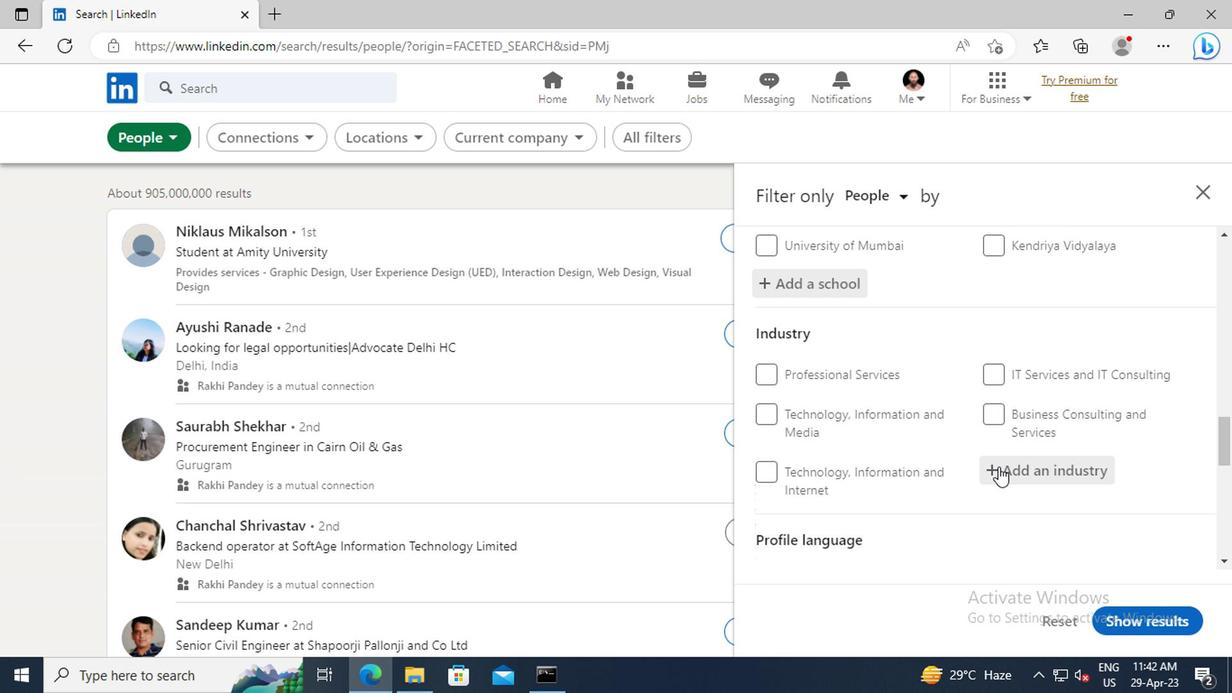 
Action: Key pressed <Key.shift>MEASURING
Screenshot: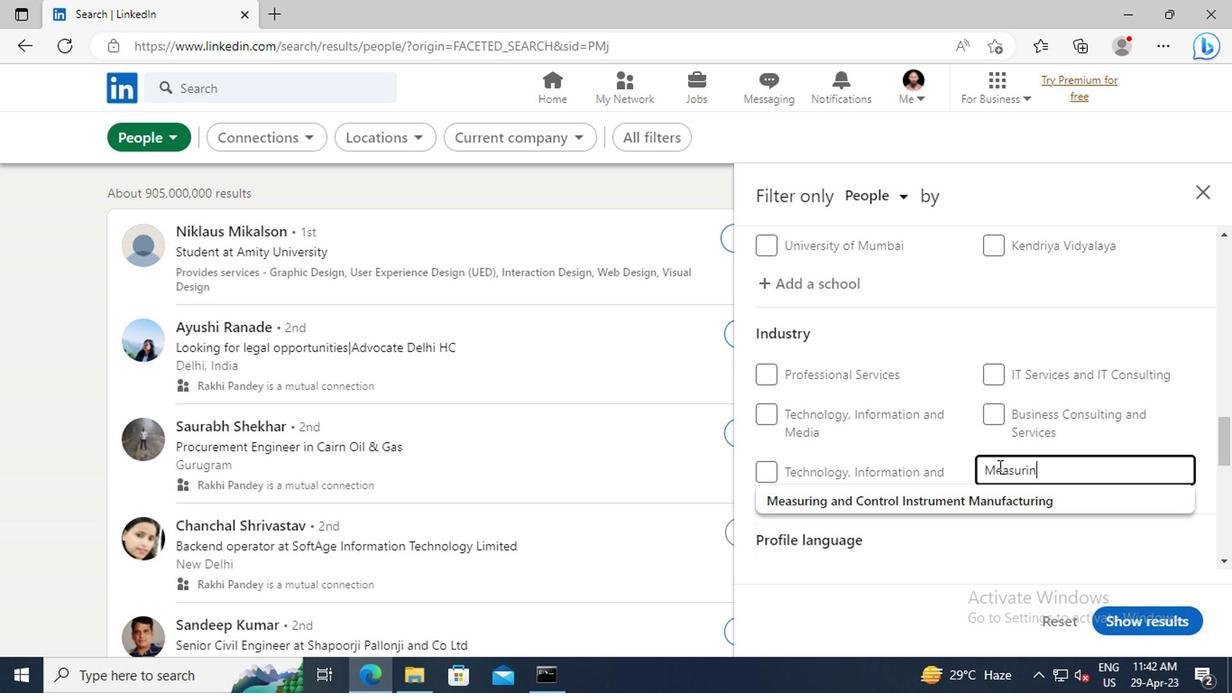 
Action: Mouse moved to (990, 491)
Screenshot: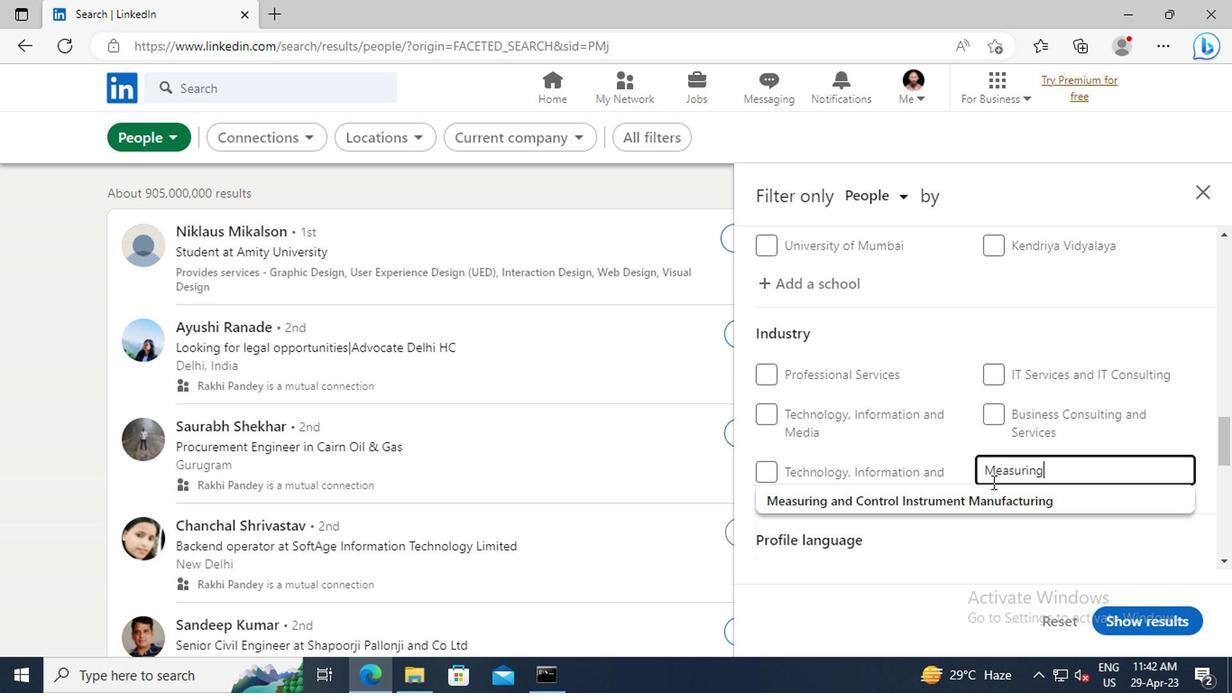 
Action: Mouse pressed left at (990, 491)
Screenshot: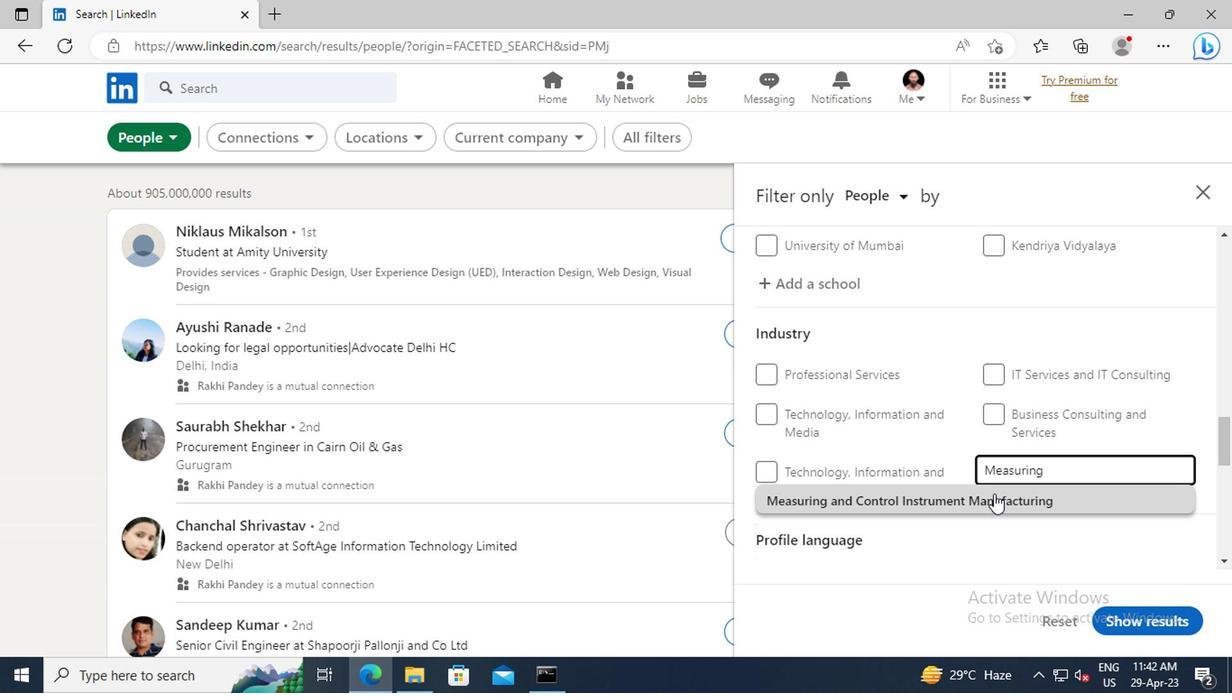 
Action: Mouse scrolled (990, 490) with delta (0, -1)
Screenshot: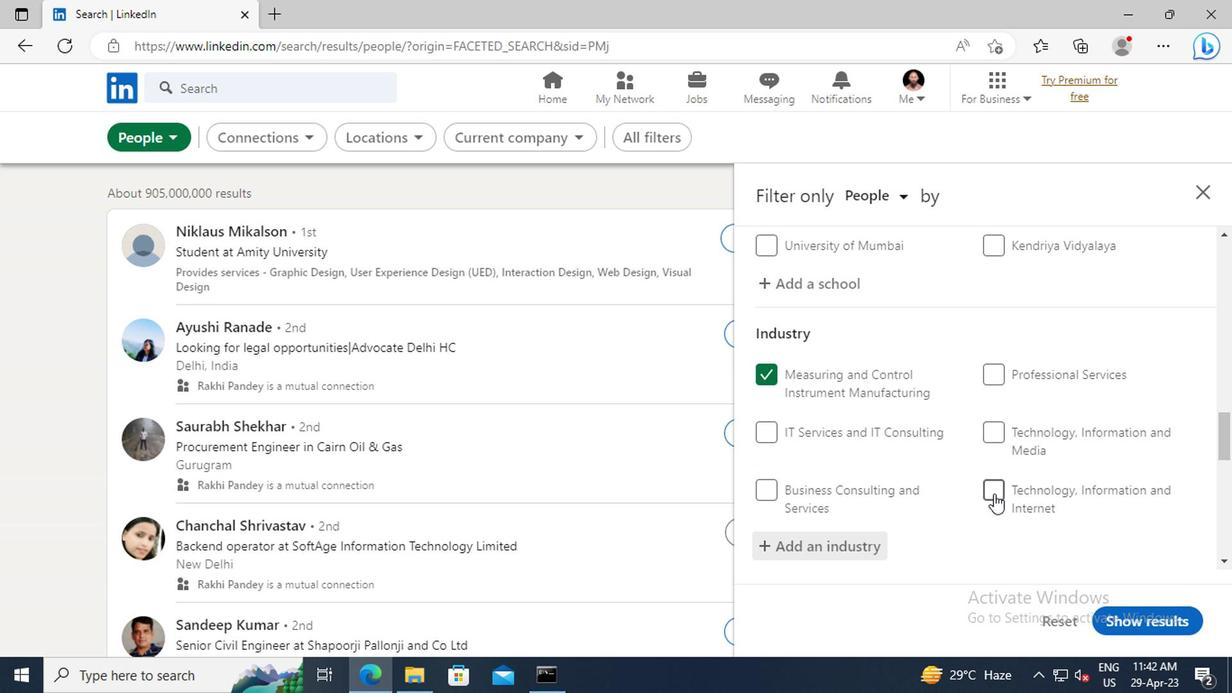 
Action: Mouse scrolled (990, 490) with delta (0, -1)
Screenshot: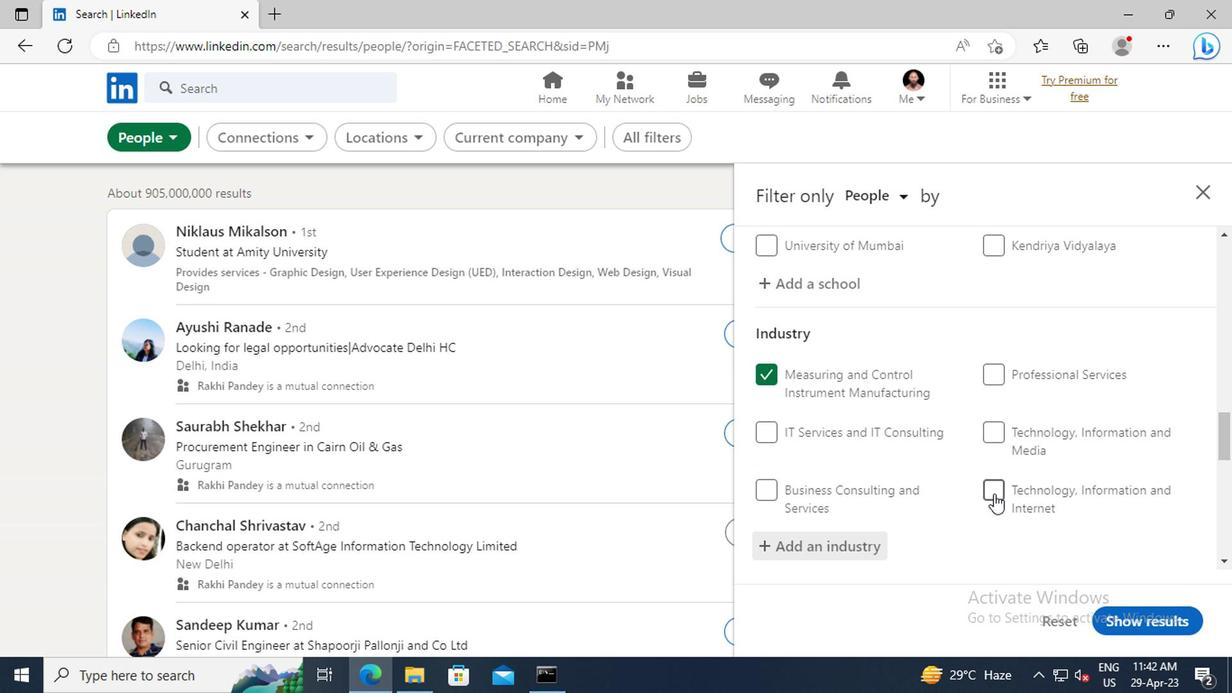 
Action: Mouse scrolled (990, 490) with delta (0, -1)
Screenshot: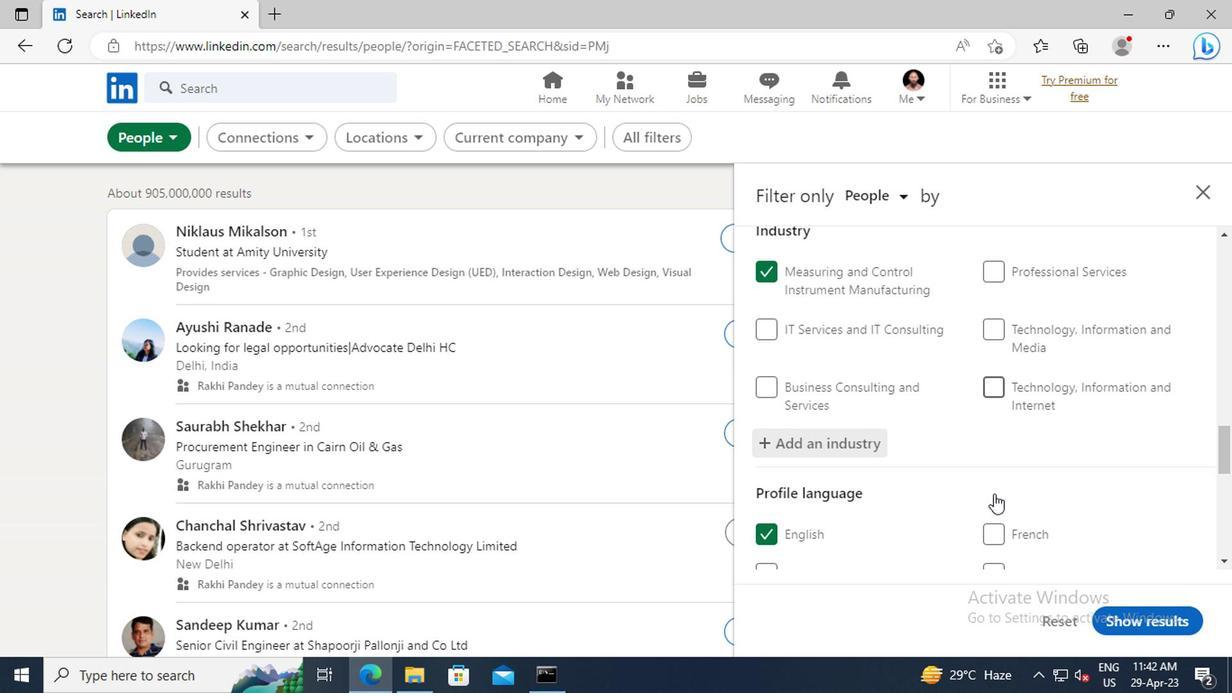 
Action: Mouse scrolled (990, 490) with delta (0, -1)
Screenshot: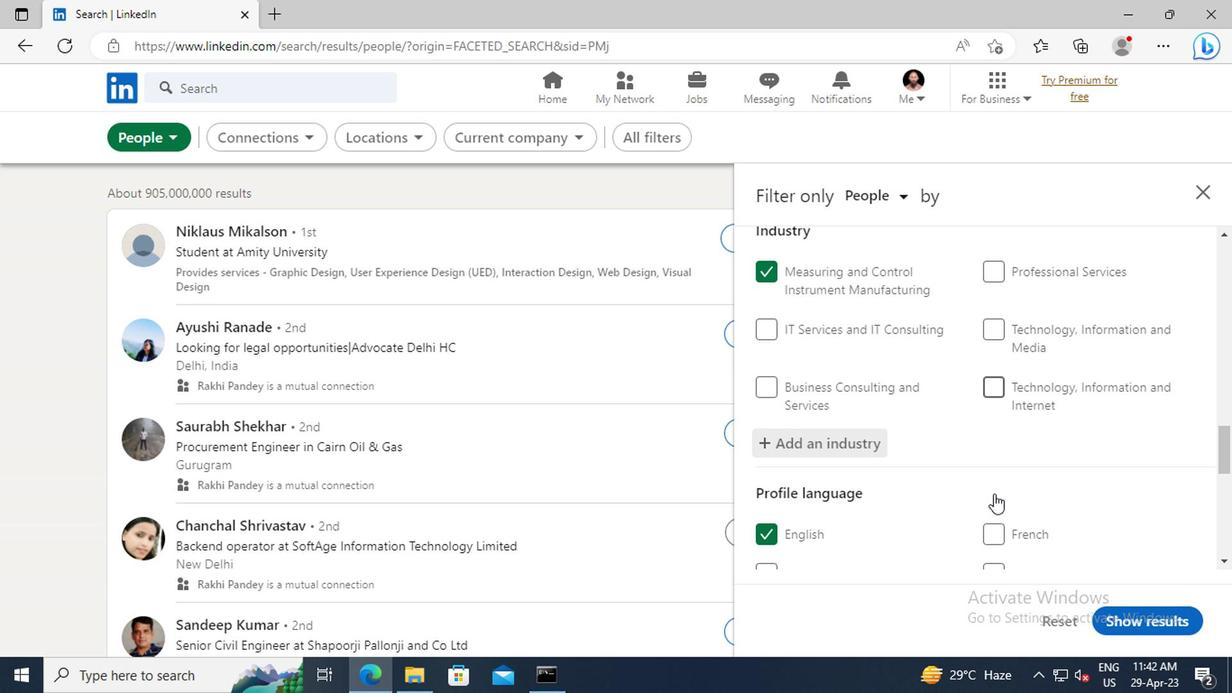 
Action: Mouse moved to (990, 492)
Screenshot: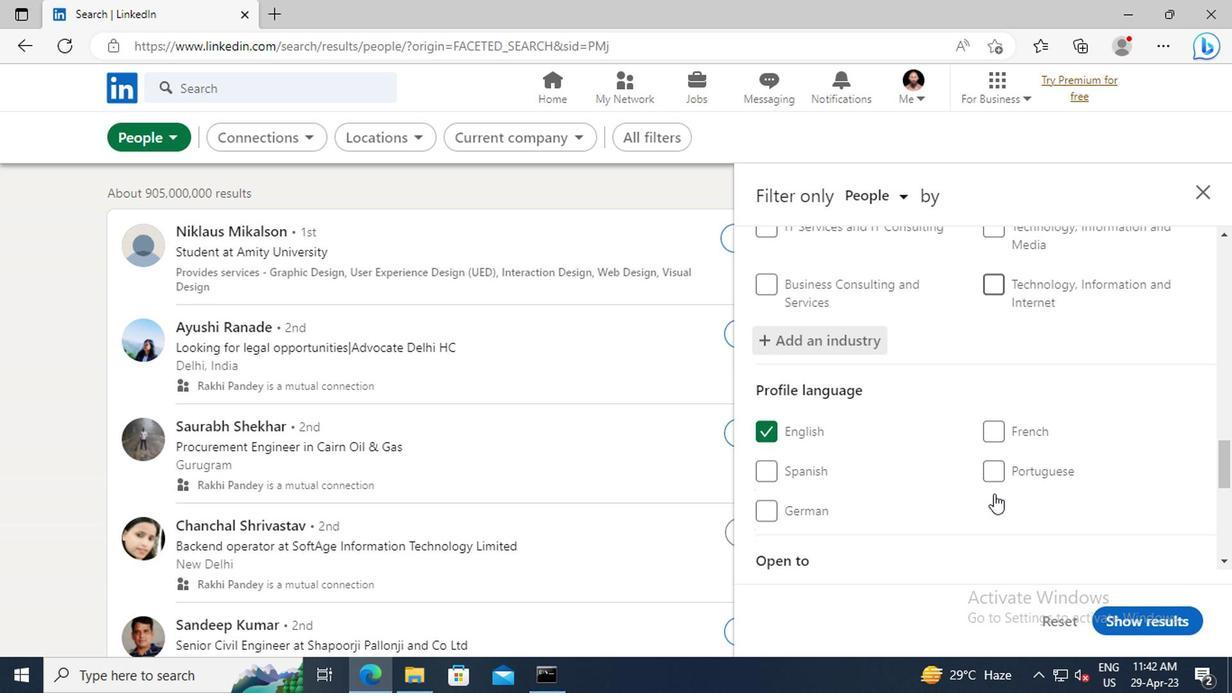 
Action: Mouse scrolled (990, 491) with delta (0, 0)
Screenshot: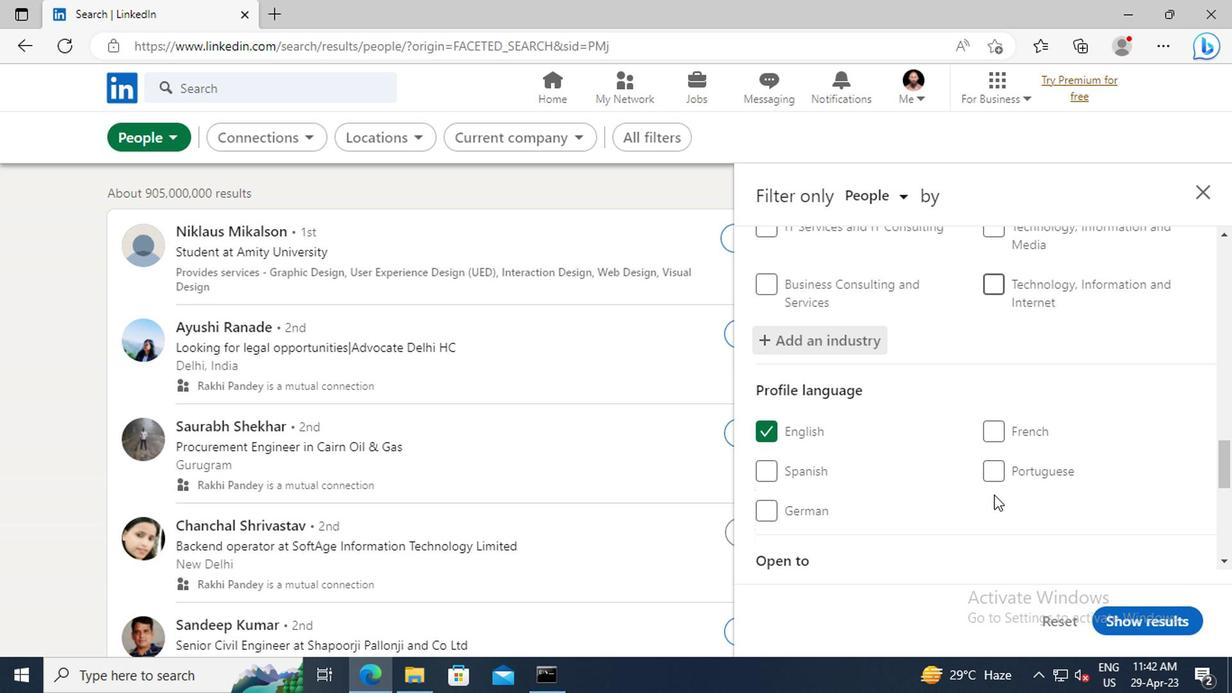 
Action: Mouse scrolled (990, 491) with delta (0, 0)
Screenshot: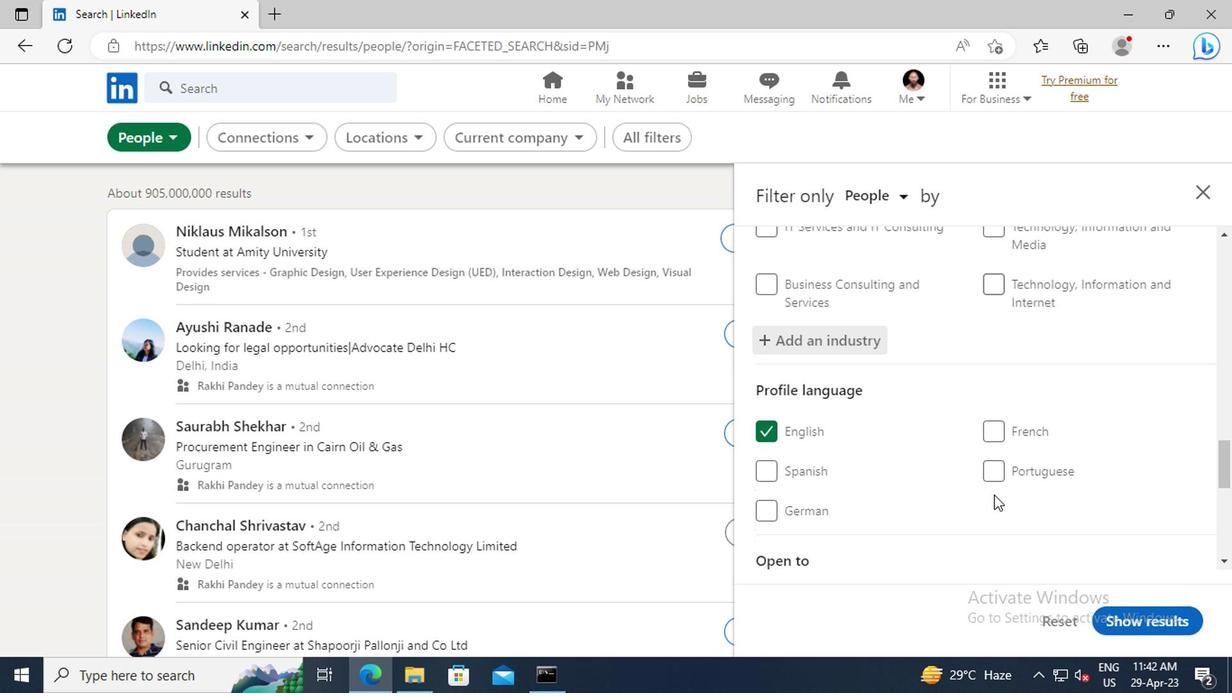 
Action: Mouse scrolled (990, 491) with delta (0, 0)
Screenshot: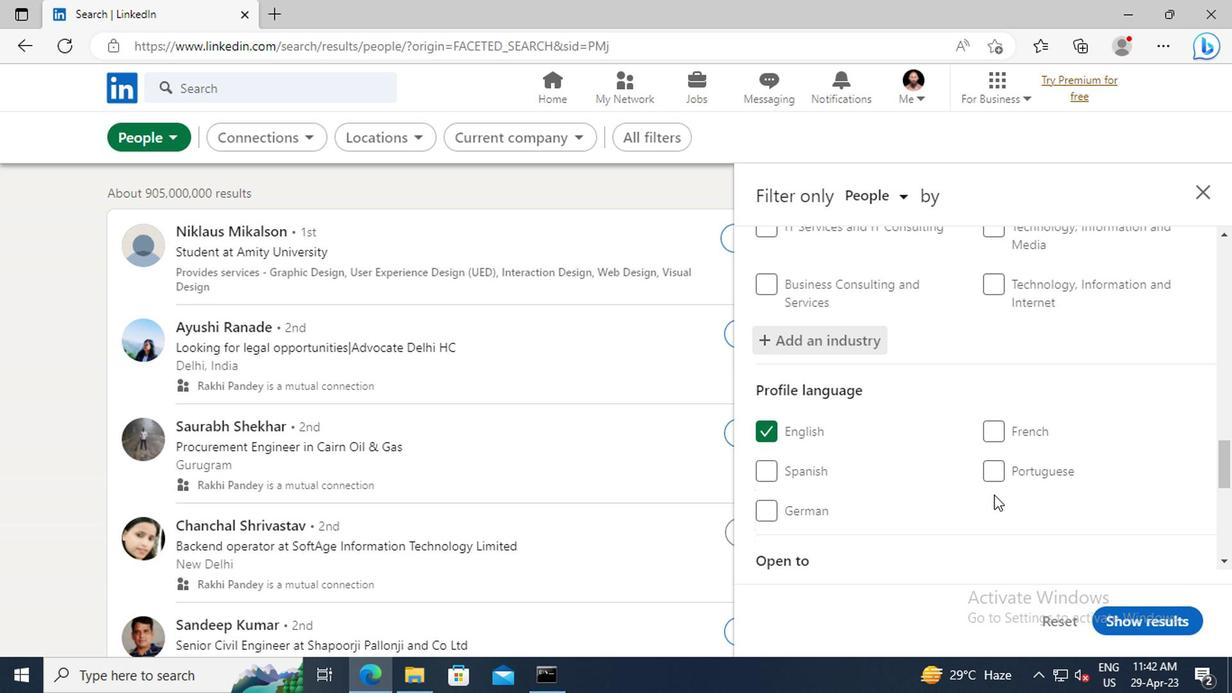 
Action: Mouse scrolled (990, 491) with delta (0, 0)
Screenshot: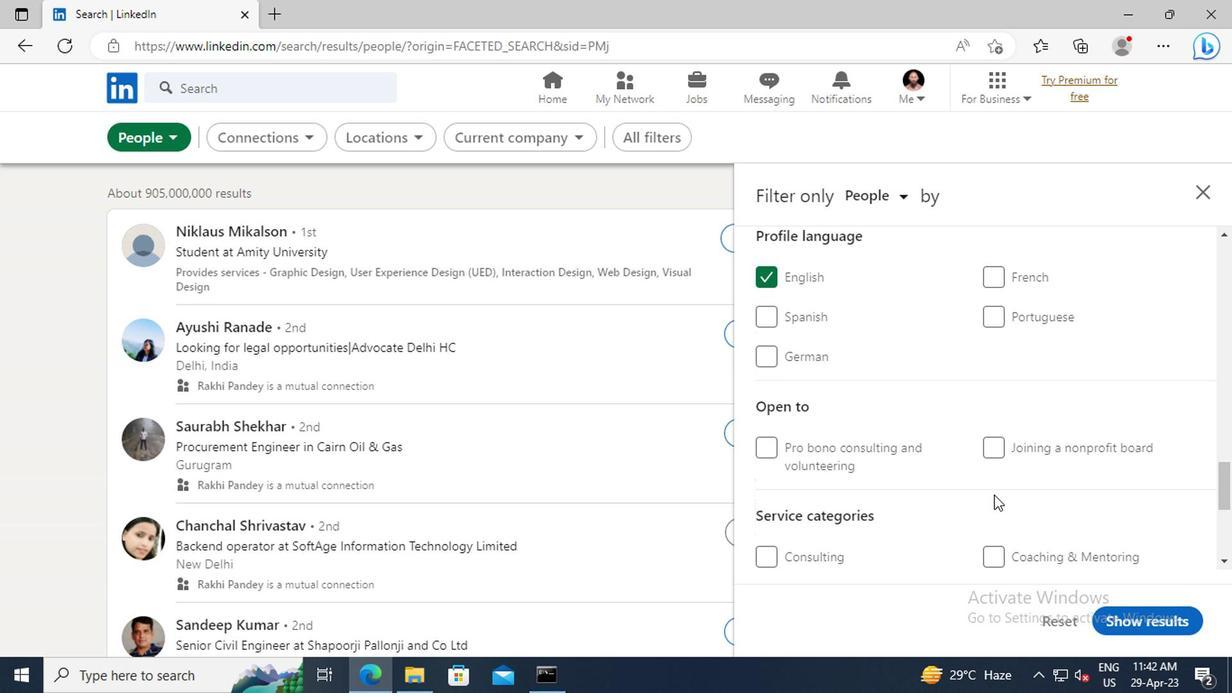 
Action: Mouse scrolled (990, 491) with delta (0, 0)
Screenshot: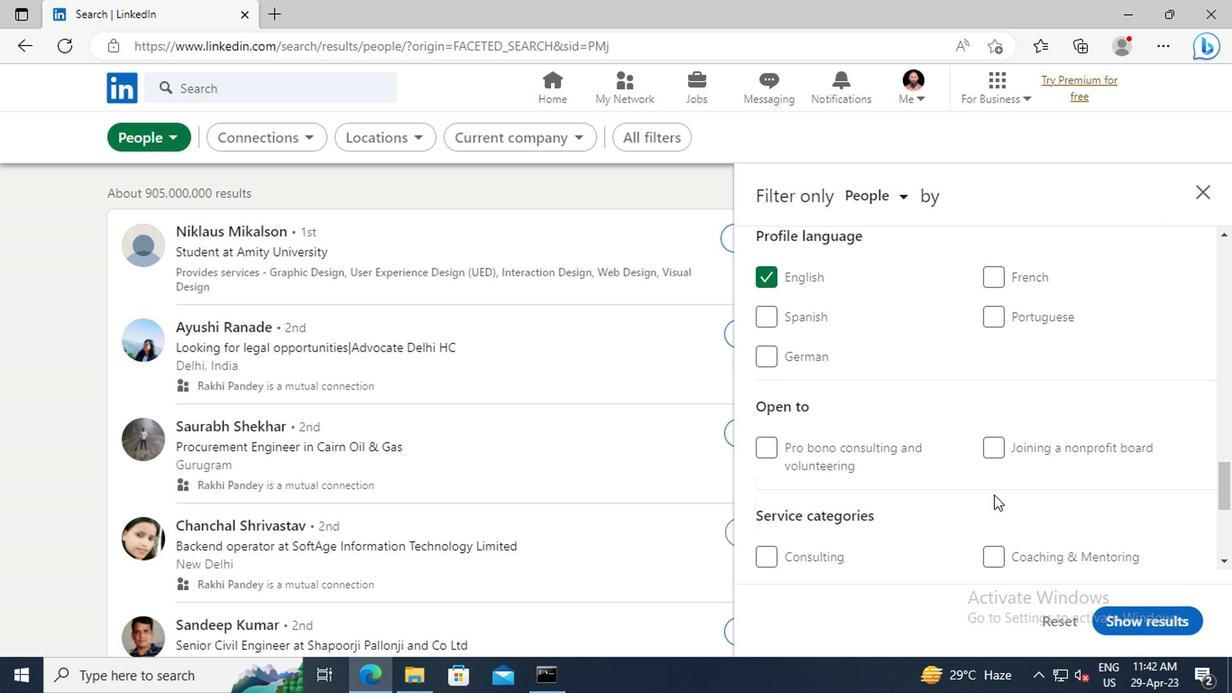 
Action: Mouse scrolled (990, 491) with delta (0, 0)
Screenshot: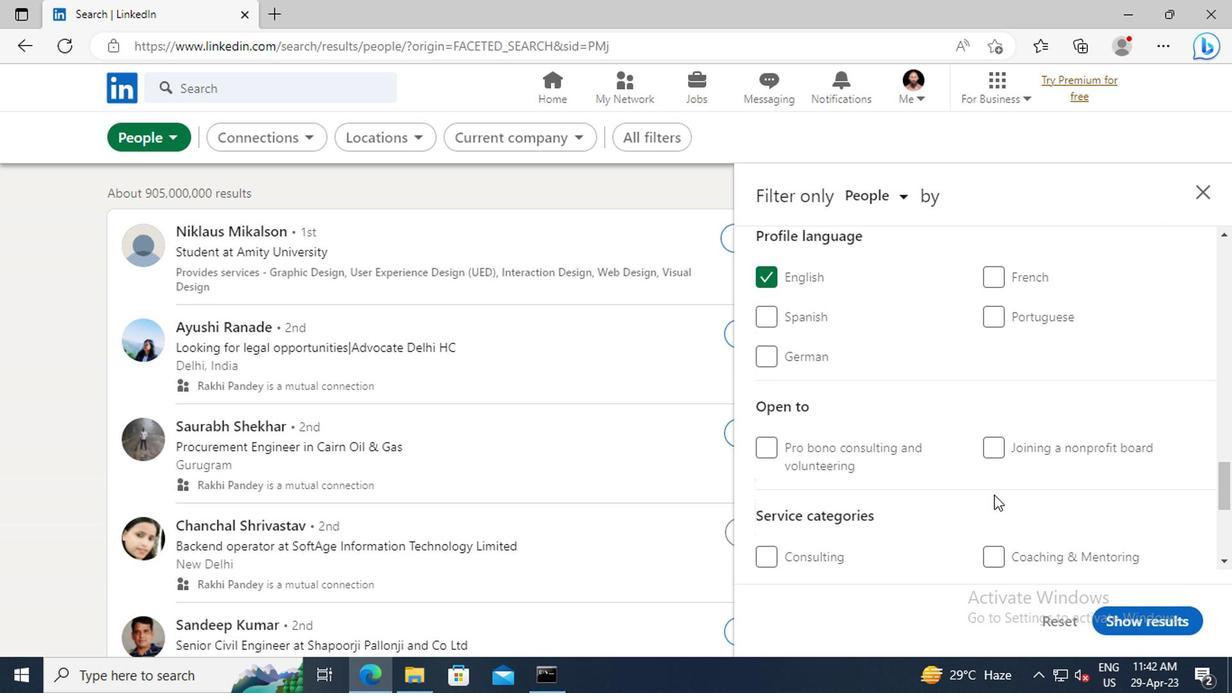 
Action: Mouse moved to (997, 482)
Screenshot: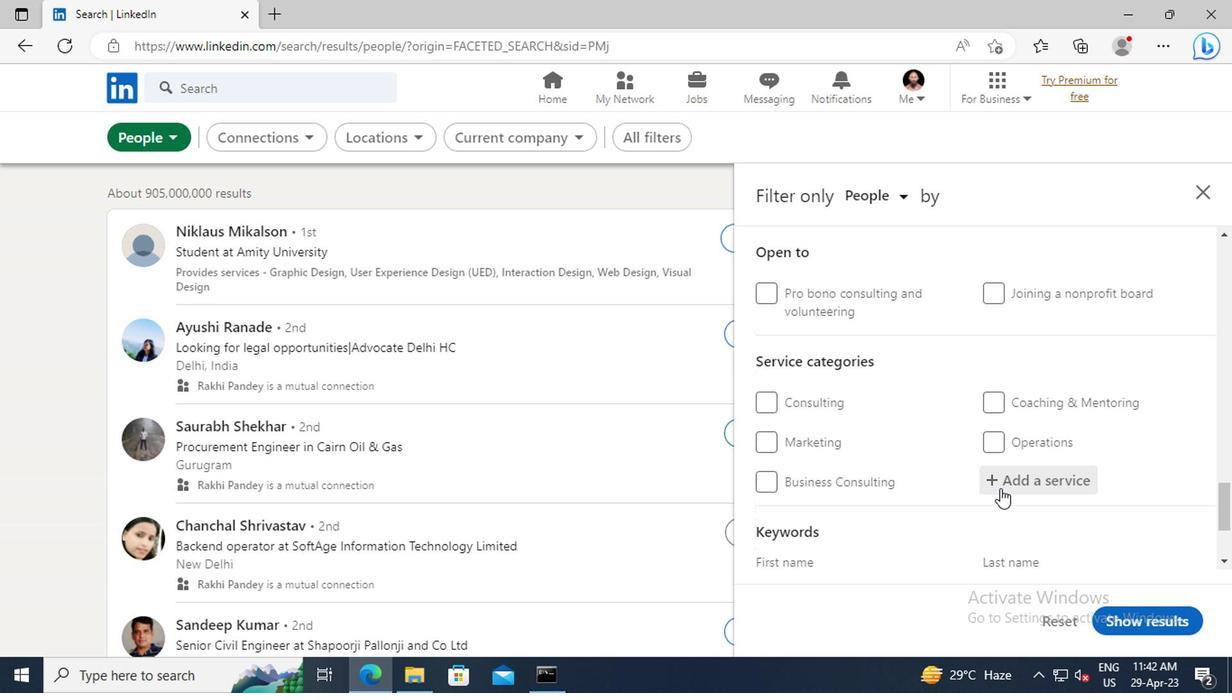 
Action: Mouse pressed left at (997, 482)
Screenshot: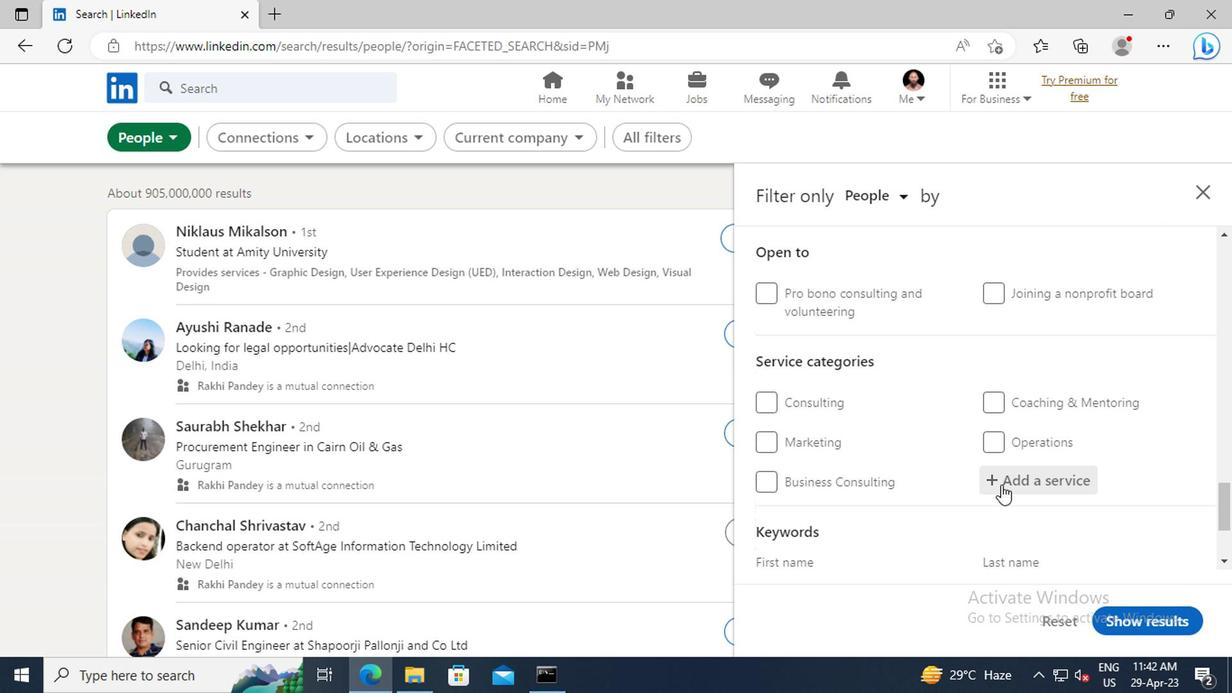 
Action: Key pressed <Key.shift>BARTENDING
Screenshot: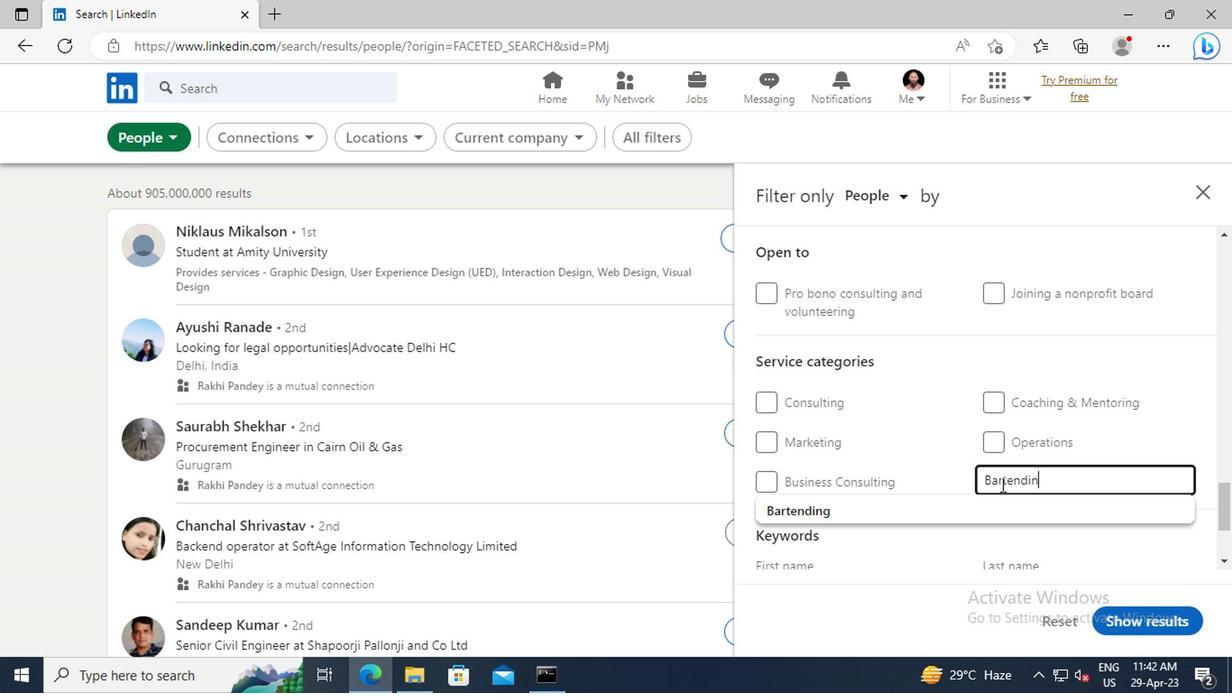 
Action: Mouse moved to (957, 499)
Screenshot: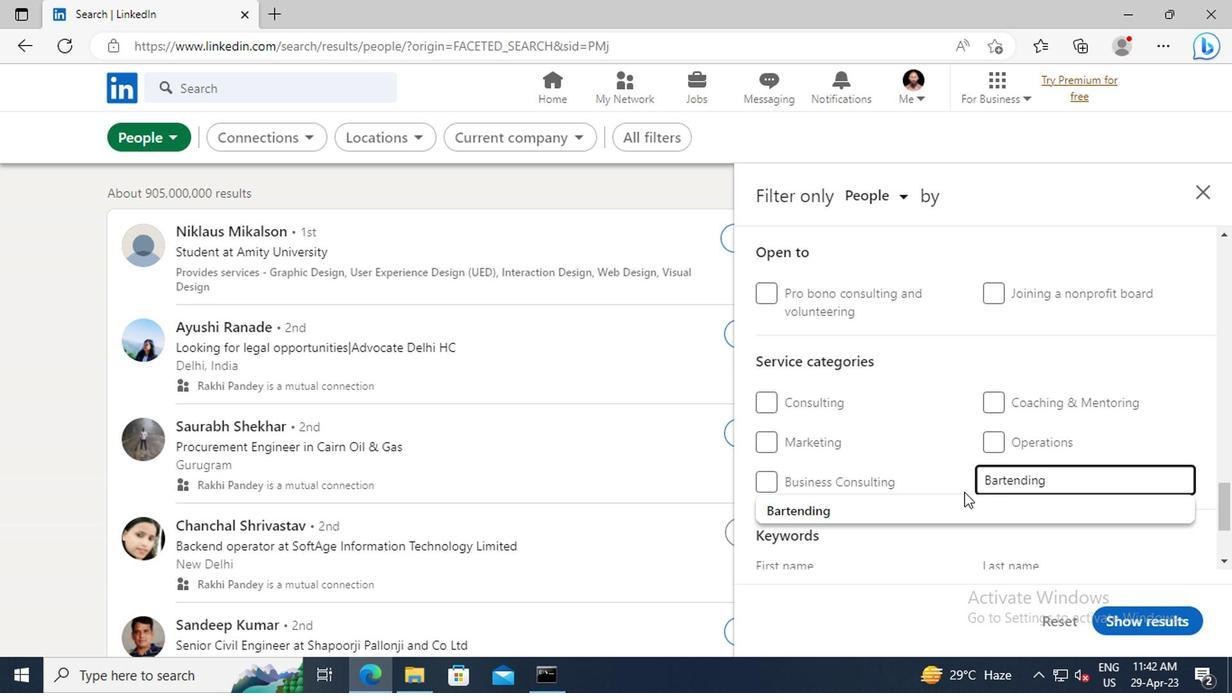 
Action: Mouse pressed left at (957, 499)
Screenshot: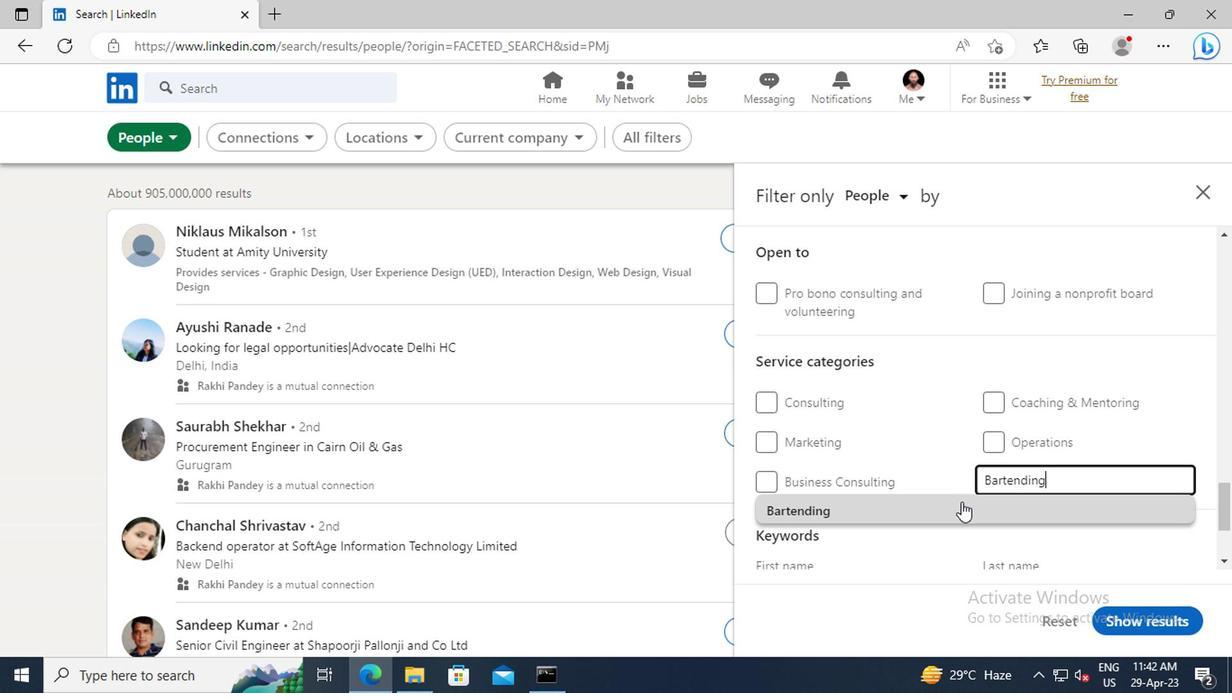 
Action: Mouse scrolled (957, 498) with delta (0, 0)
Screenshot: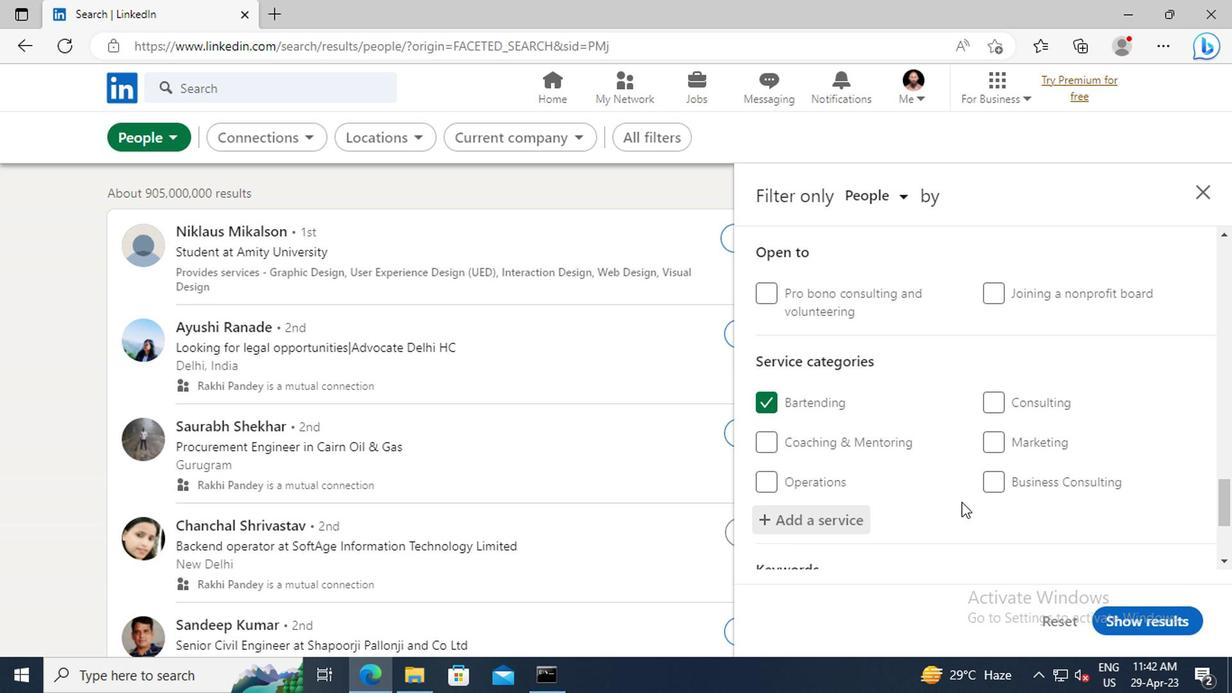 
Action: Mouse scrolled (957, 498) with delta (0, 0)
Screenshot: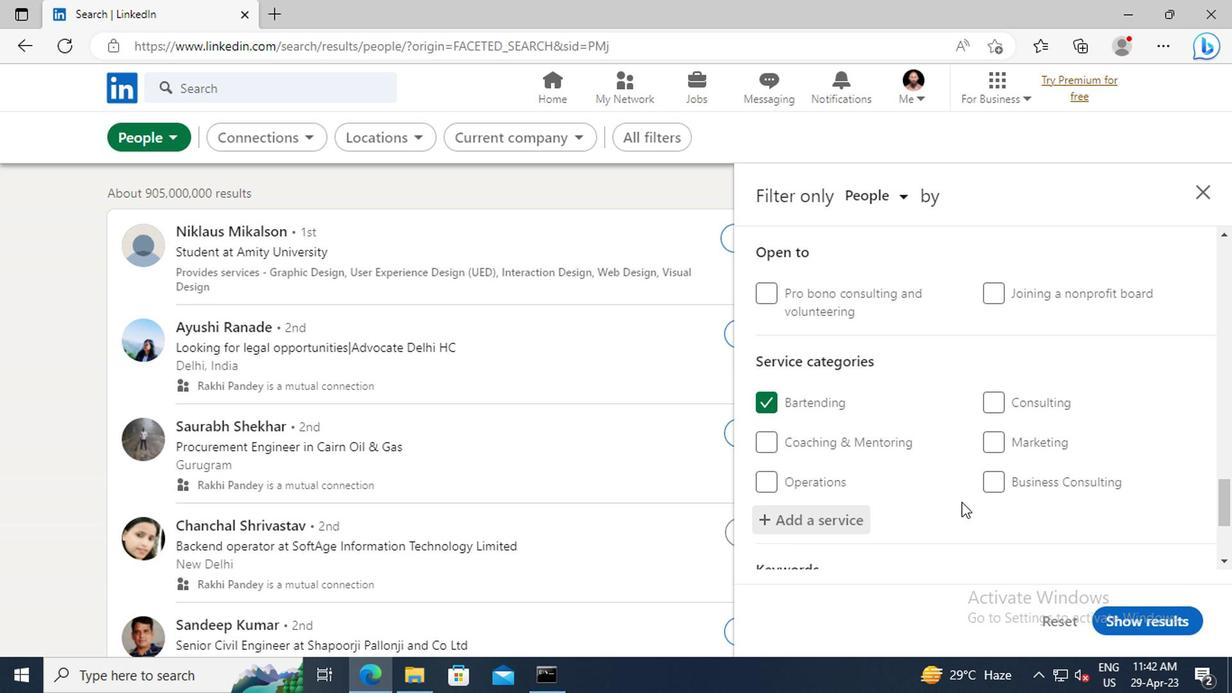 
Action: Mouse scrolled (957, 498) with delta (0, 0)
Screenshot: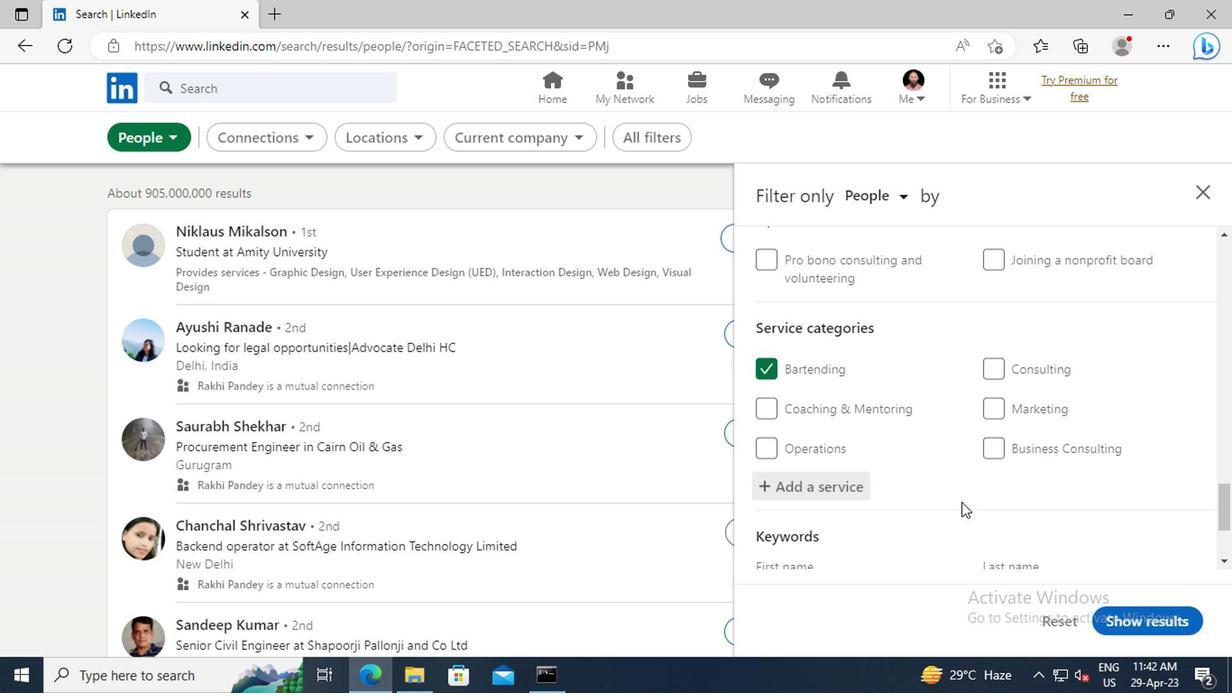 
Action: Mouse scrolled (957, 498) with delta (0, 0)
Screenshot: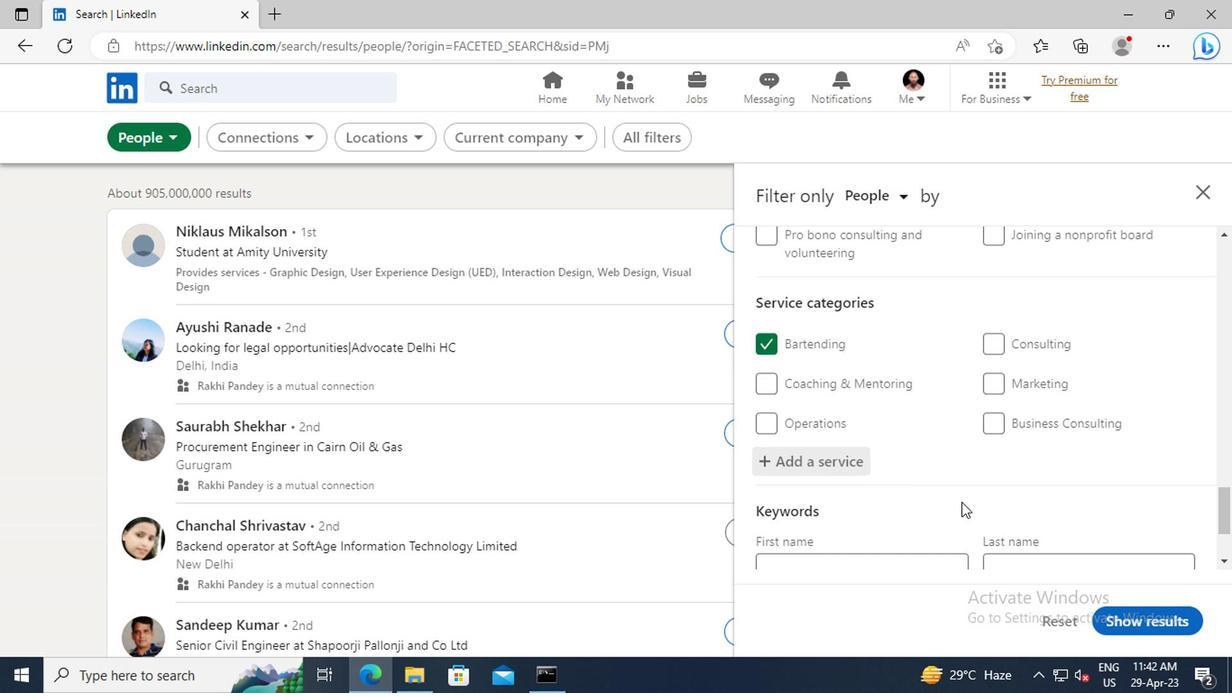 
Action: Mouse moved to (800, 487)
Screenshot: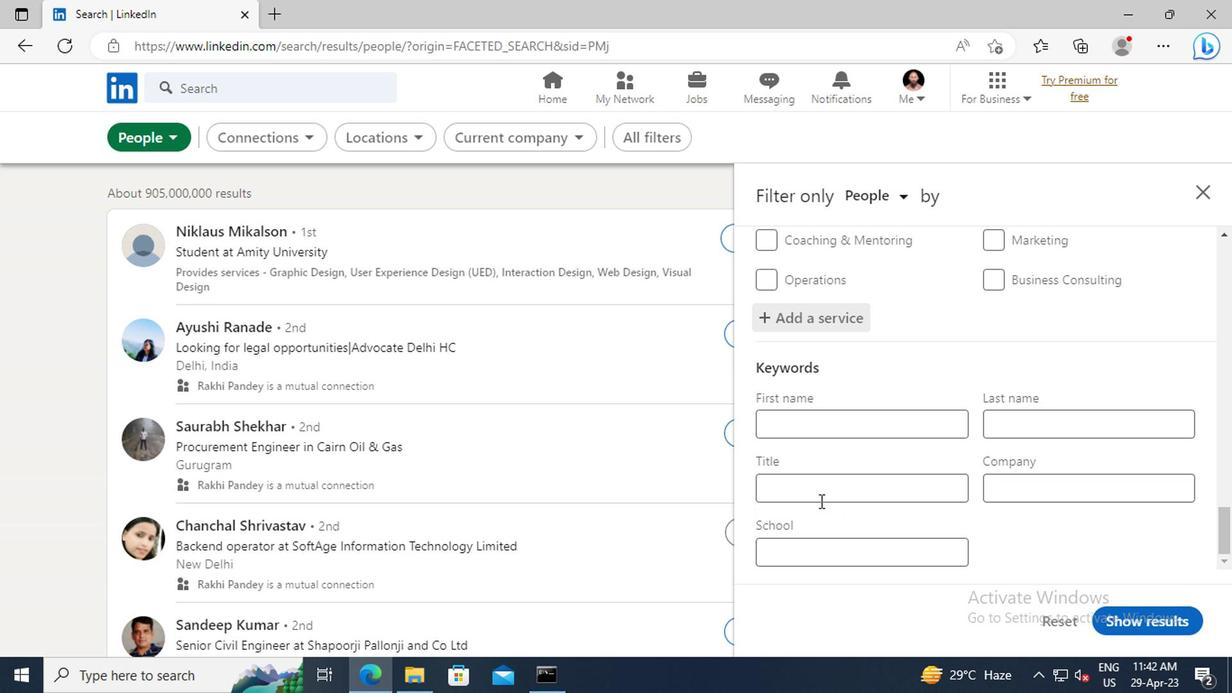 
Action: Mouse pressed left at (800, 487)
Screenshot: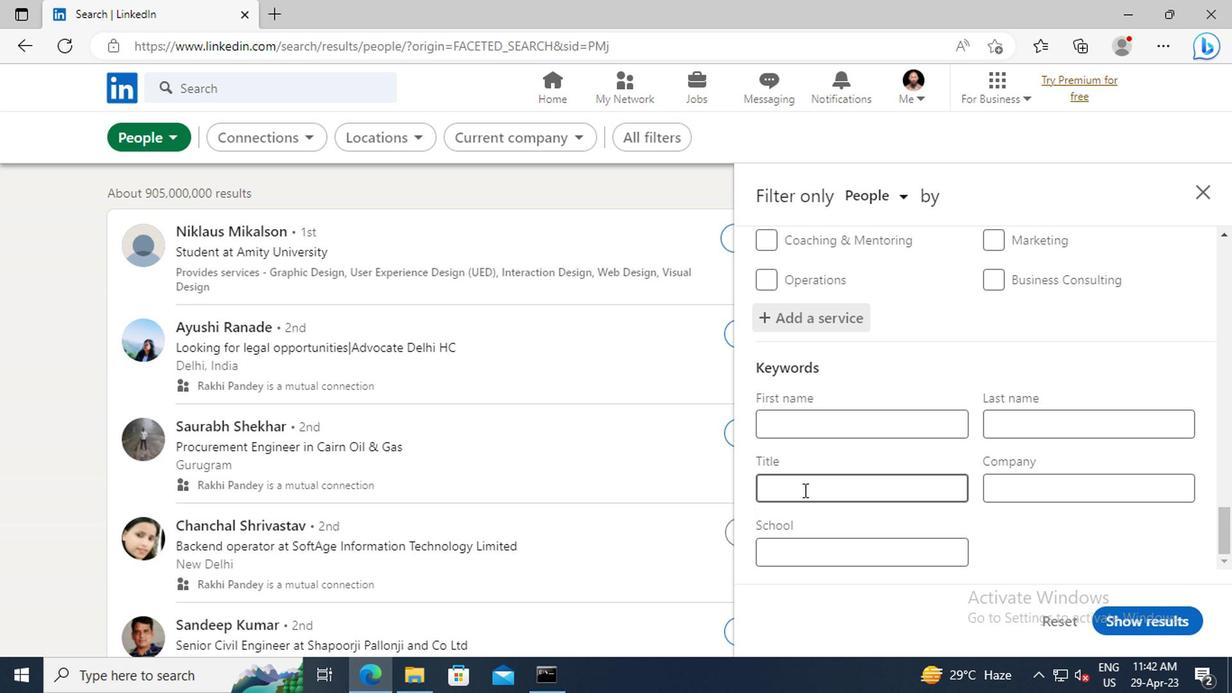
Action: Key pressed <Key.shift>ADMINISTRATIVE<Key.space><Key.shift>ANALYST<Key.enter>
Screenshot: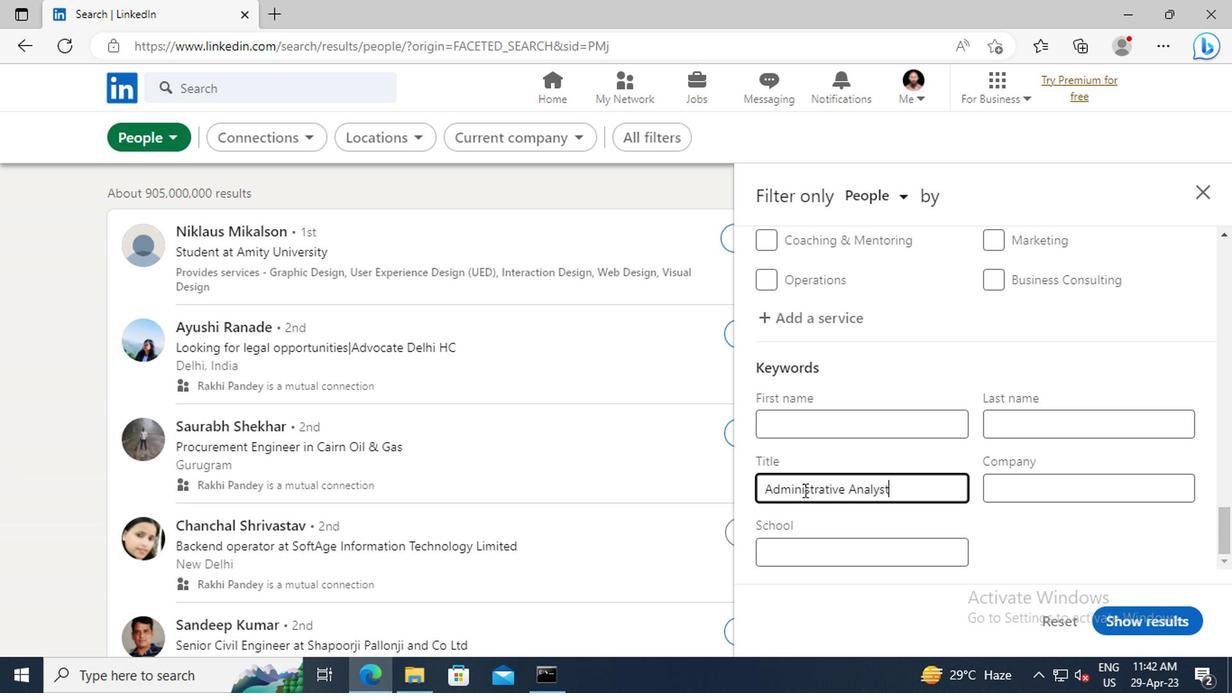 
Action: Mouse moved to (1118, 614)
Screenshot: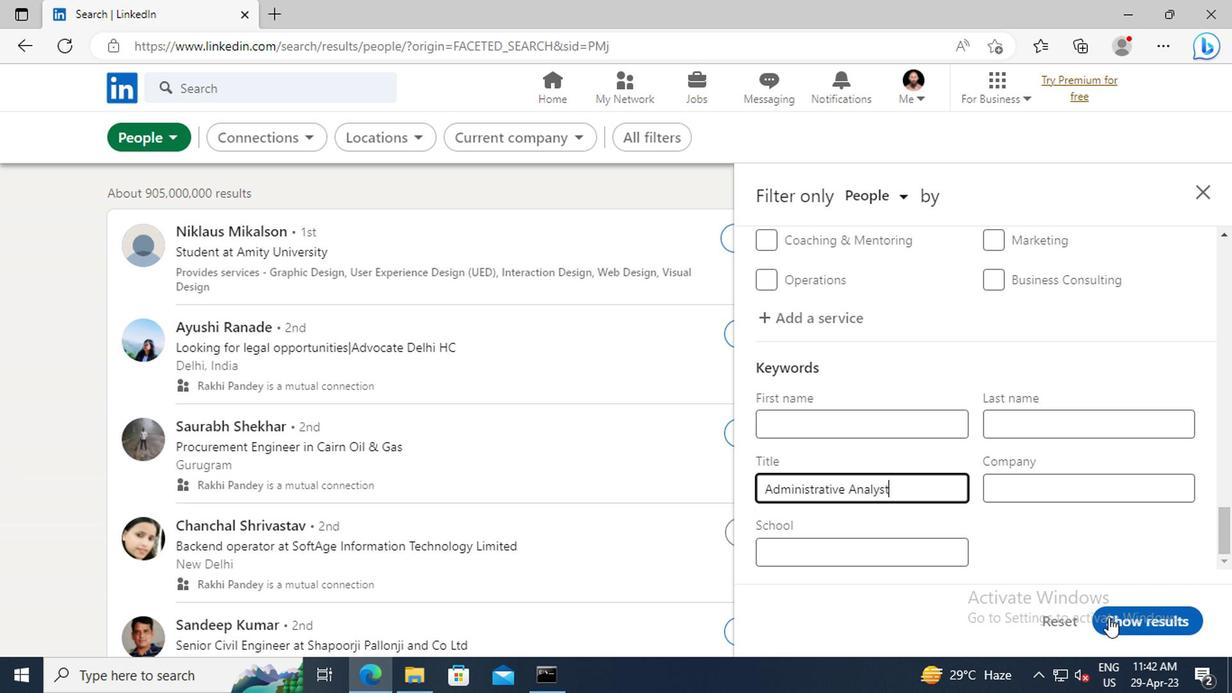 
Action: Mouse pressed left at (1118, 614)
Screenshot: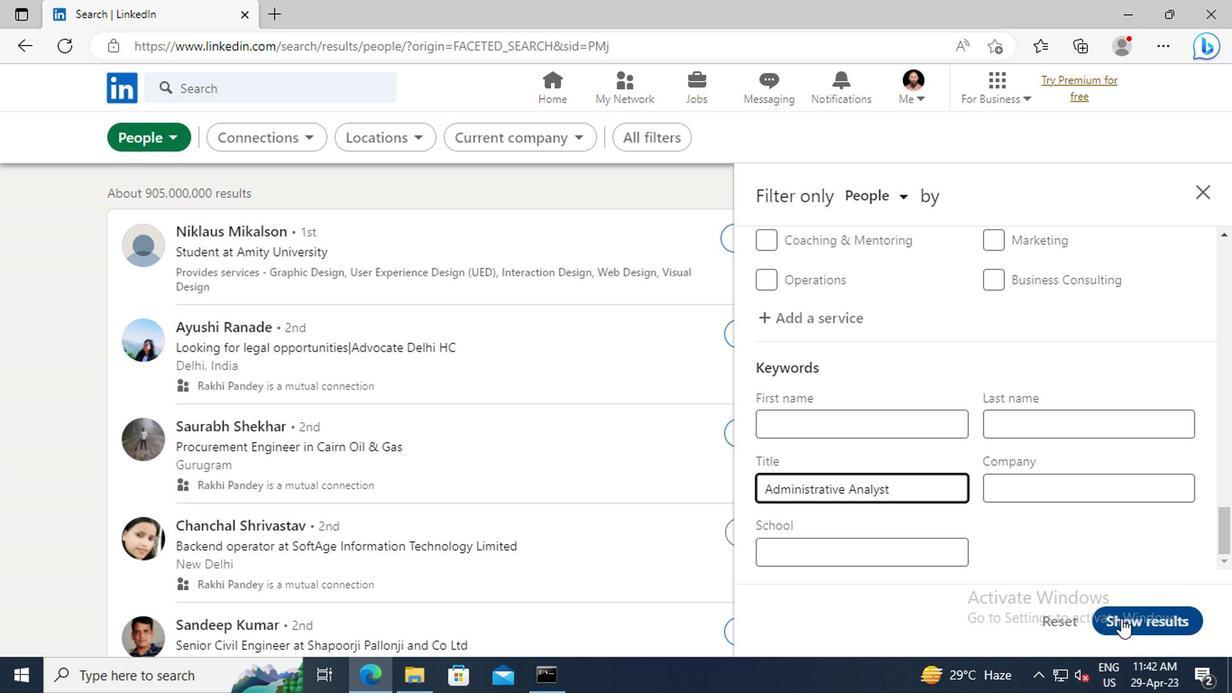 
